 Task: Find a place to stay in Enugu, Nigeria from 10th to 15th July for 7 guests, with a price range of ₹10,000 to ₹15,000, and amenities including WiFi, Free parking, TV, Gym, Breakfast, and Self check-in.
Action: Mouse moved to (468, 122)
Screenshot: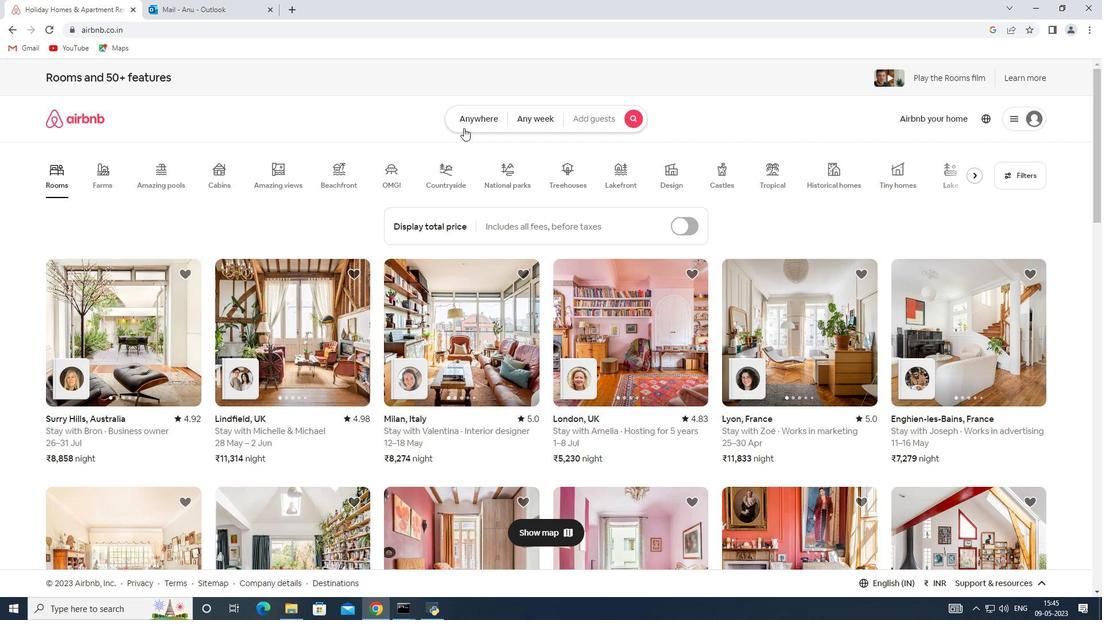 
Action: Mouse pressed left at (468, 122)
Screenshot: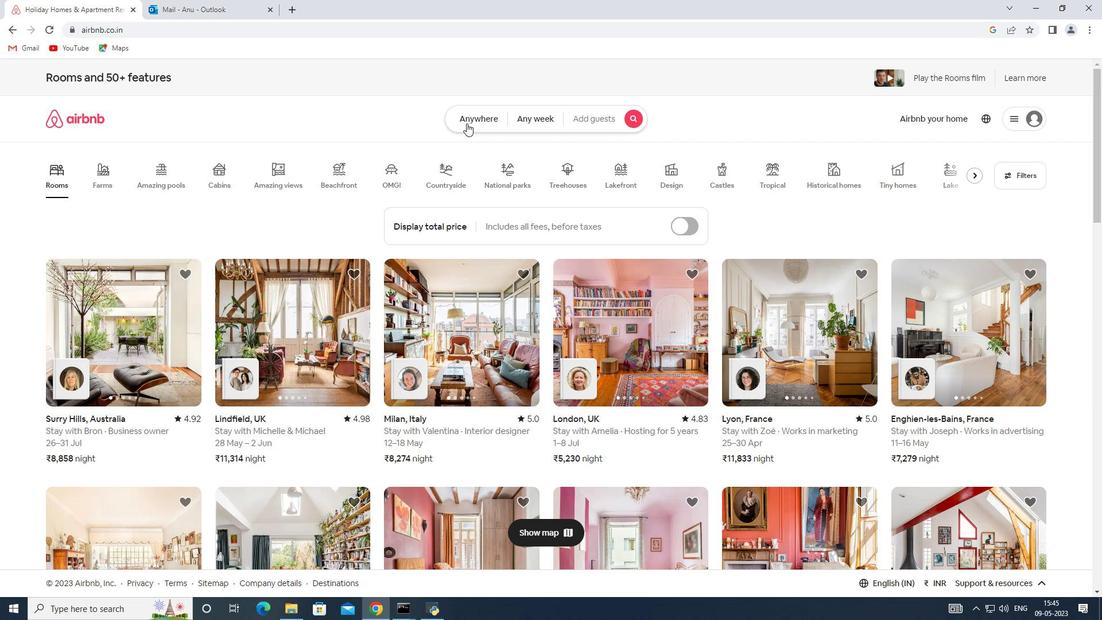 
Action: Mouse moved to (349, 163)
Screenshot: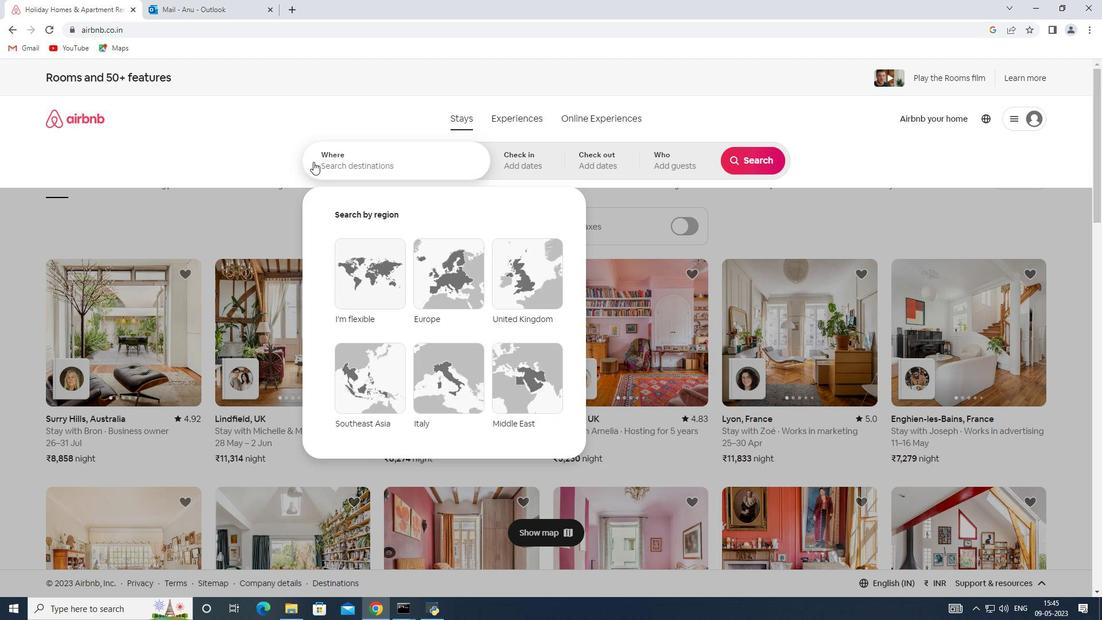 
Action: Mouse pressed left at (349, 163)
Screenshot: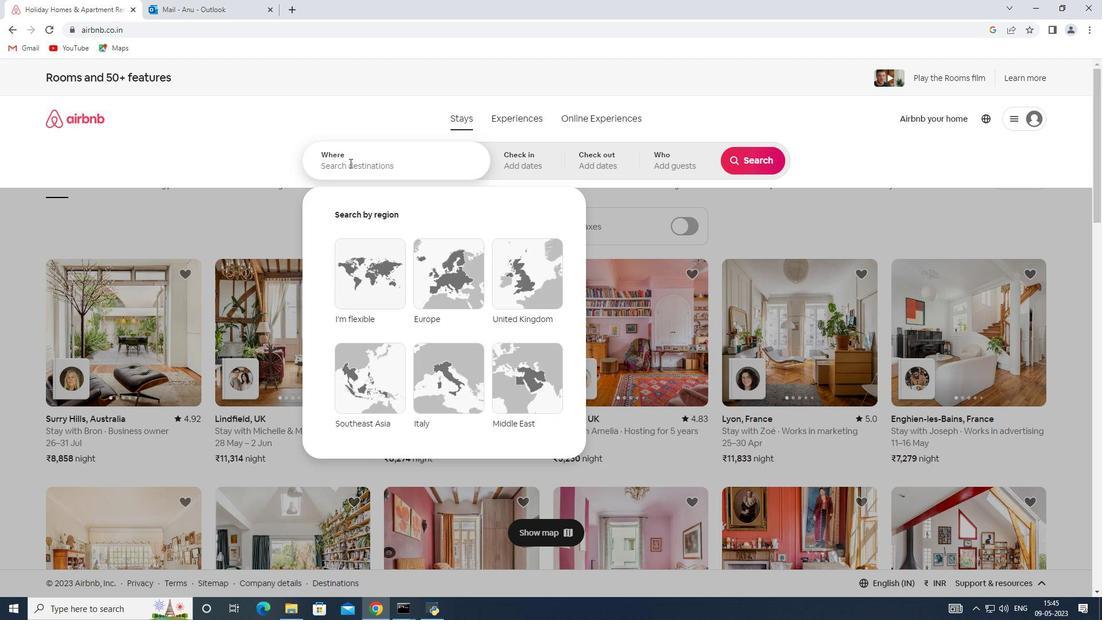 
Action: Mouse moved to (310, 180)
Screenshot: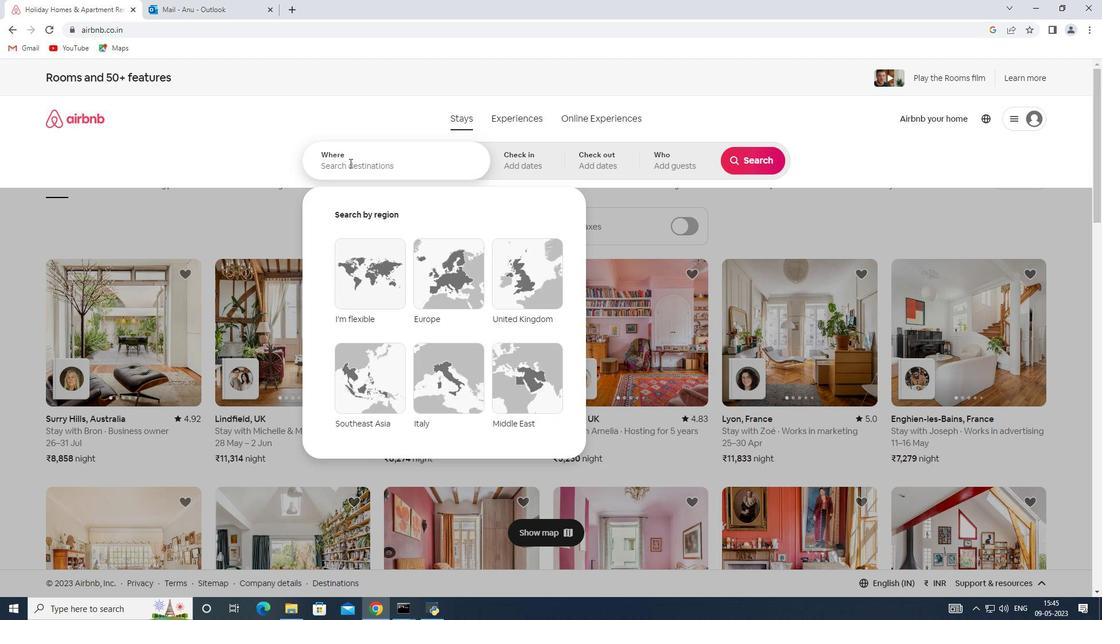 
Action: Key pressed <Key.shift><Key.shift><Key.shift><Key.shift><Key.shift><Key.shift><Key.shift><Key.shift><Key.shift><Key.shift><Key.shift><Key.shift><Key.shift><Key.shift><Key.shift><Key.shift><Key.shift><Key.shift><Key.shift><Key.shift><Key.shift><Key.shift><Key.shift><Key.shift><Key.shift><Key.shift><Key.shift>Enugu,<Key.shift><Key.shift><Key.shift><Key.shift><Key.shift><Key.shift><Key.shift><Key.shift><Key.shift><Key.shift><Key.shift><Key.shift><Key.shift><Key.shift><Key.shift><Key.shift><Key.shift><Key.shift><Key.shift><Key.shift>Nigeria
Screenshot: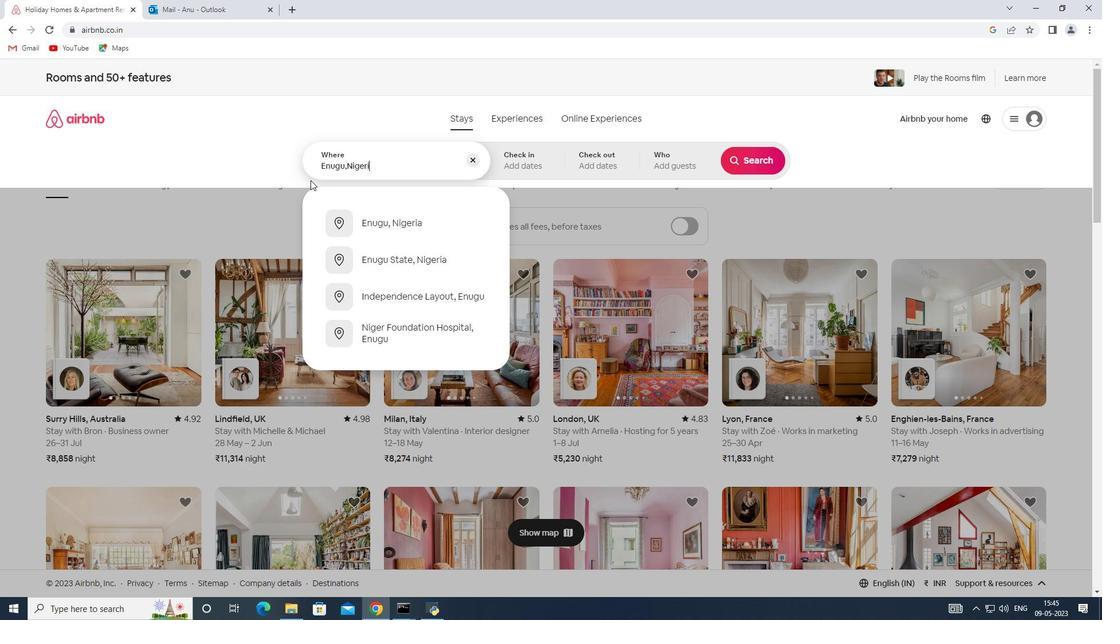 
Action: Mouse moved to (517, 155)
Screenshot: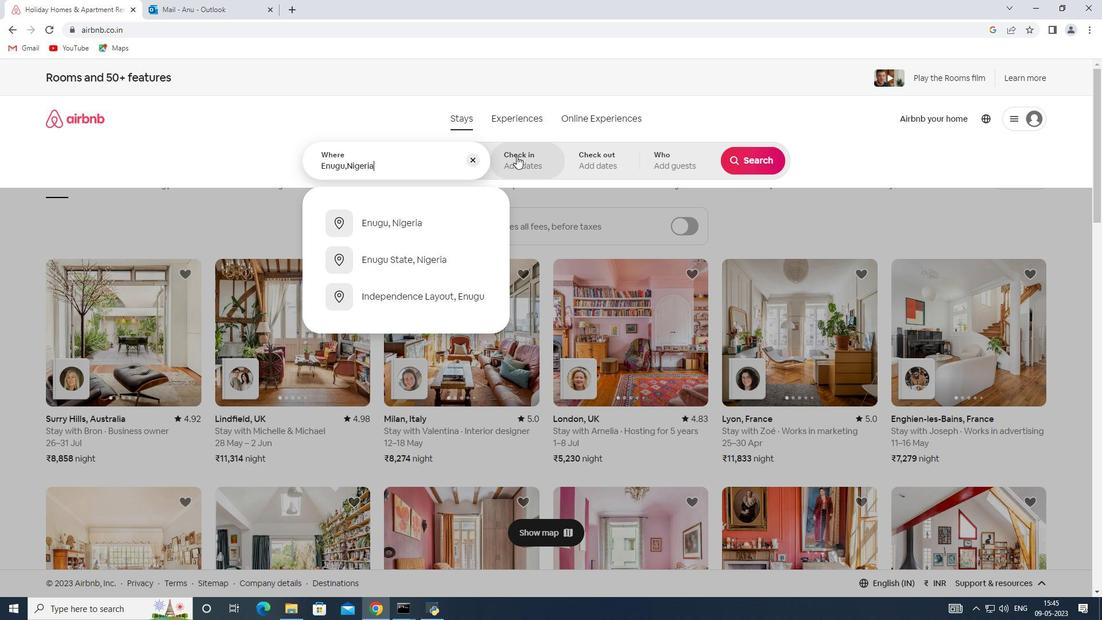 
Action: Mouse pressed left at (517, 155)
Screenshot: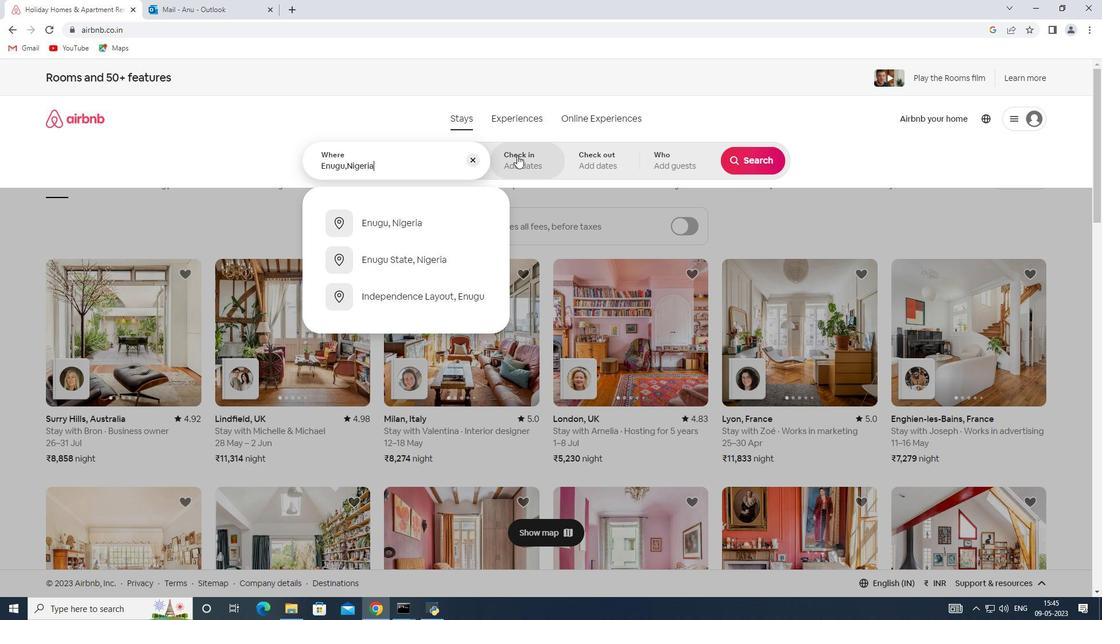 
Action: Mouse moved to (745, 249)
Screenshot: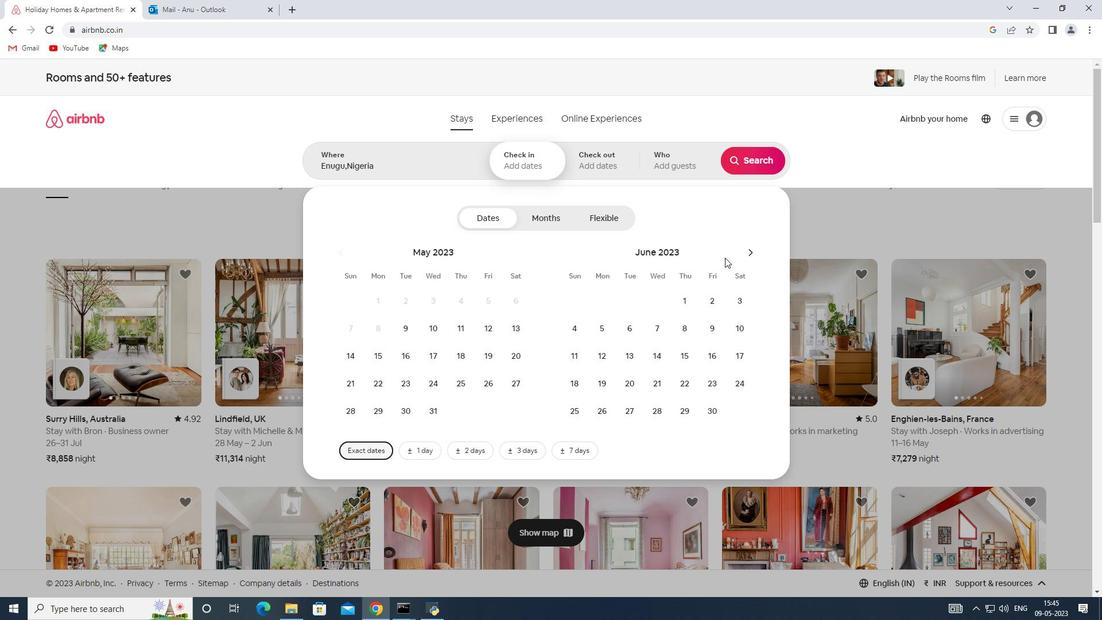
Action: Mouse pressed left at (745, 249)
Screenshot: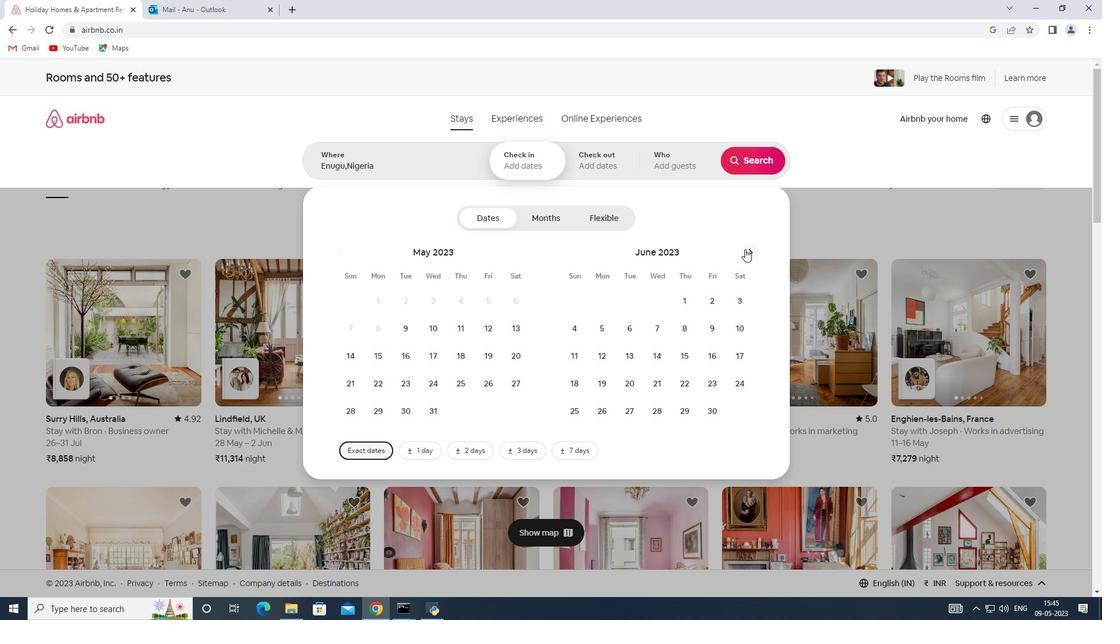 
Action: Mouse moved to (596, 357)
Screenshot: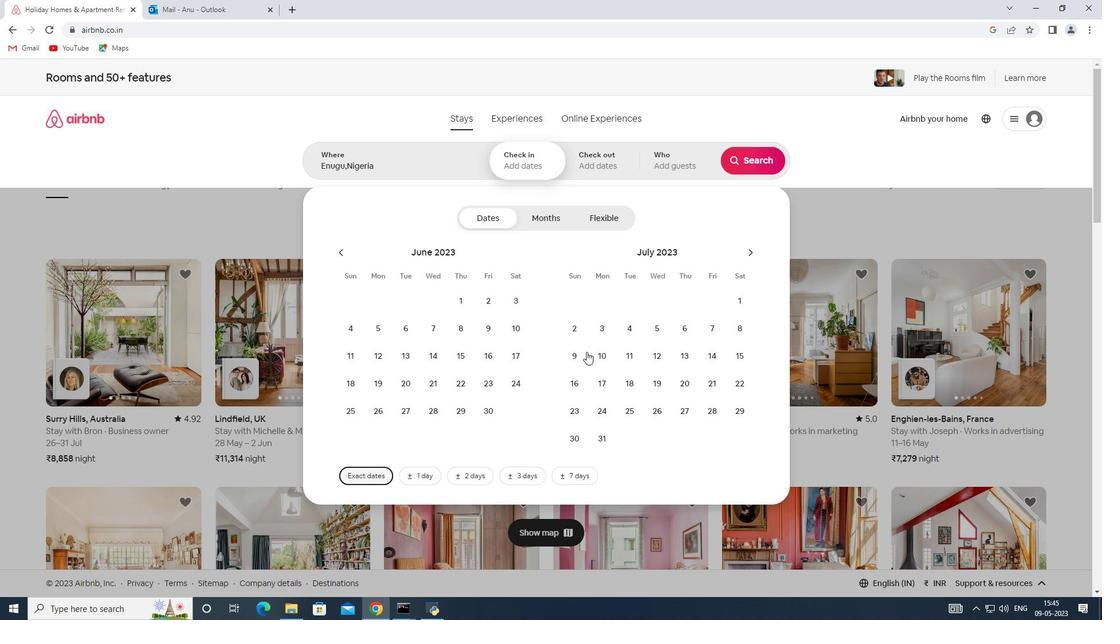 
Action: Mouse pressed left at (596, 357)
Screenshot: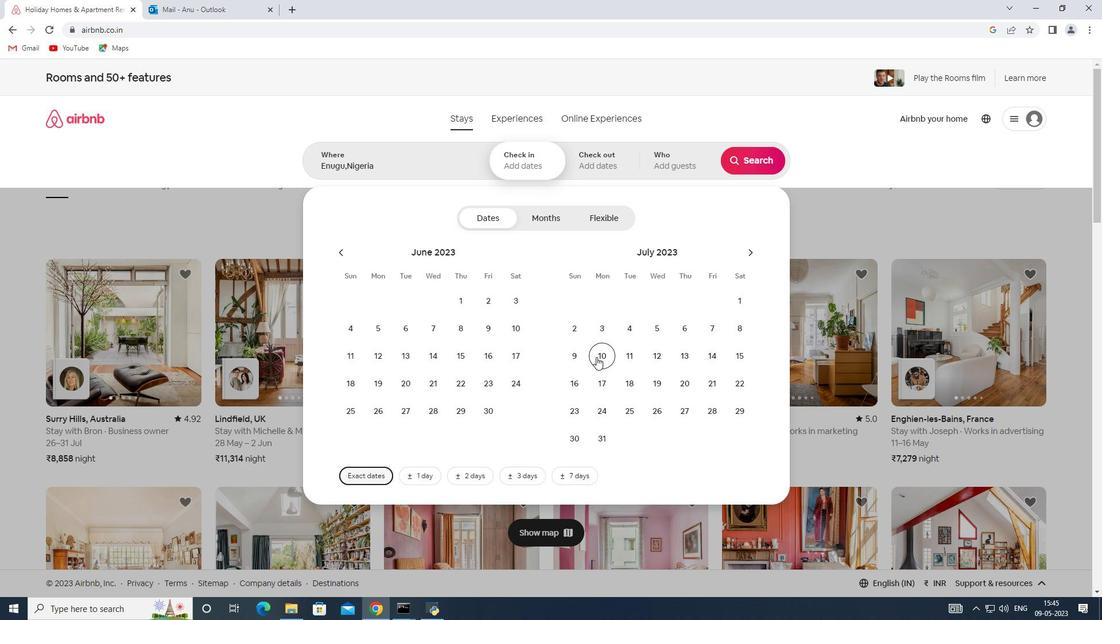 
Action: Mouse moved to (732, 357)
Screenshot: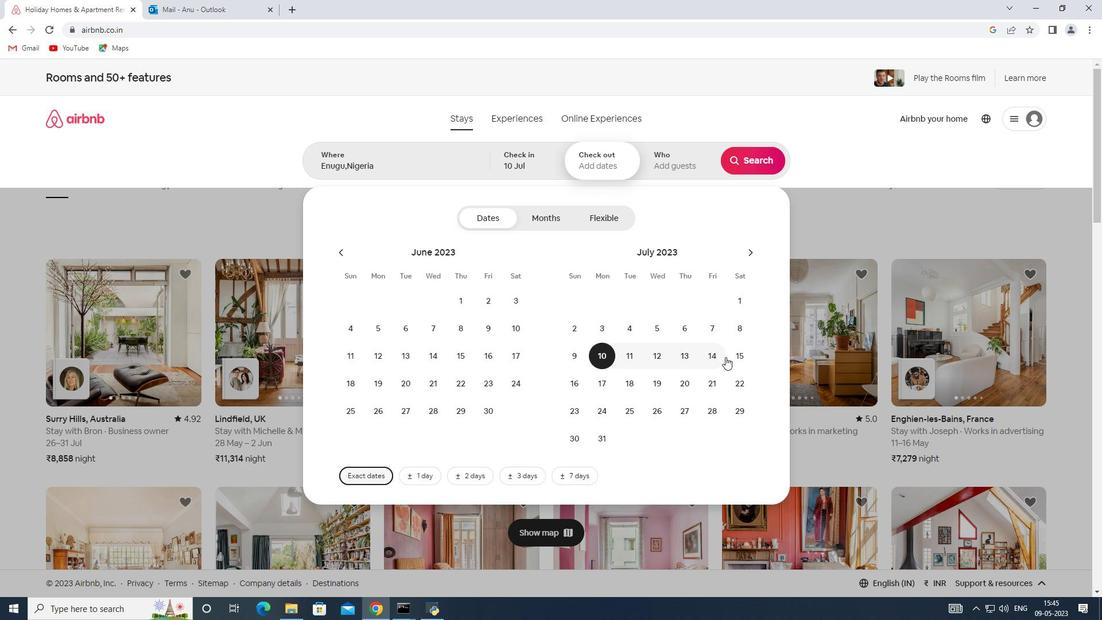 
Action: Mouse pressed left at (732, 357)
Screenshot: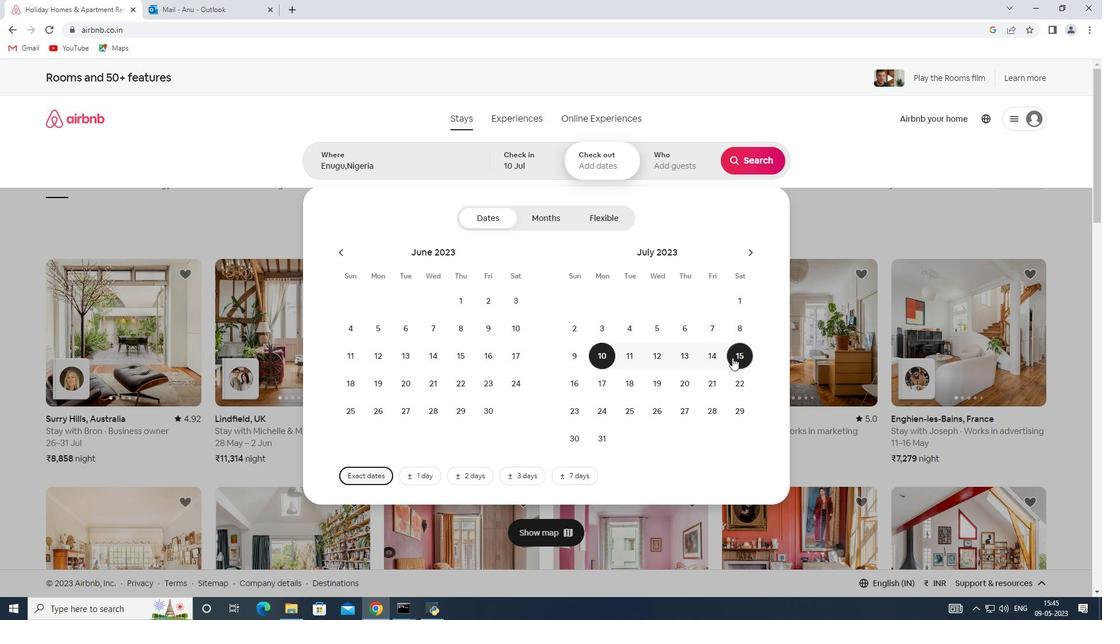 
Action: Mouse moved to (661, 152)
Screenshot: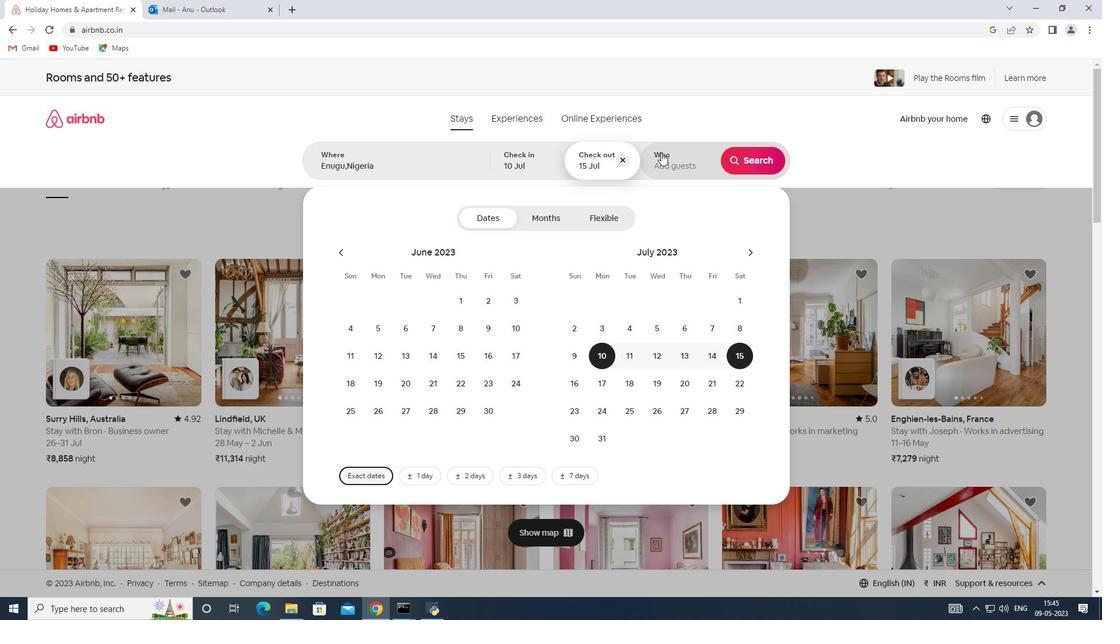 
Action: Mouse pressed left at (661, 152)
Screenshot: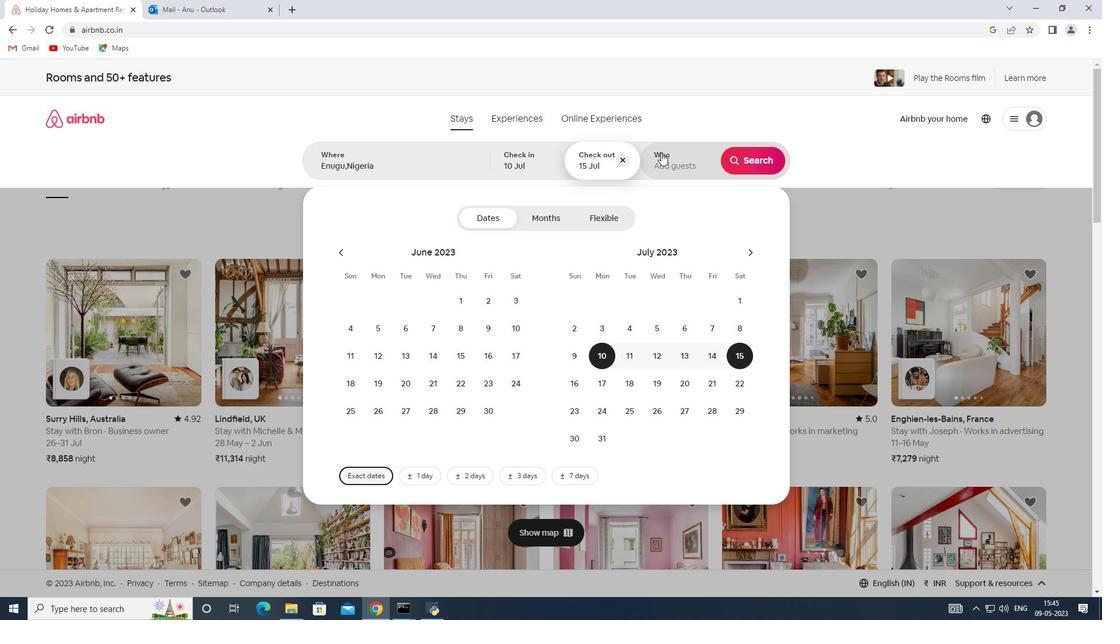 
Action: Mouse moved to (751, 222)
Screenshot: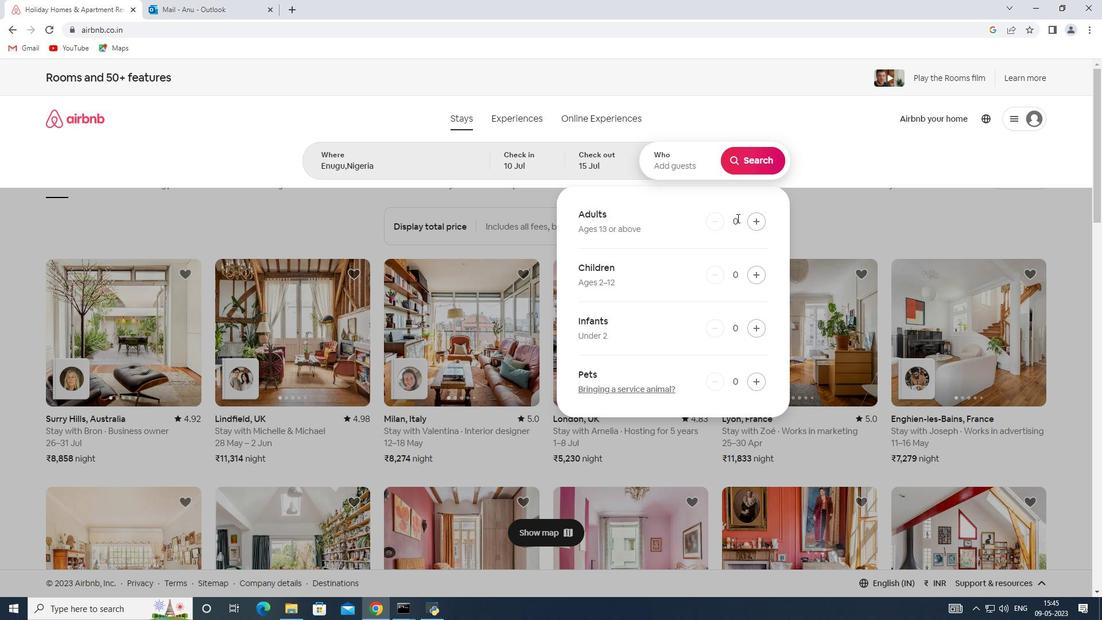 
Action: Mouse pressed left at (751, 222)
Screenshot: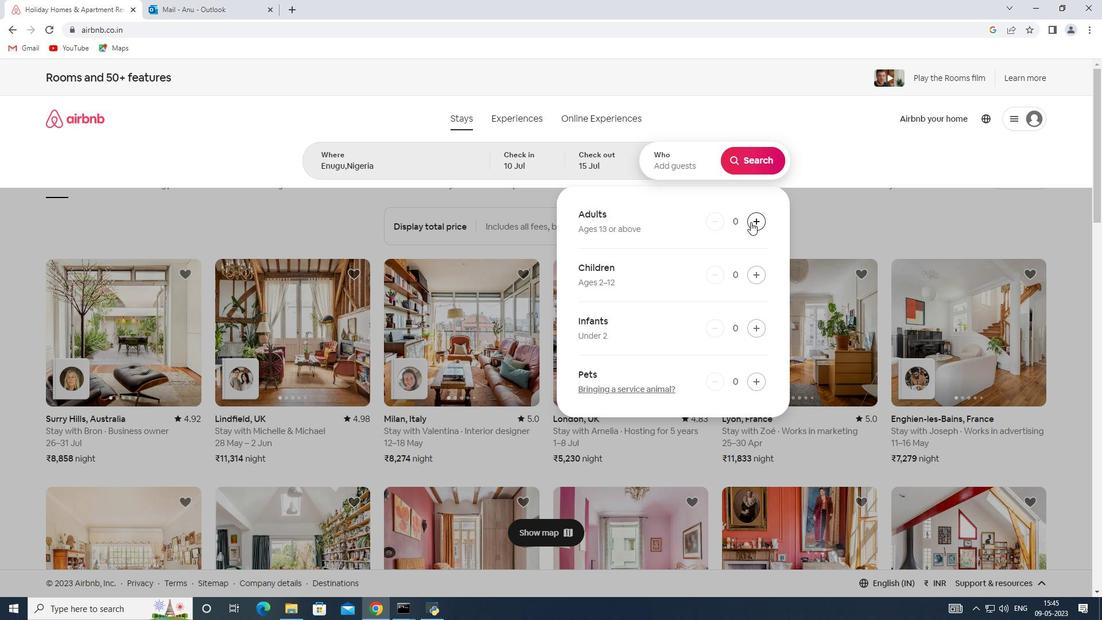 
Action: Mouse moved to (750, 215)
Screenshot: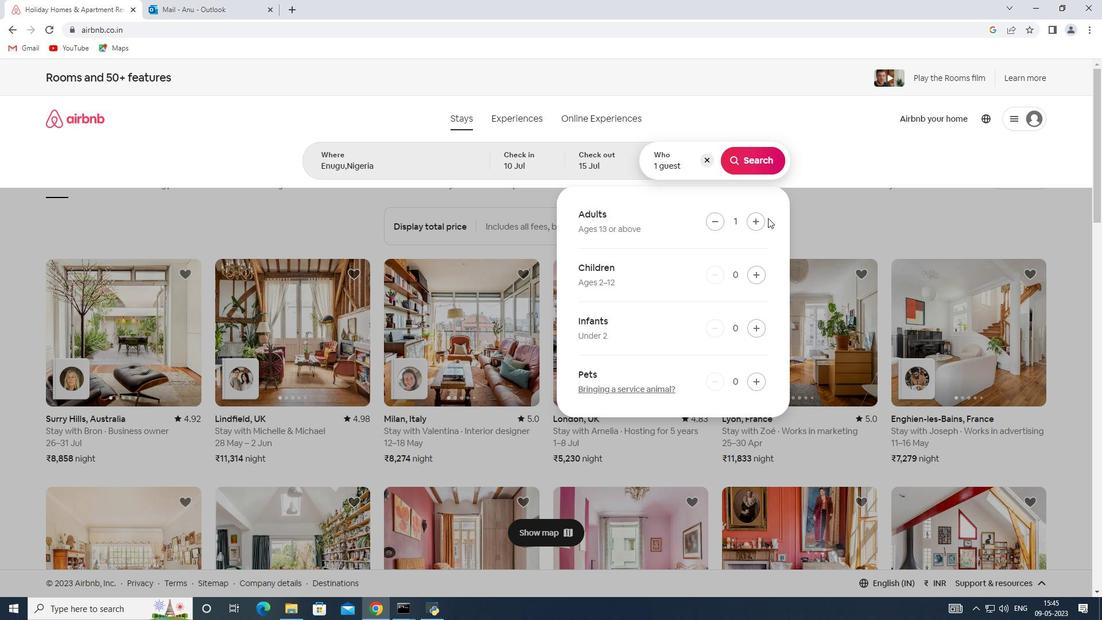 
Action: Mouse pressed left at (750, 215)
Screenshot: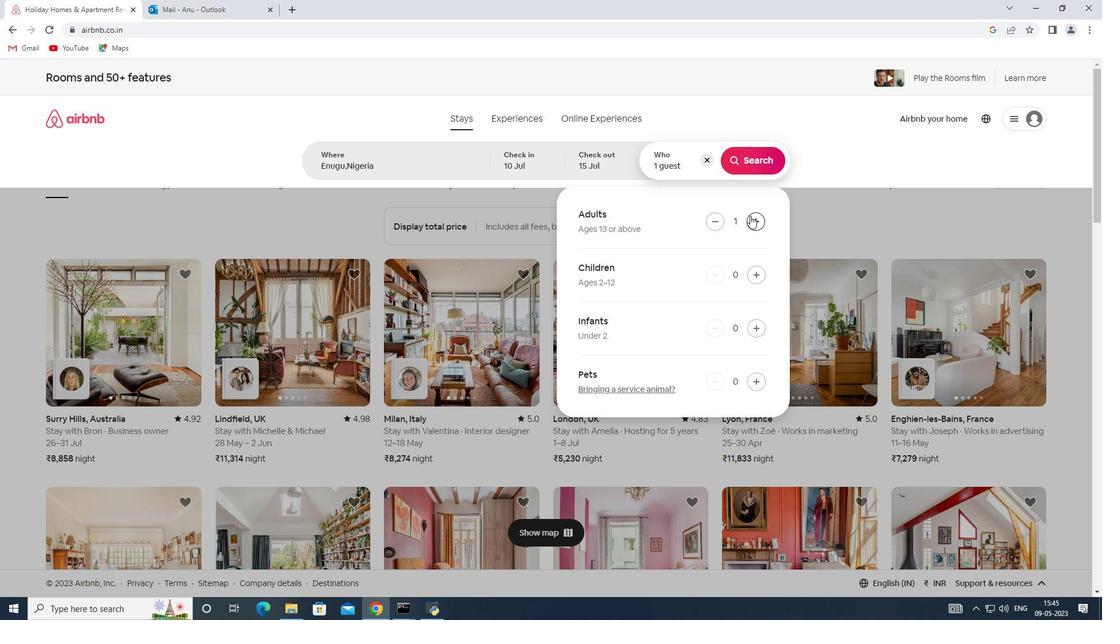
Action: Mouse moved to (750, 215)
Screenshot: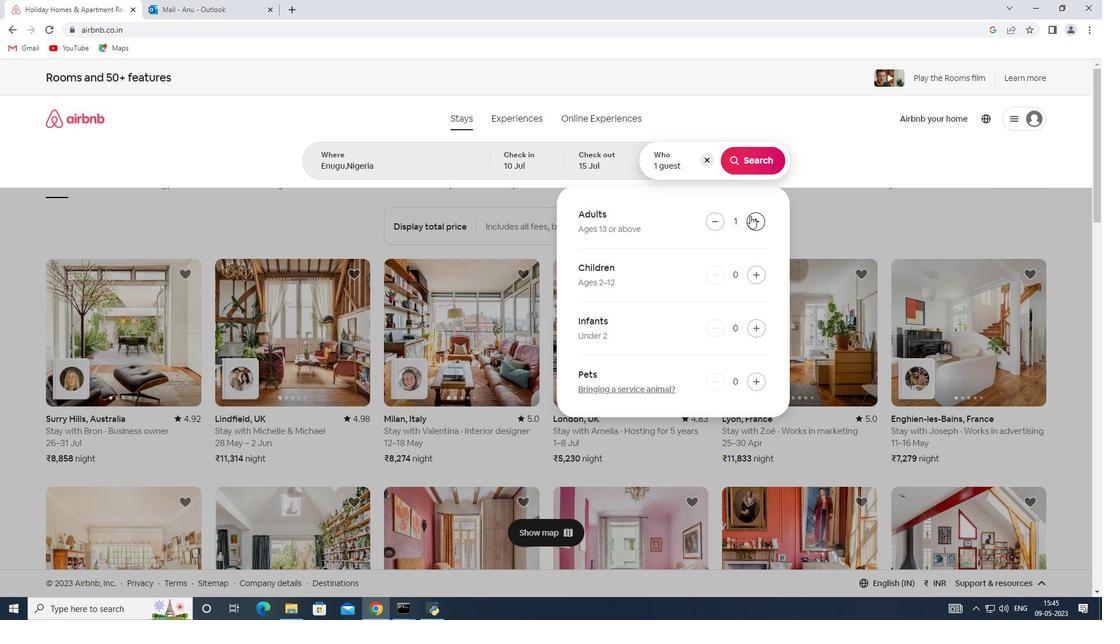 
Action: Mouse pressed left at (750, 215)
Screenshot: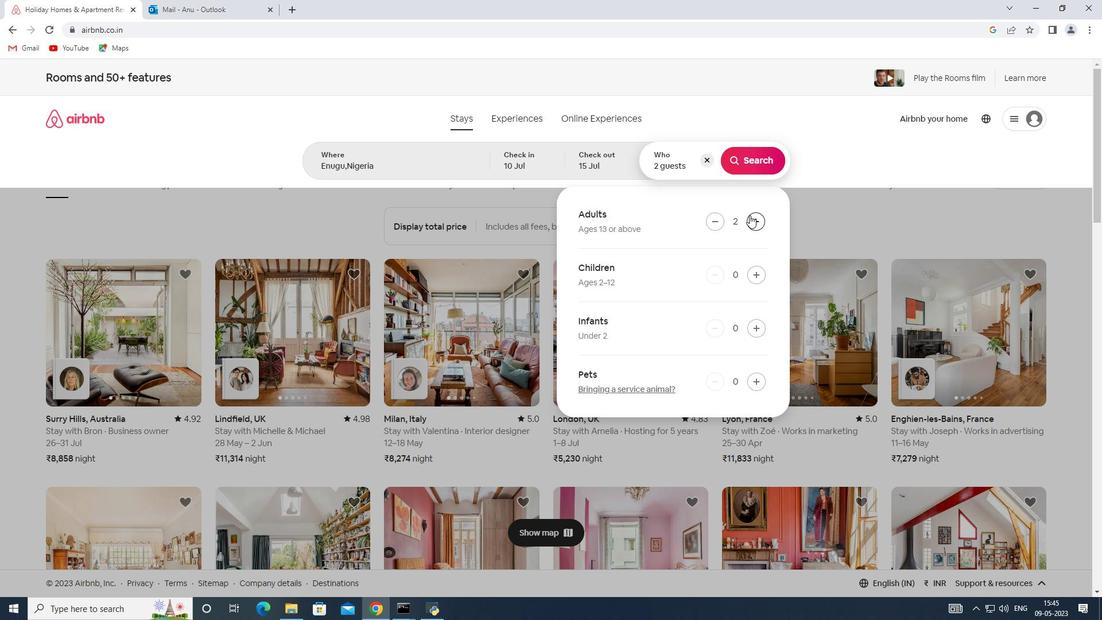 
Action: Mouse moved to (752, 213)
Screenshot: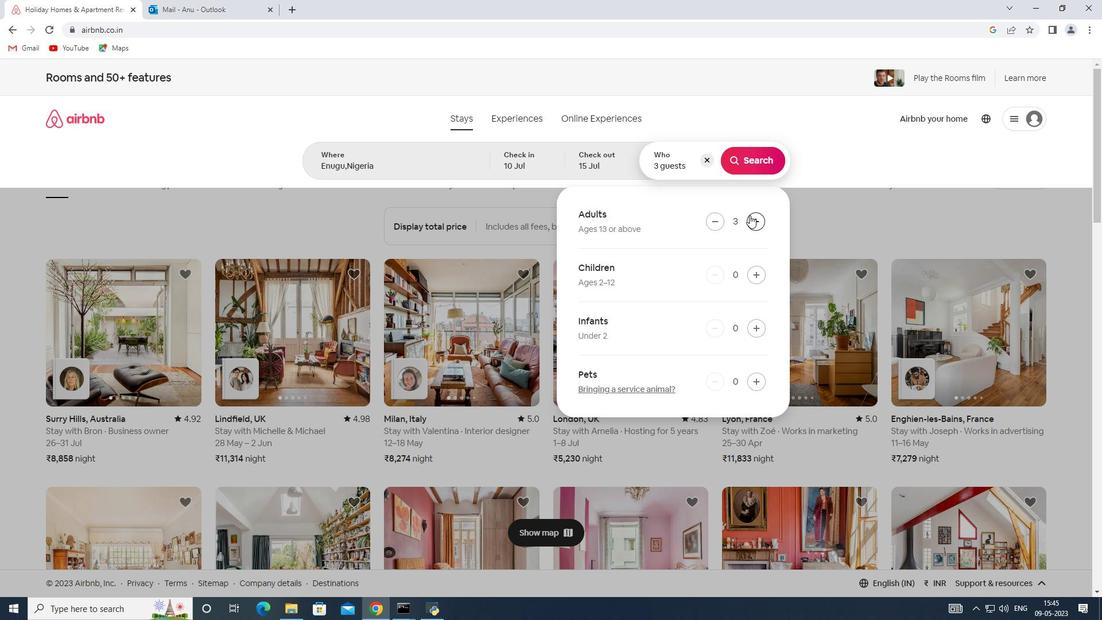 
Action: Mouse pressed left at (752, 213)
Screenshot: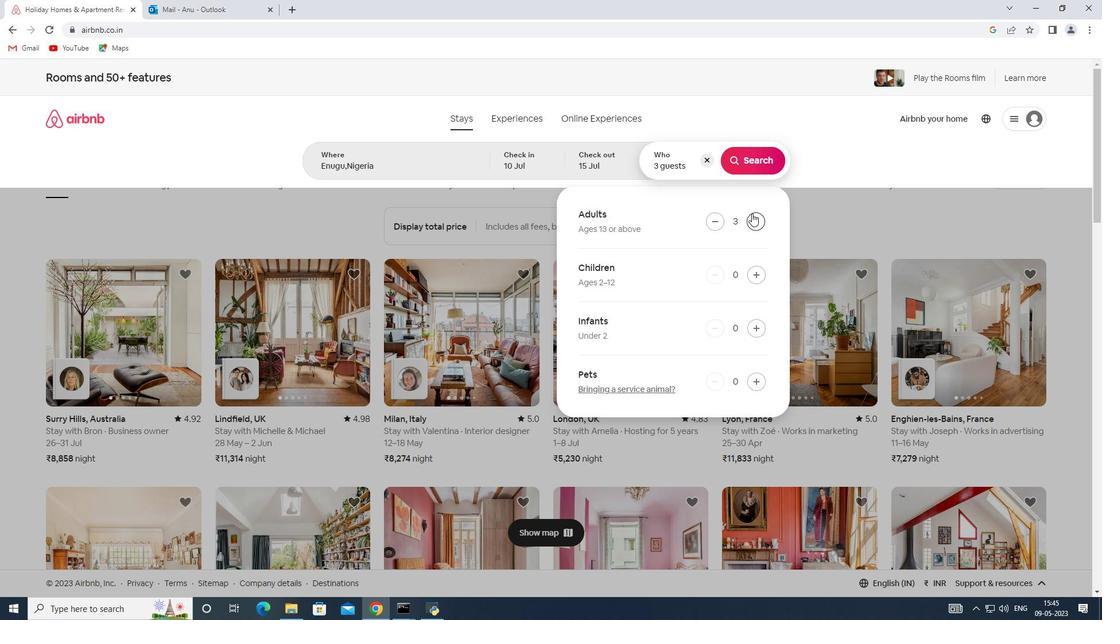 
Action: Mouse pressed left at (752, 213)
Screenshot: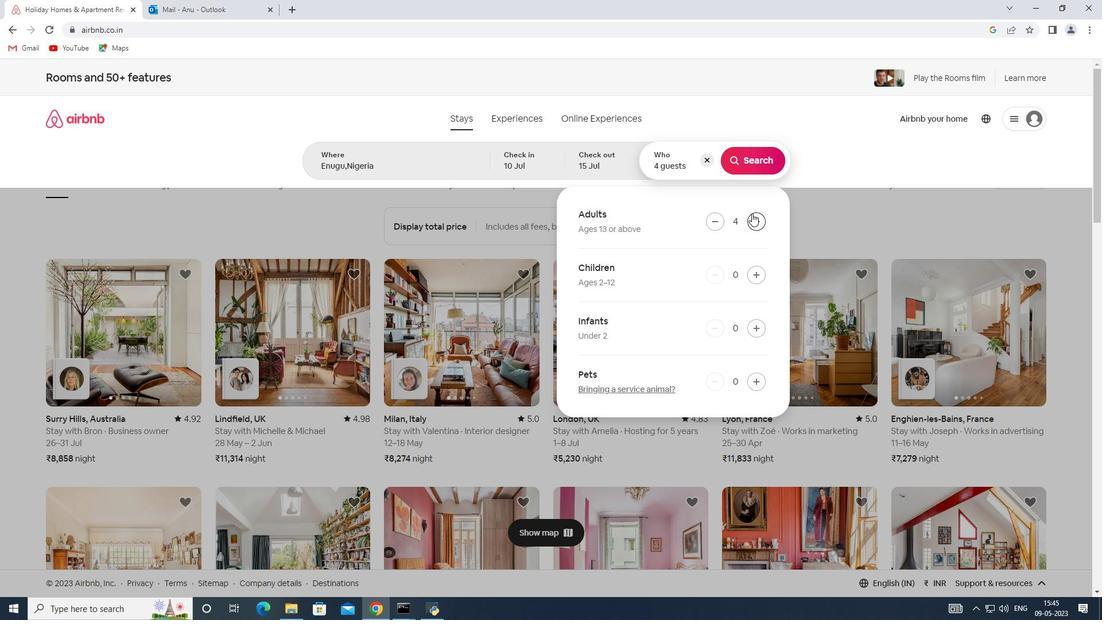 
Action: Mouse pressed left at (752, 213)
Screenshot: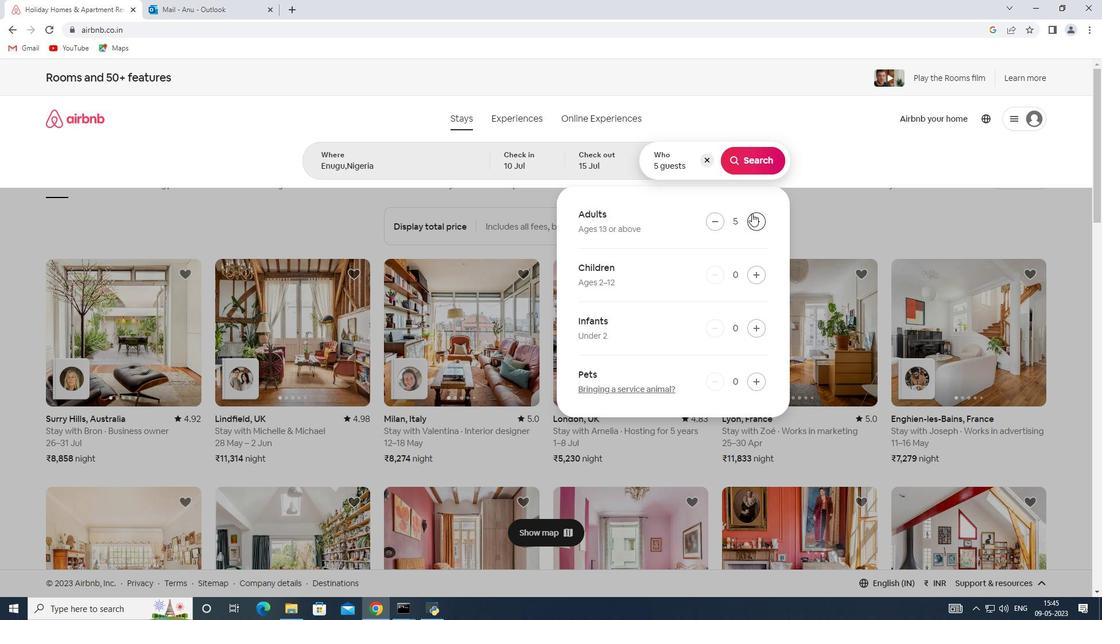 
Action: Mouse pressed left at (752, 213)
Screenshot: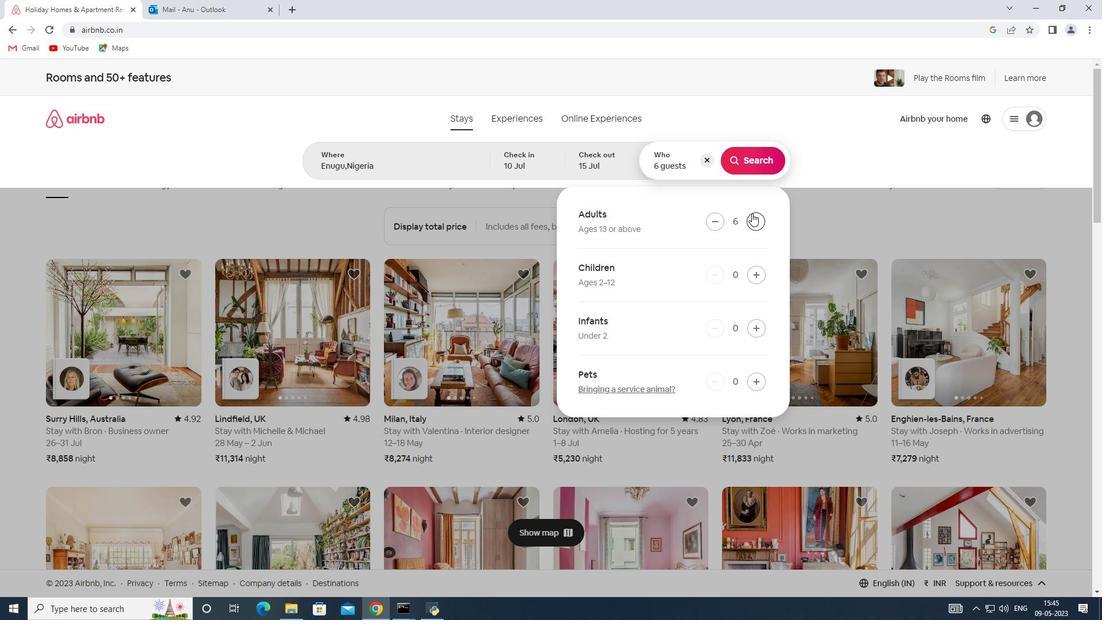
Action: Mouse moved to (766, 163)
Screenshot: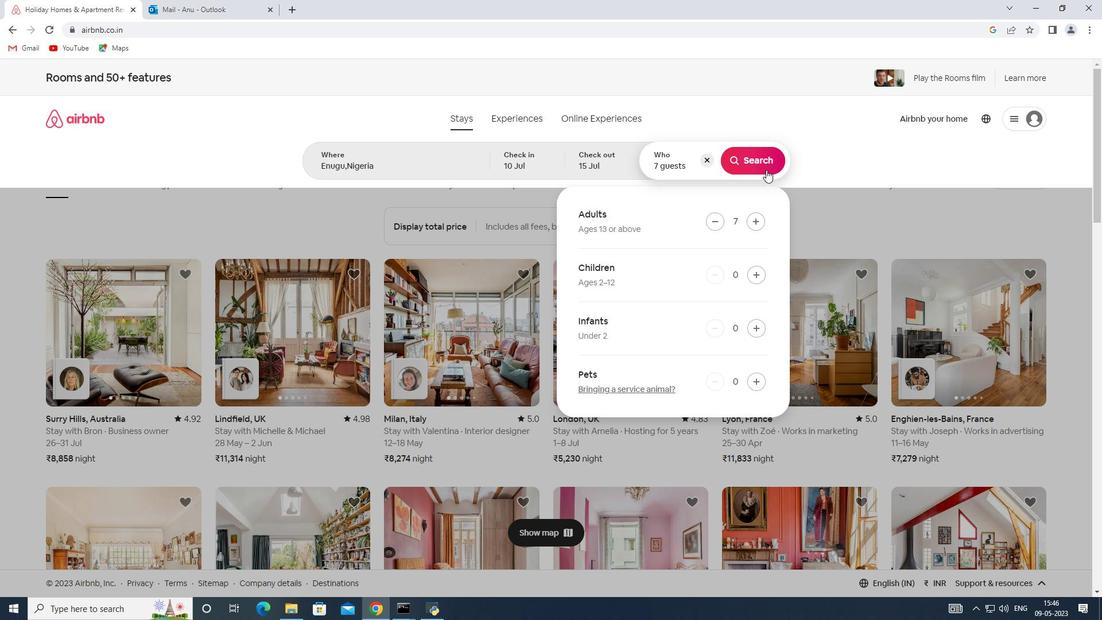 
Action: Mouse pressed left at (766, 163)
Screenshot: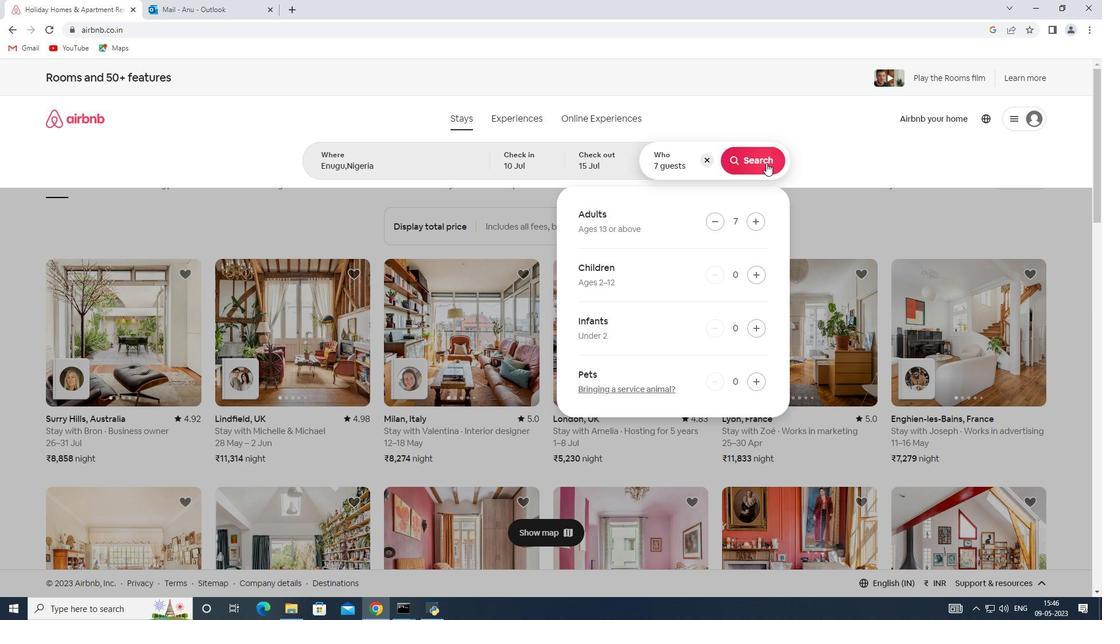
Action: Mouse moved to (1037, 120)
Screenshot: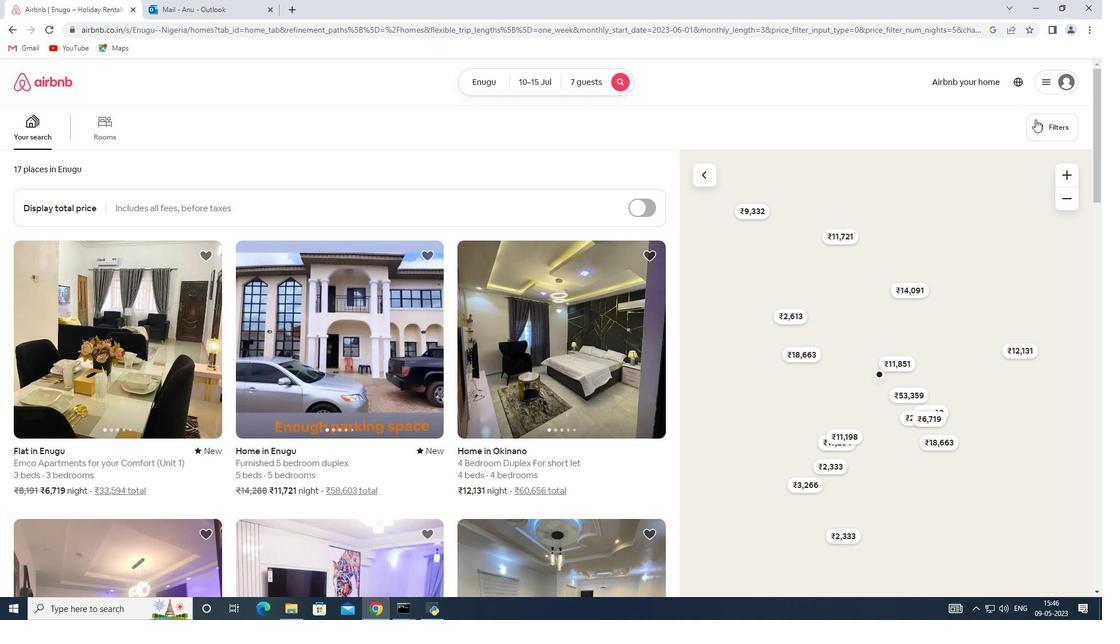 
Action: Mouse pressed left at (1037, 120)
Screenshot: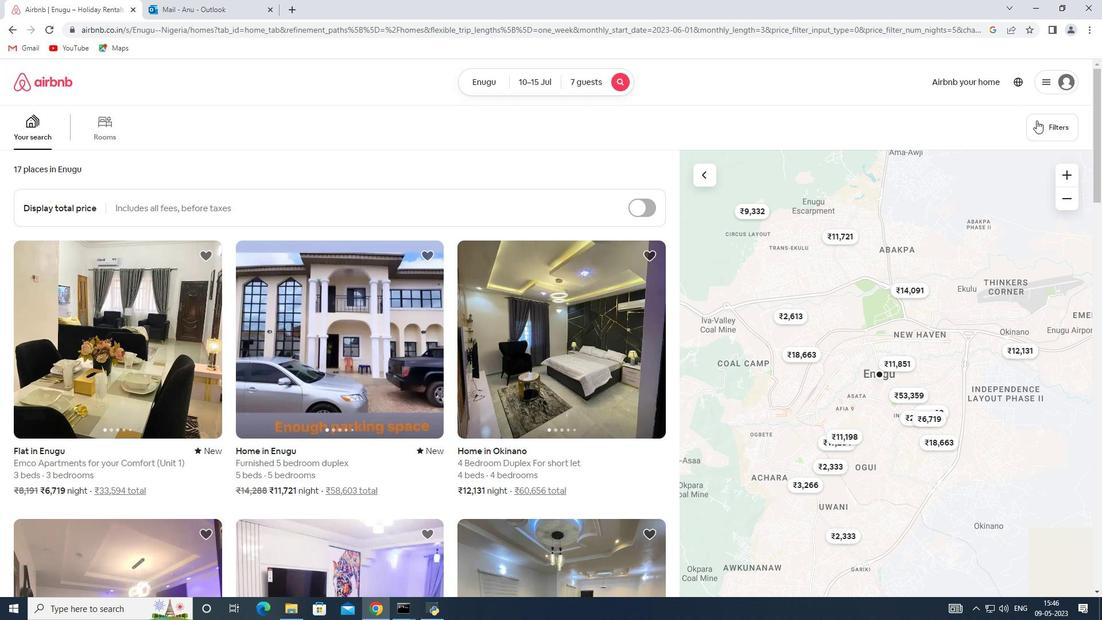 
Action: Mouse moved to (389, 411)
Screenshot: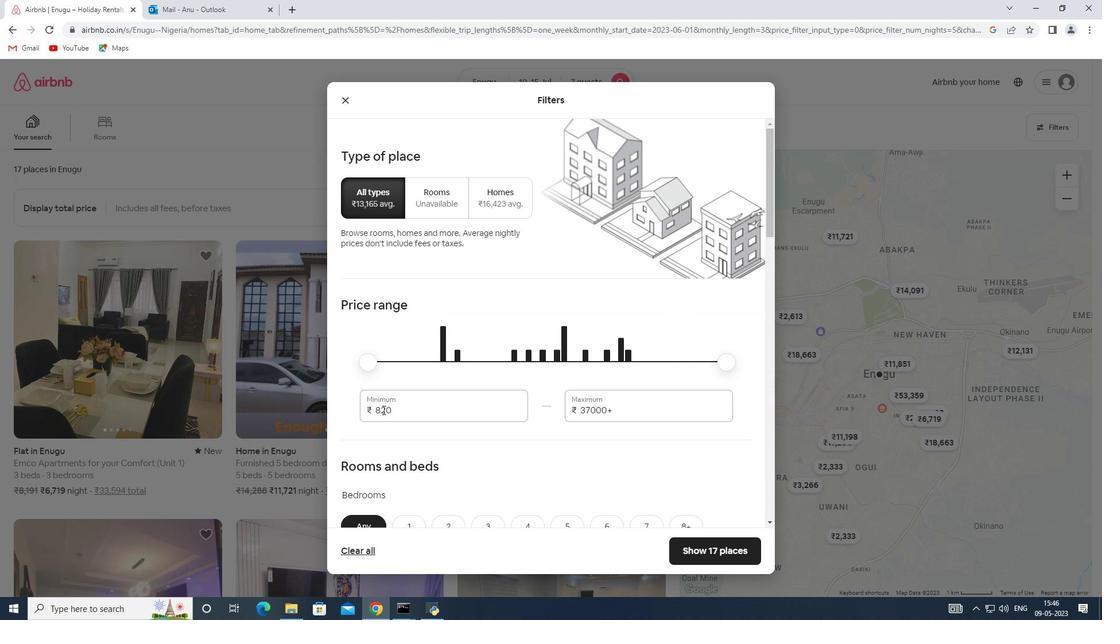 
Action: Mouse pressed left at (389, 411)
Screenshot: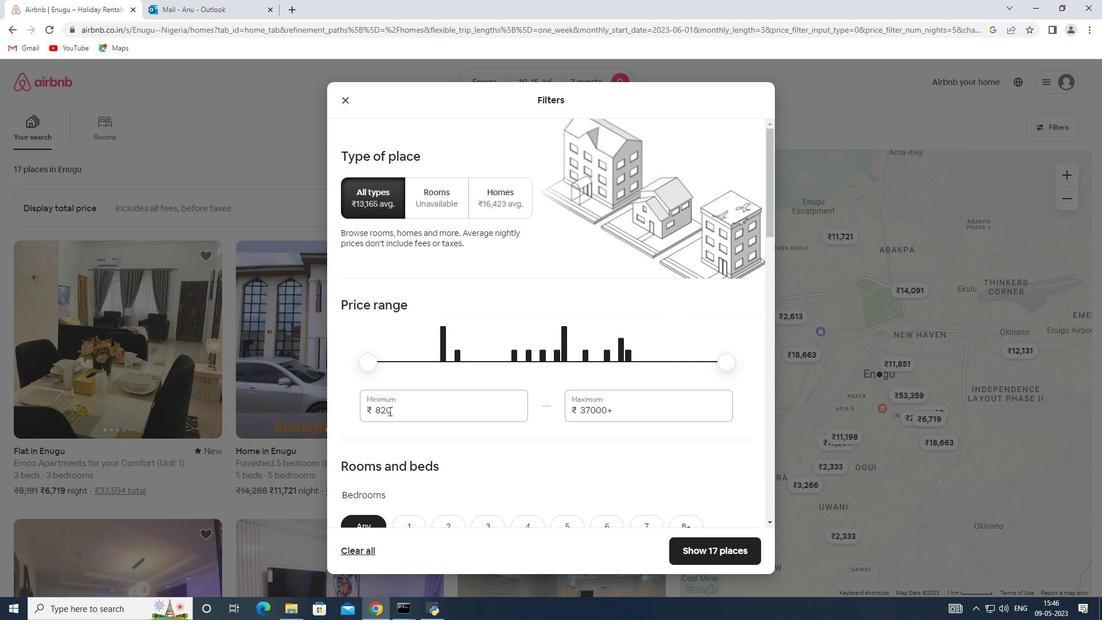 
Action: Mouse moved to (368, 411)
Screenshot: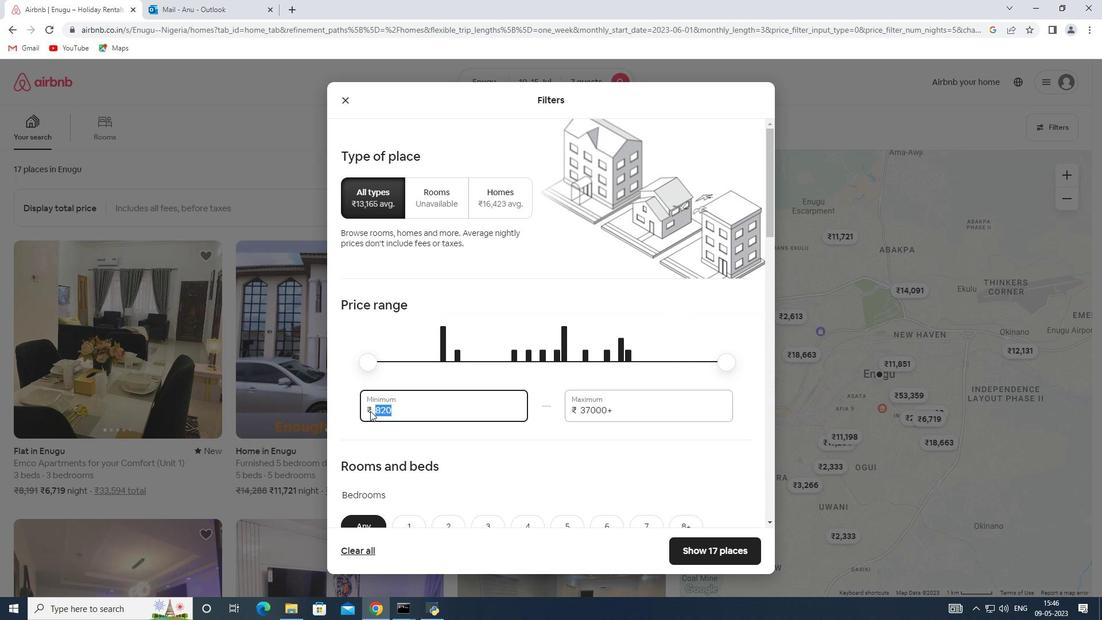 
Action: Key pressed 10000
Screenshot: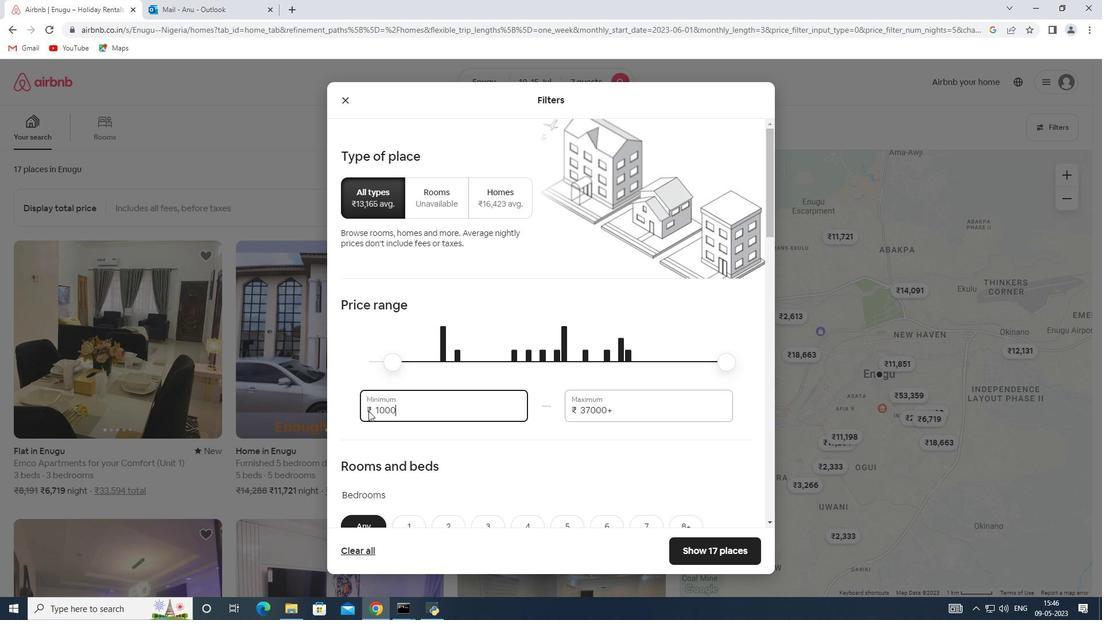 
Action: Mouse moved to (627, 410)
Screenshot: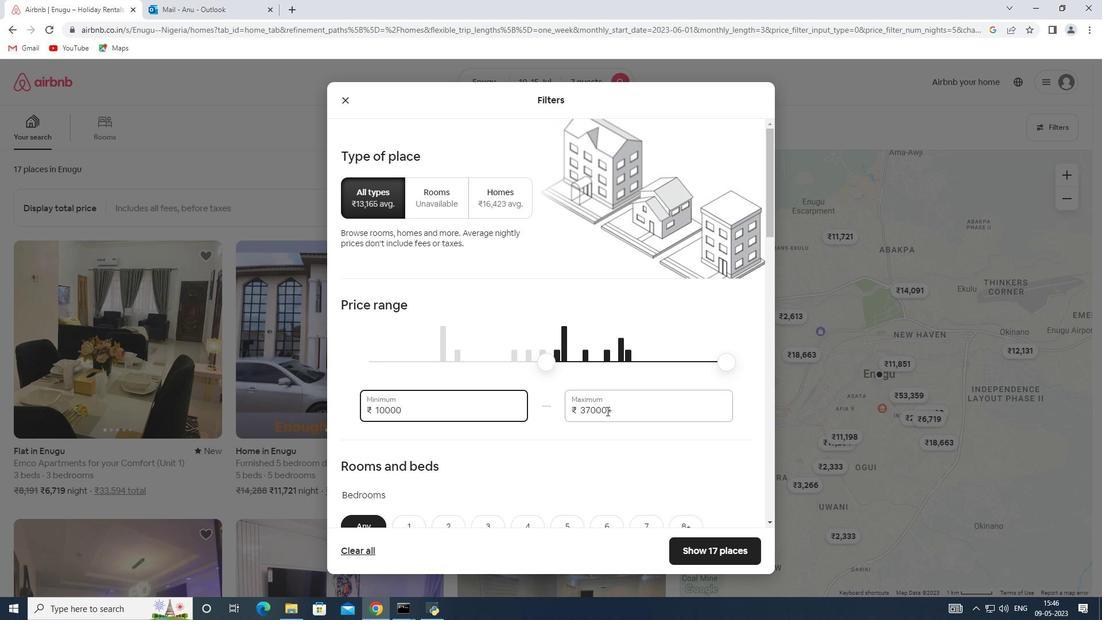 
Action: Mouse pressed left at (627, 410)
Screenshot: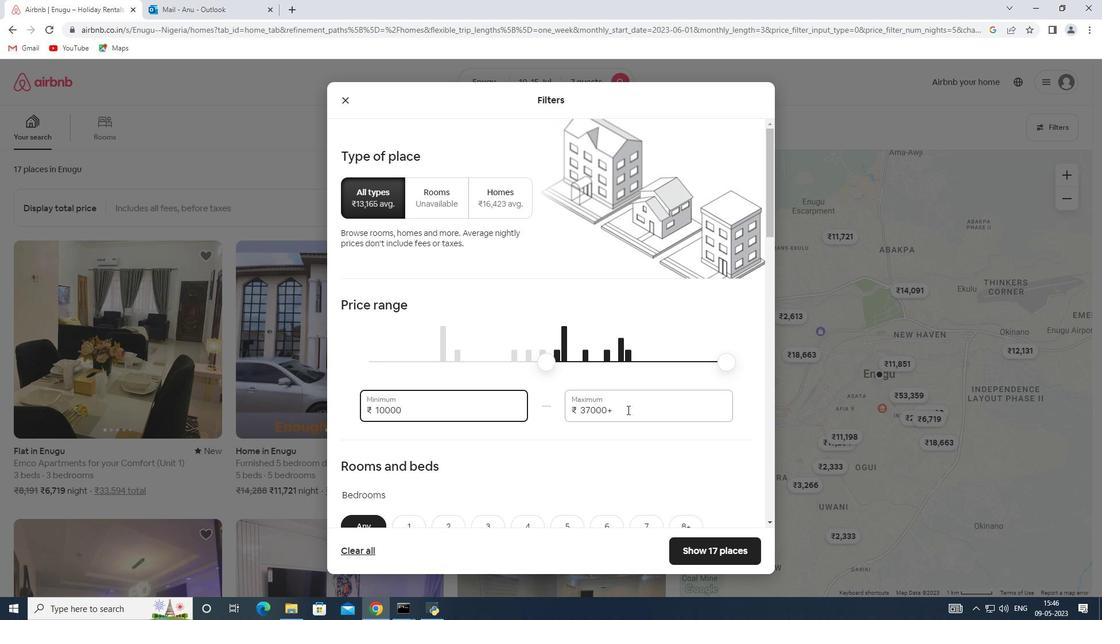 
Action: Mouse moved to (562, 408)
Screenshot: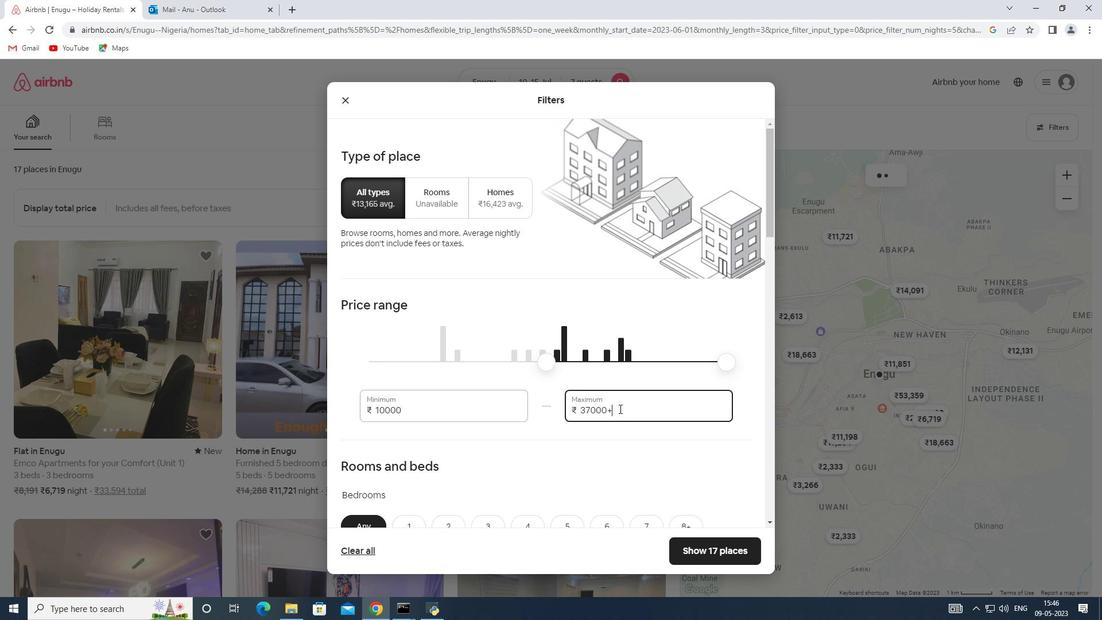 
Action: Key pressed 15000
Screenshot: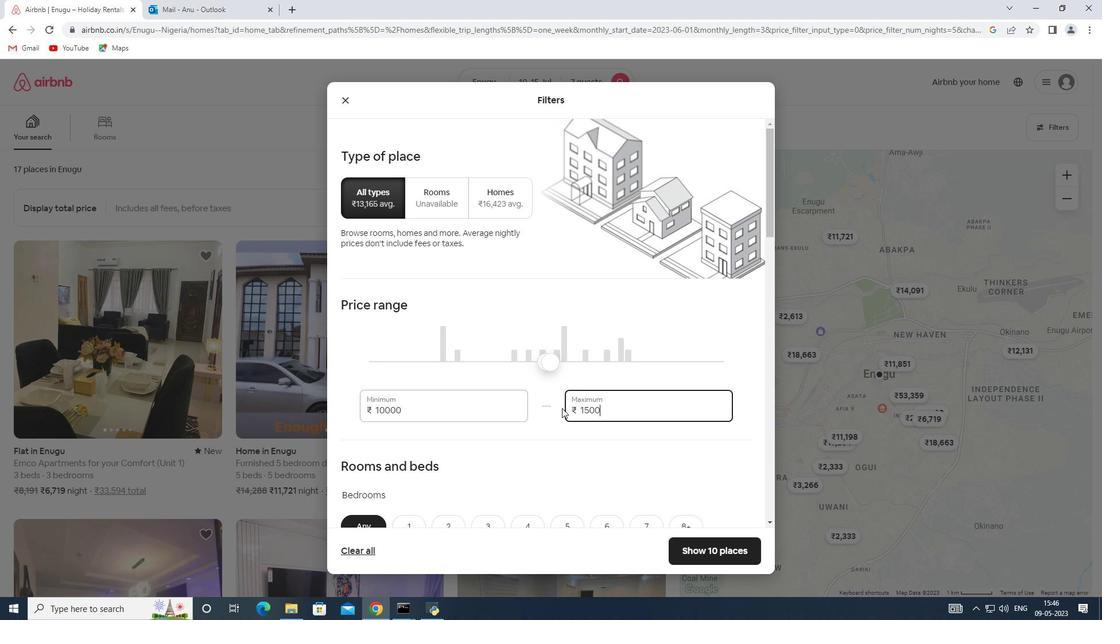 
Action: Mouse scrolled (562, 407) with delta (0, 0)
Screenshot: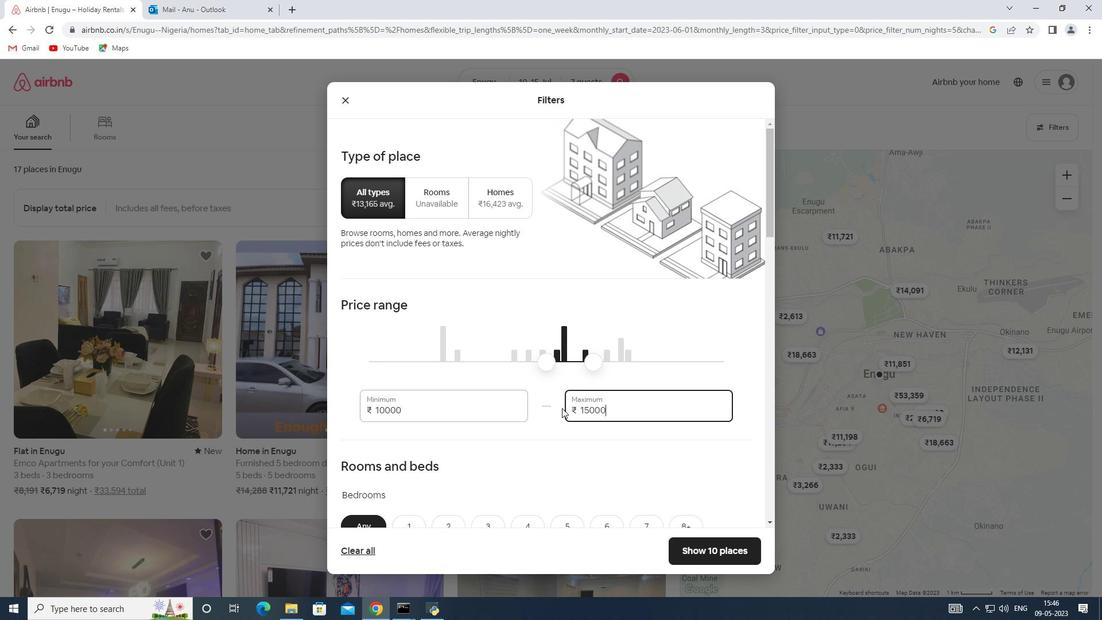 
Action: Mouse scrolled (562, 407) with delta (0, 0)
Screenshot: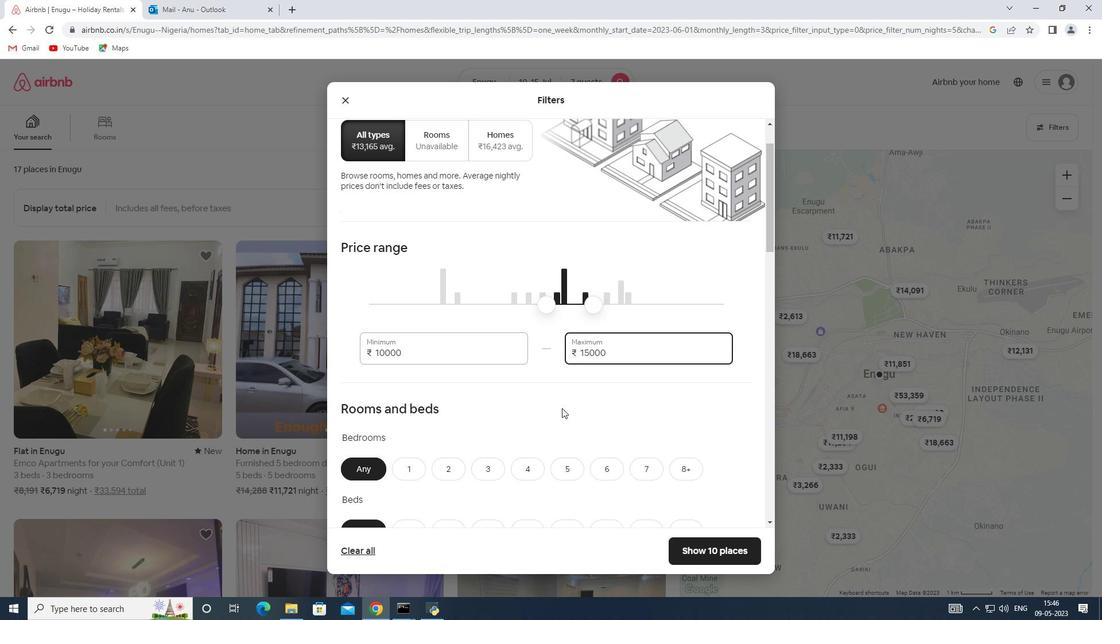
Action: Mouse scrolled (562, 407) with delta (0, 0)
Screenshot: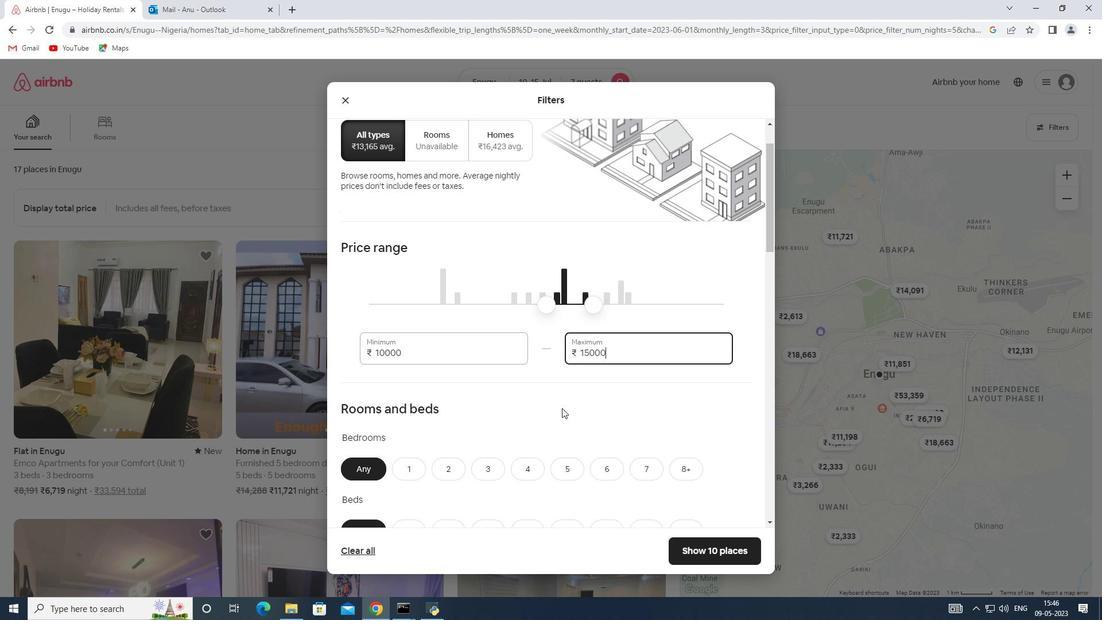 
Action: Mouse moved to (530, 361)
Screenshot: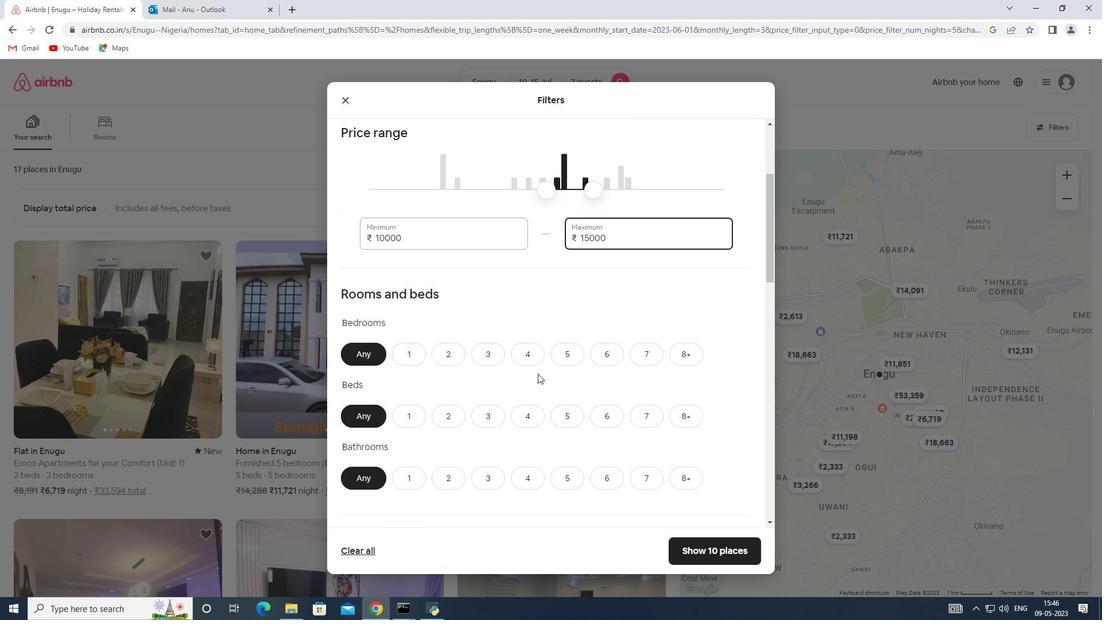 
Action: Mouse pressed left at (530, 361)
Screenshot: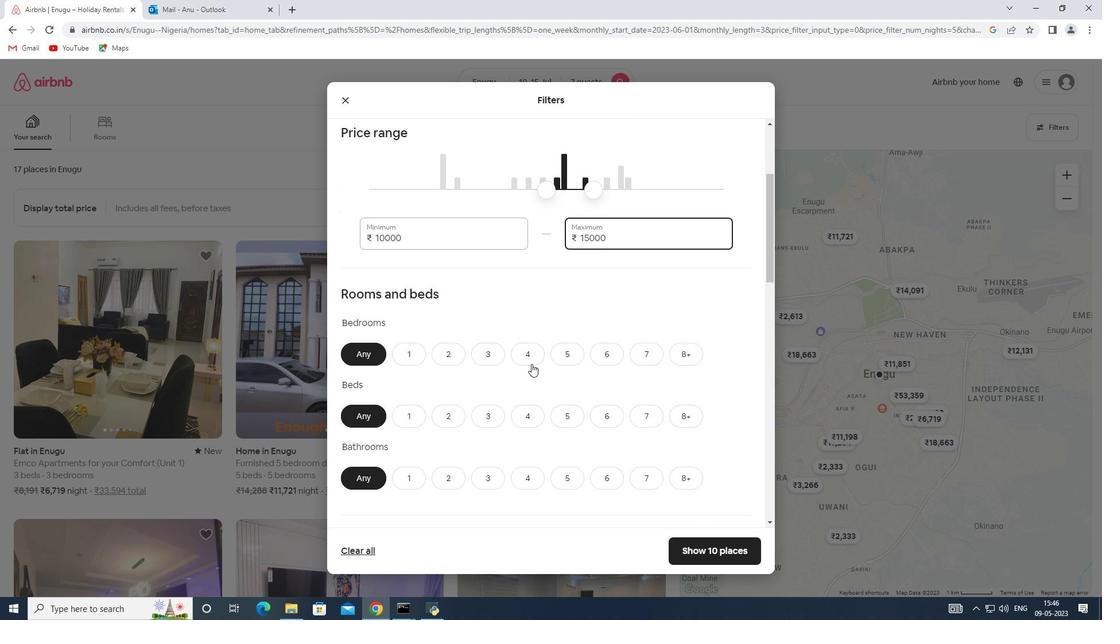 
Action: Mouse moved to (647, 411)
Screenshot: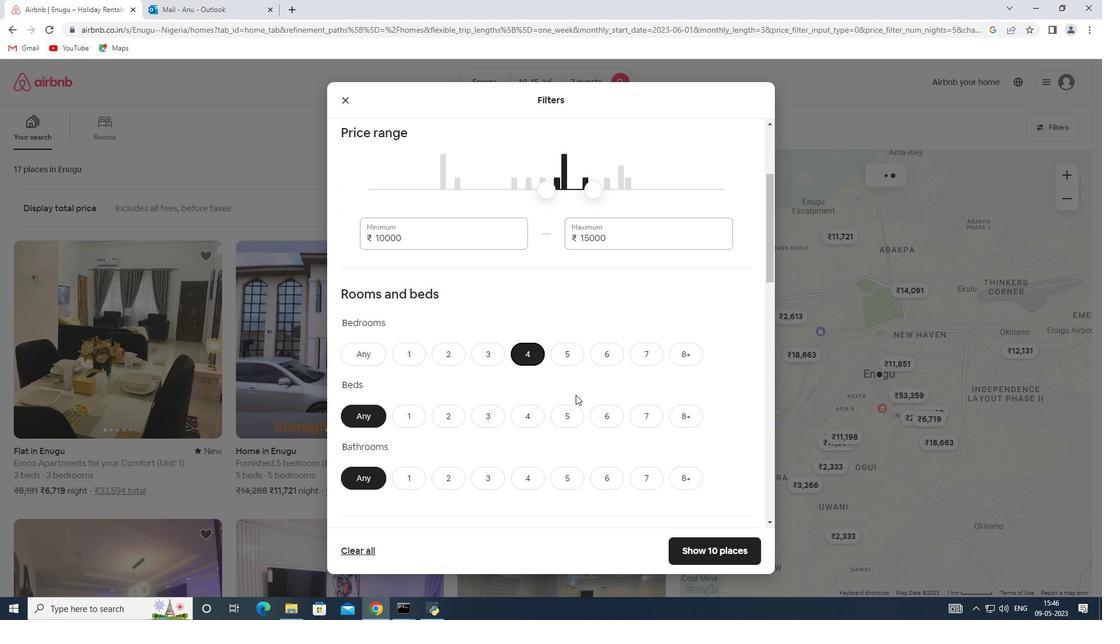 
Action: Mouse pressed left at (647, 411)
Screenshot: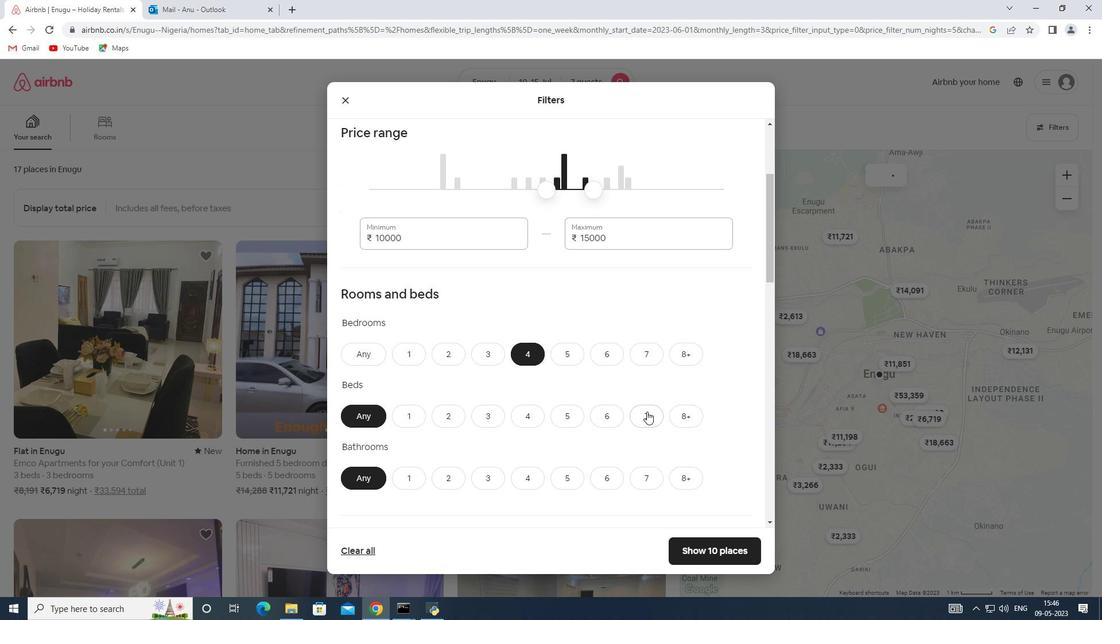 
Action: Mouse moved to (526, 471)
Screenshot: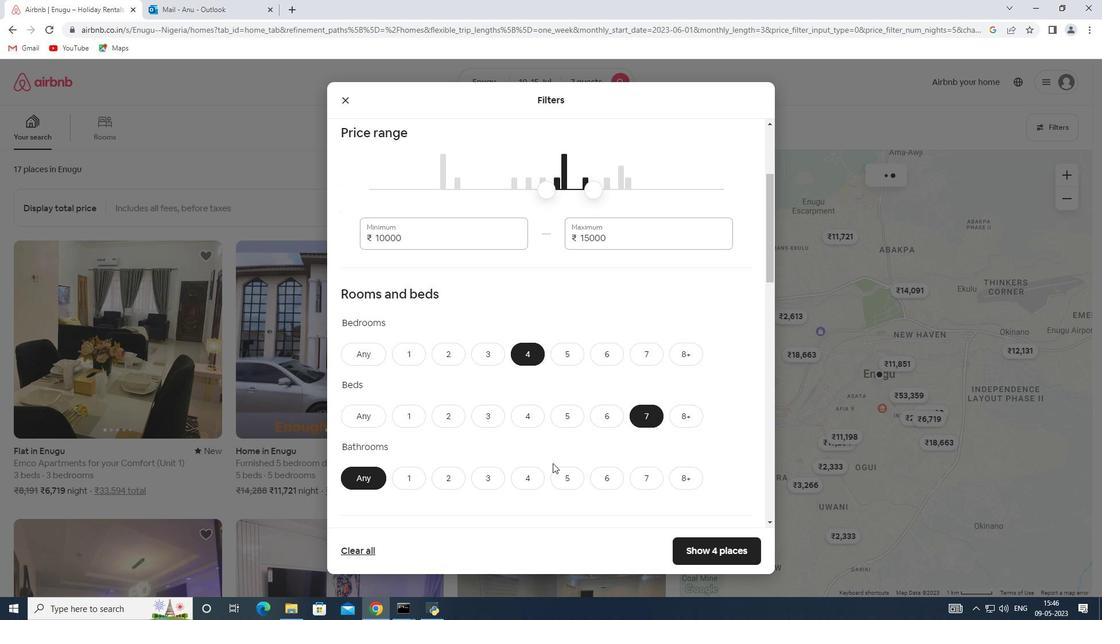 
Action: Mouse pressed left at (526, 471)
Screenshot: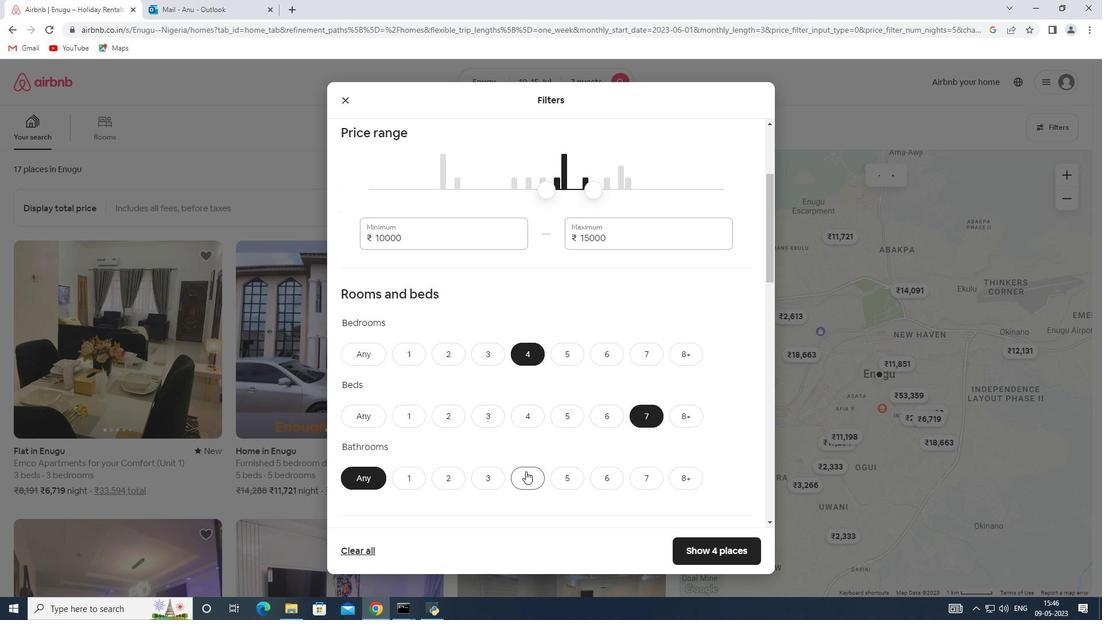 
Action: Mouse moved to (511, 411)
Screenshot: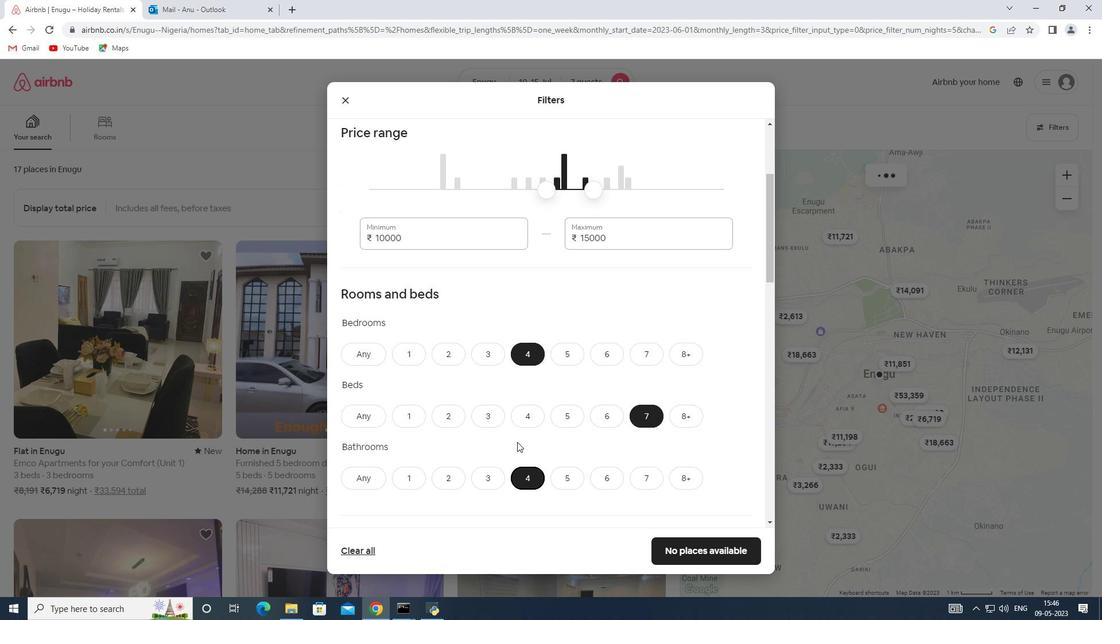 
Action: Mouse scrolled (511, 410) with delta (0, 0)
Screenshot: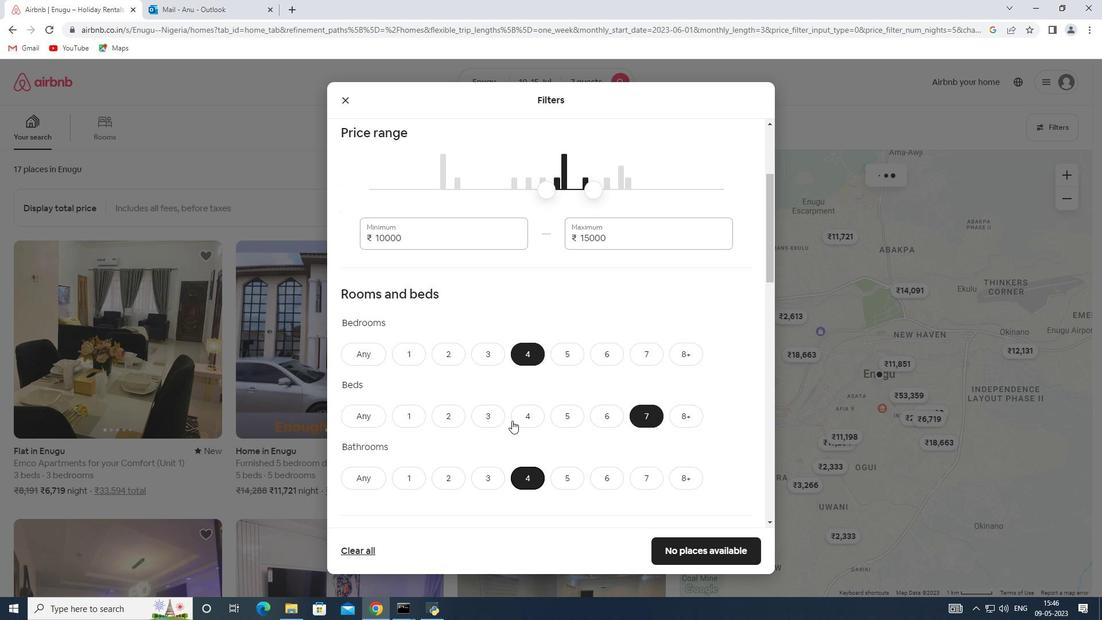 
Action: Mouse scrolled (511, 410) with delta (0, 0)
Screenshot: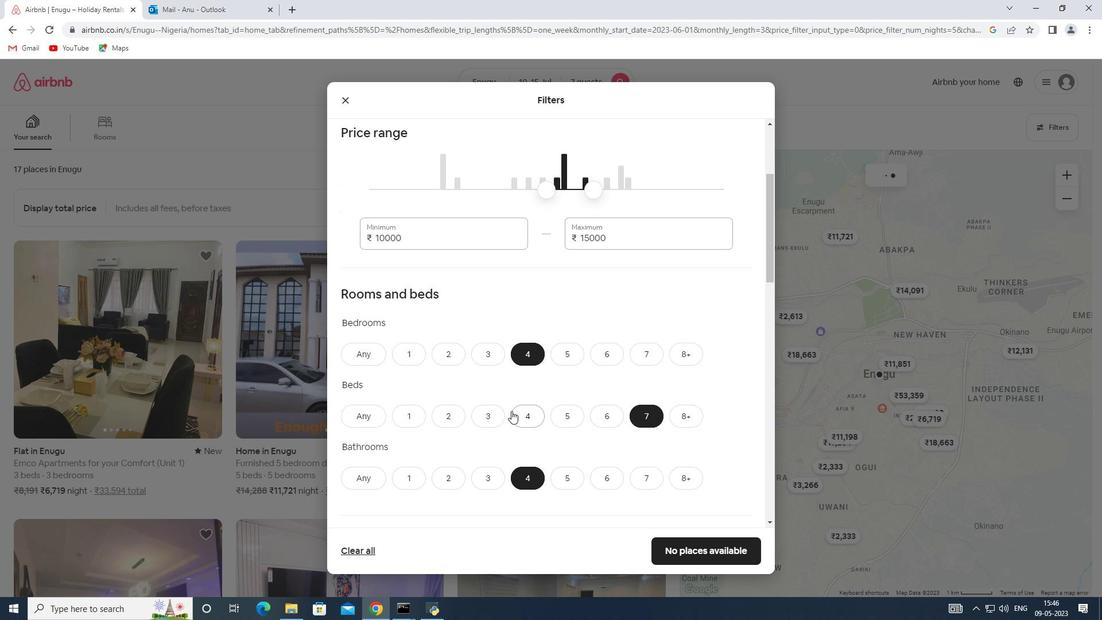 
Action: Mouse scrolled (511, 410) with delta (0, 0)
Screenshot: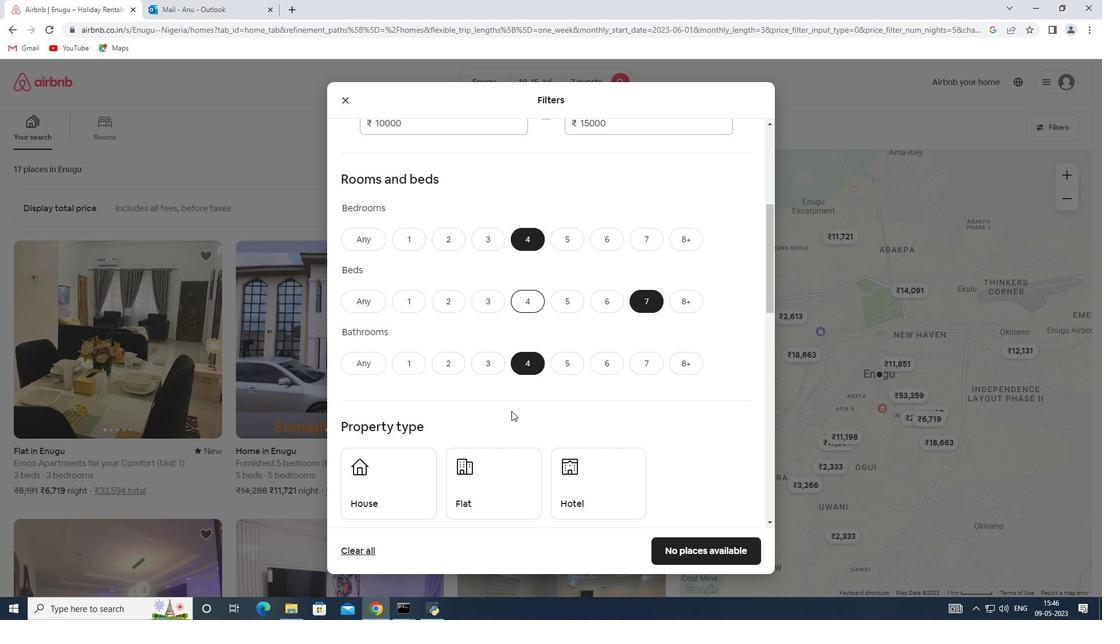 
Action: Mouse scrolled (511, 410) with delta (0, 0)
Screenshot: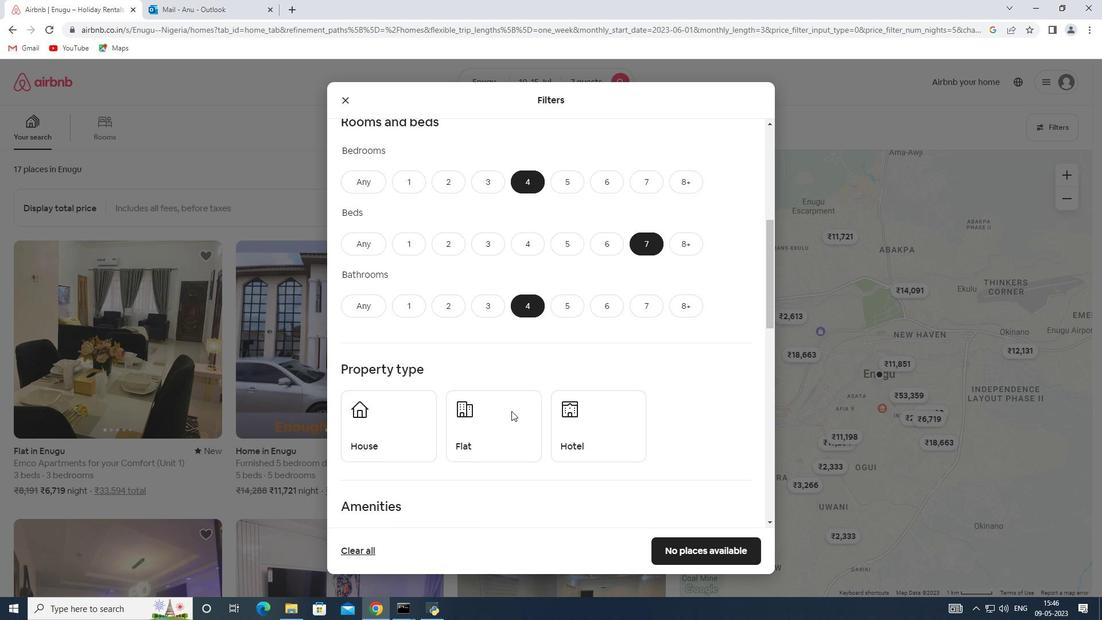 
Action: Mouse moved to (373, 373)
Screenshot: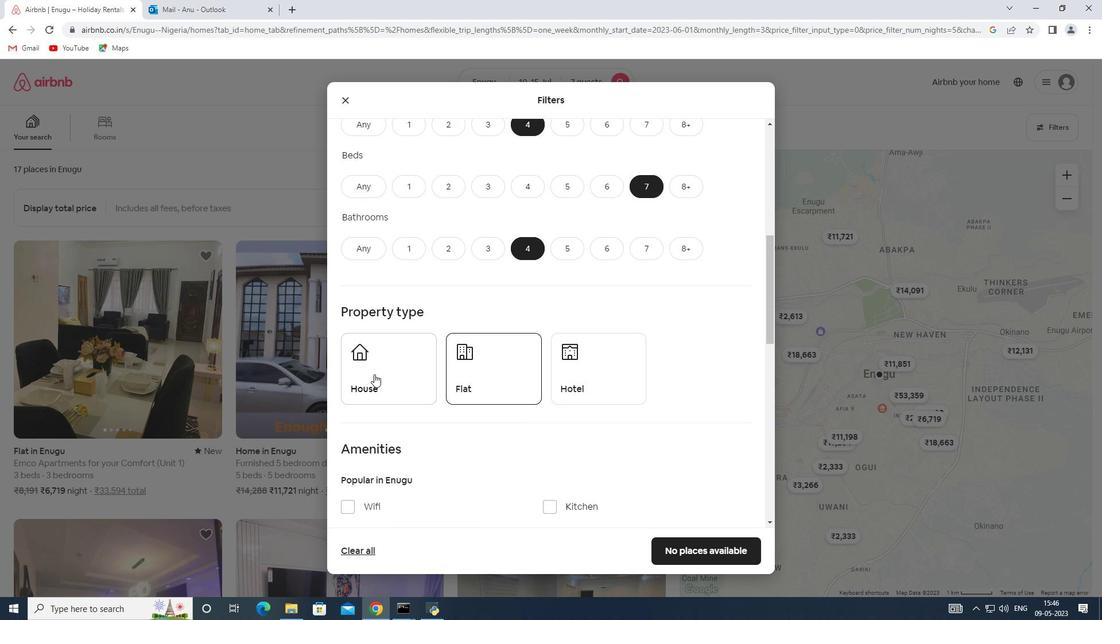 
Action: Mouse pressed left at (373, 373)
Screenshot: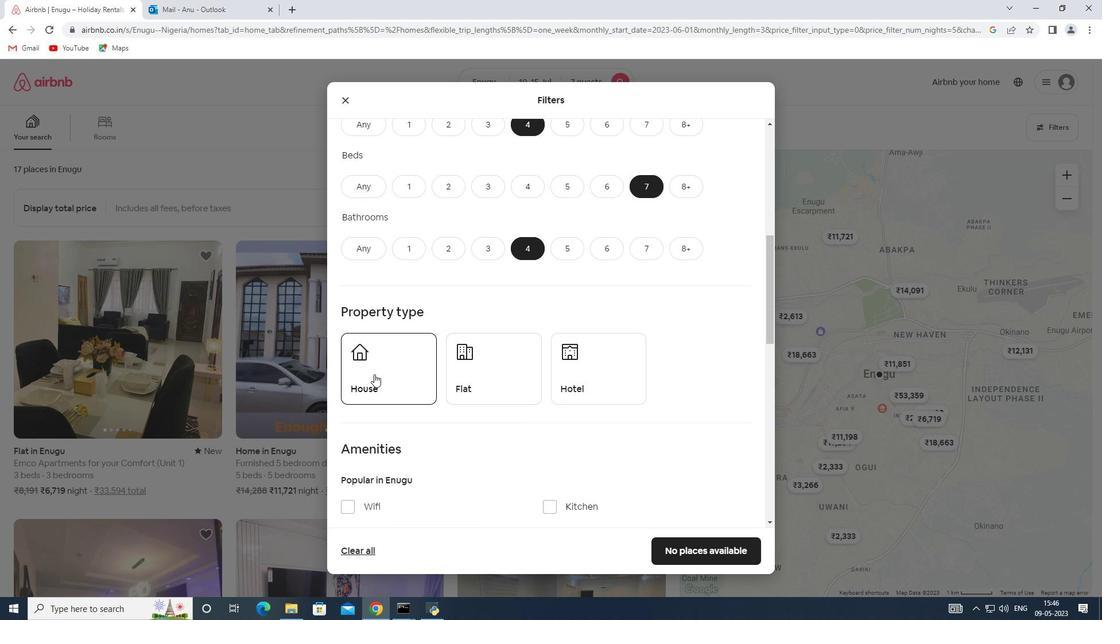 
Action: Mouse moved to (498, 375)
Screenshot: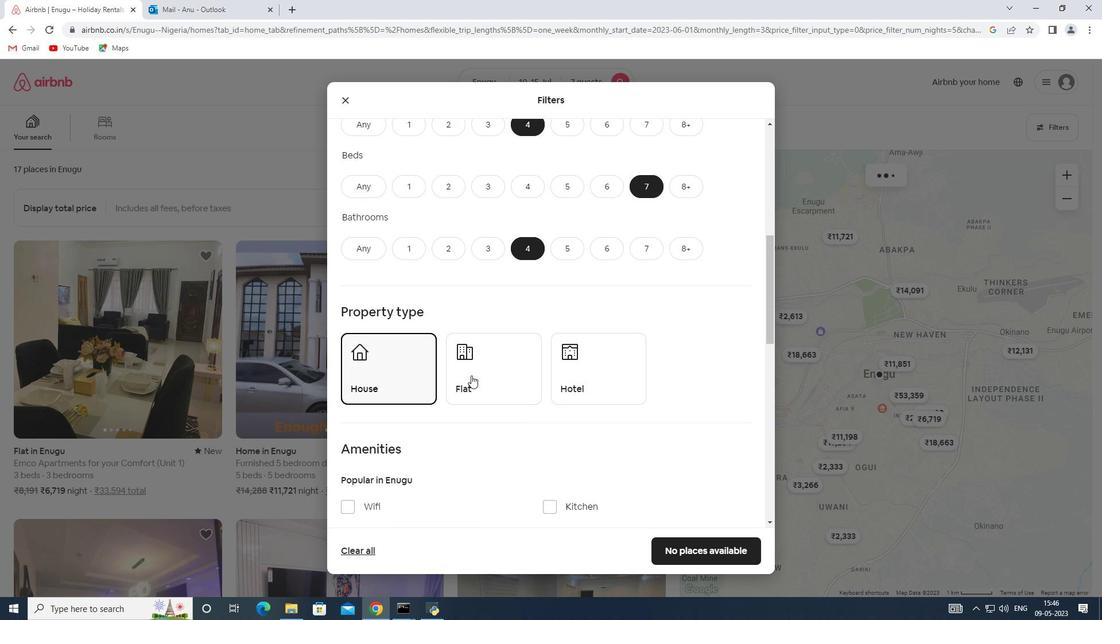 
Action: Mouse pressed left at (498, 375)
Screenshot: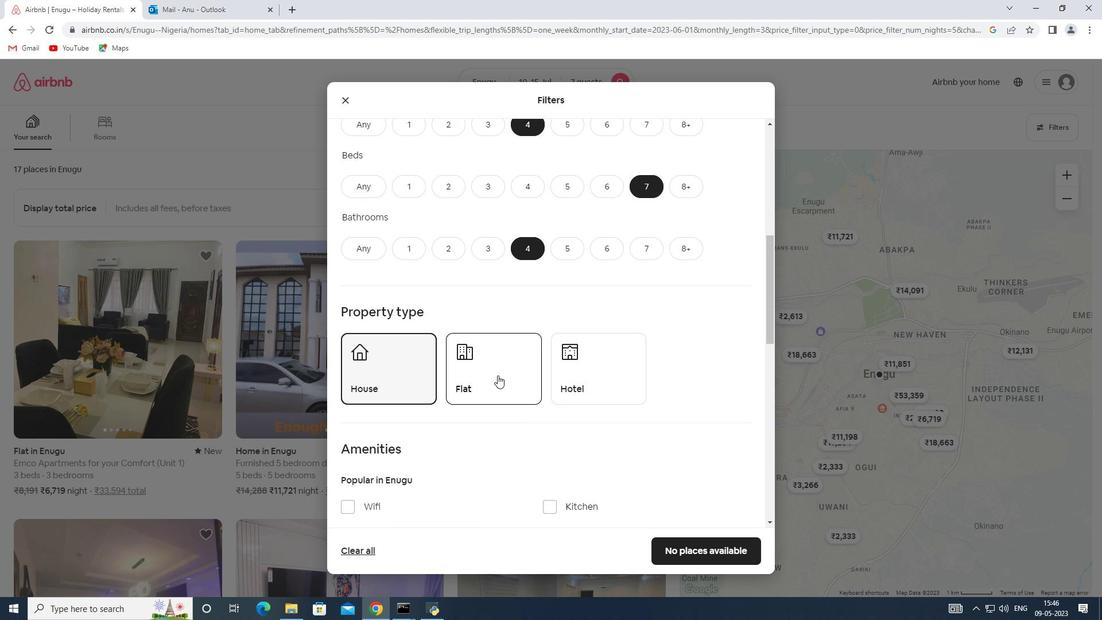 
Action: Mouse scrolled (498, 375) with delta (0, 0)
Screenshot: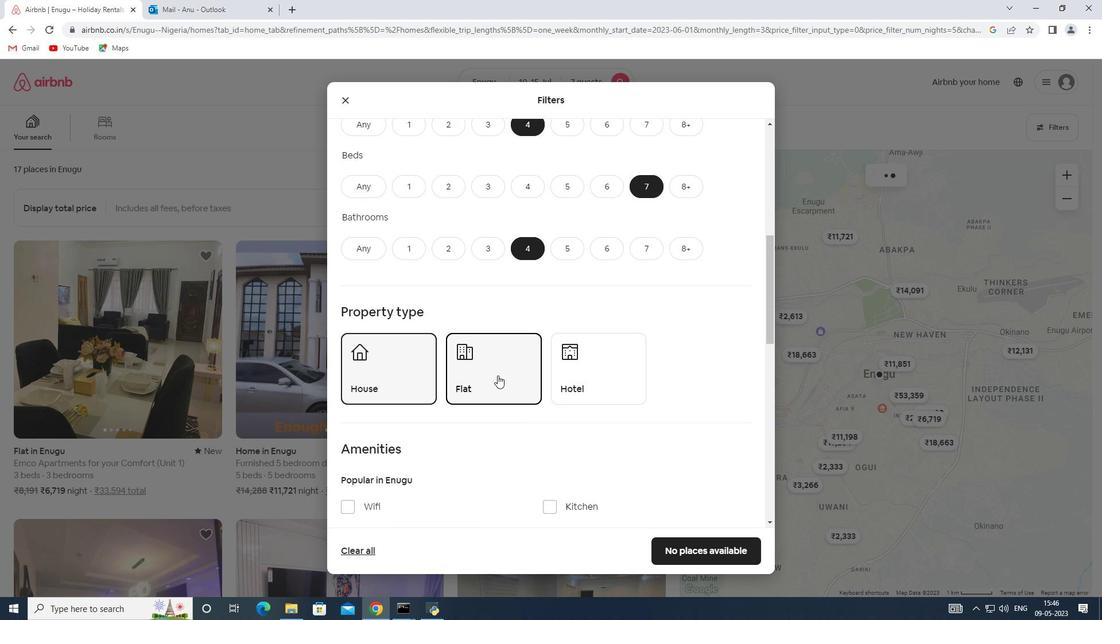 
Action: Mouse scrolled (498, 375) with delta (0, 0)
Screenshot: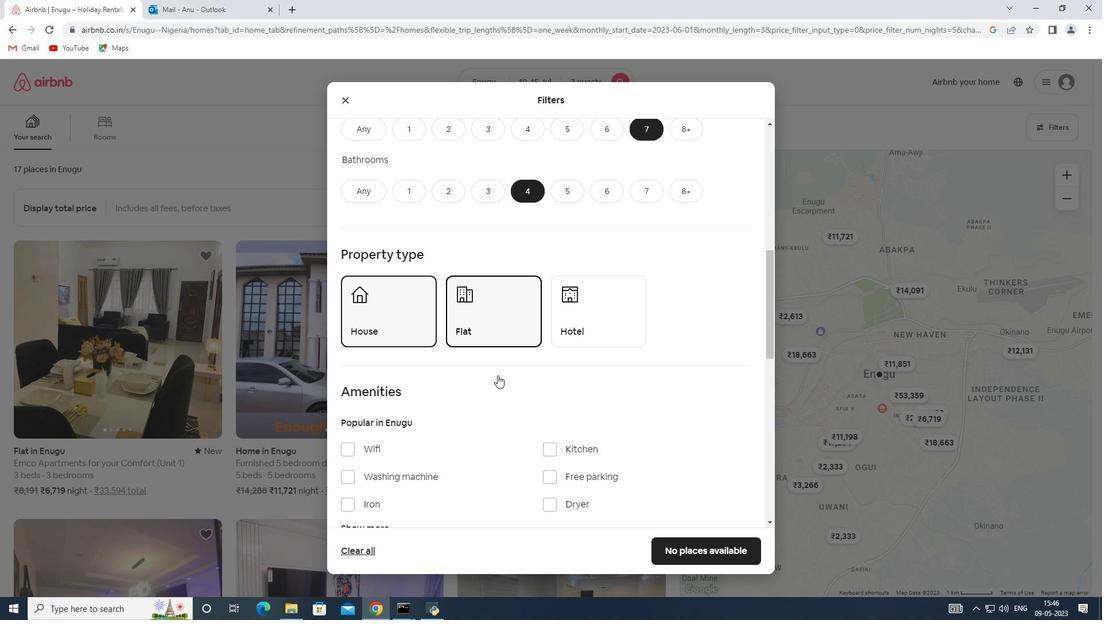 
Action: Mouse moved to (497, 375)
Screenshot: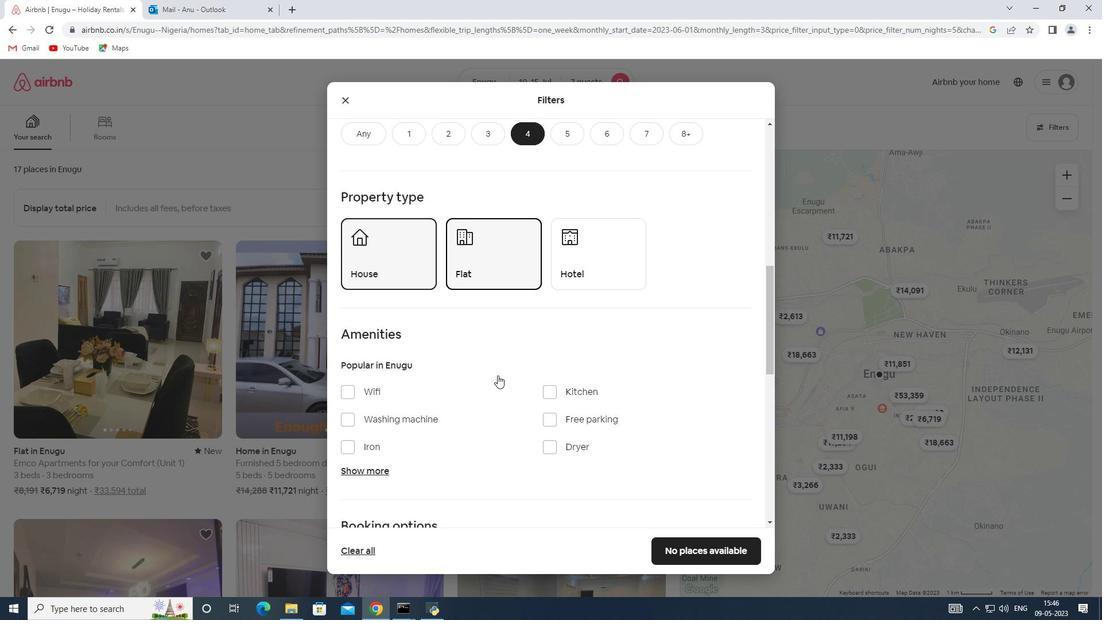 
Action: Mouse scrolled (497, 375) with delta (0, 0)
Screenshot: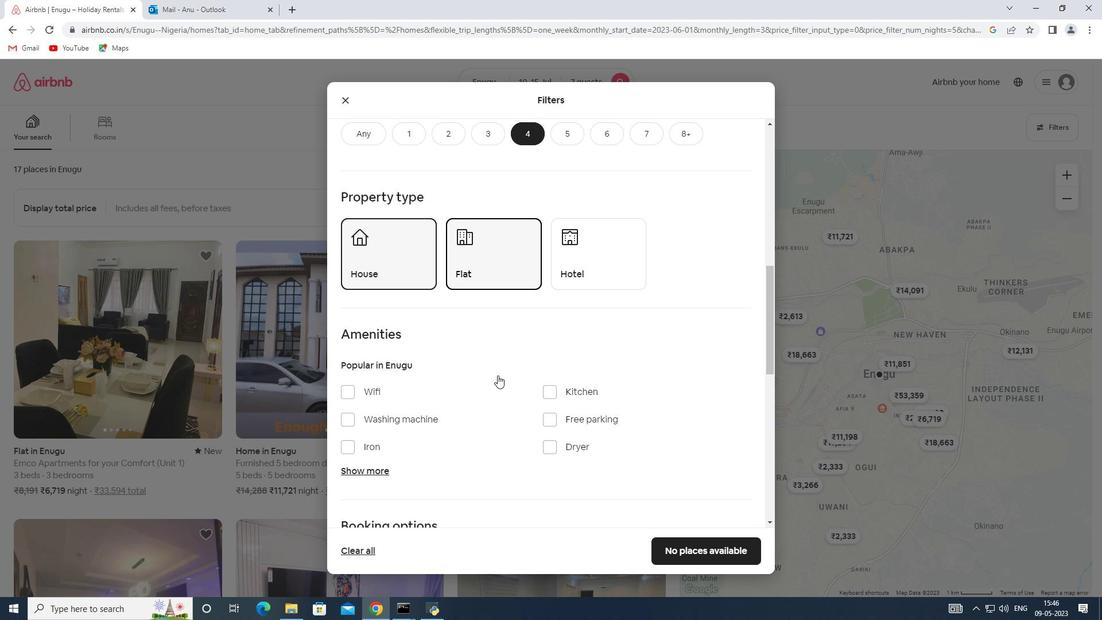
Action: Mouse moved to (496, 375)
Screenshot: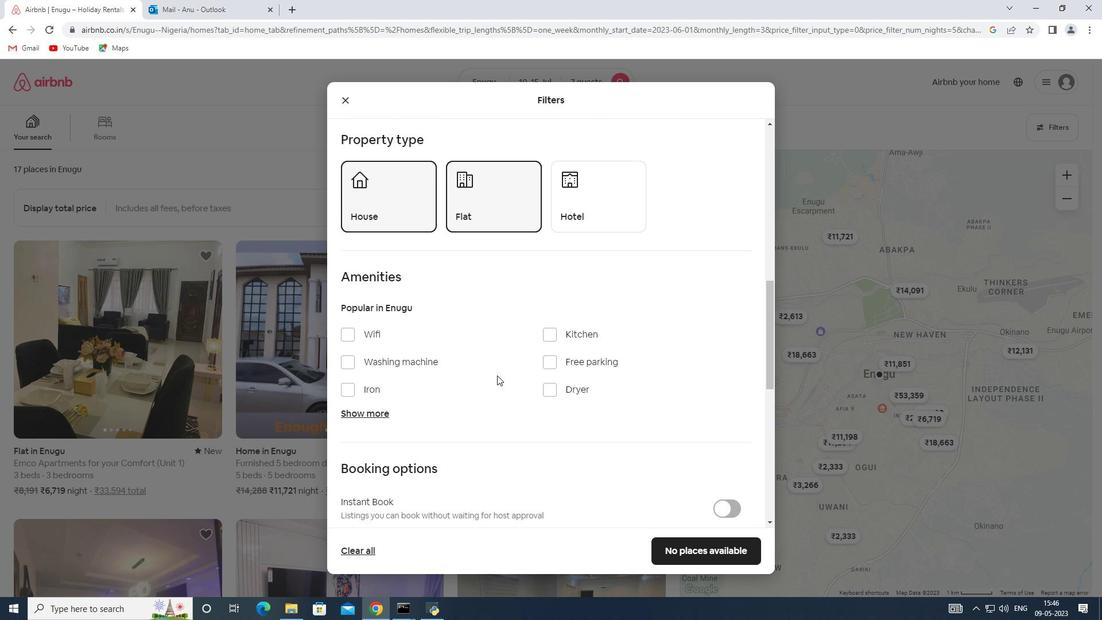 
Action: Mouse scrolled (496, 374) with delta (0, 0)
Screenshot: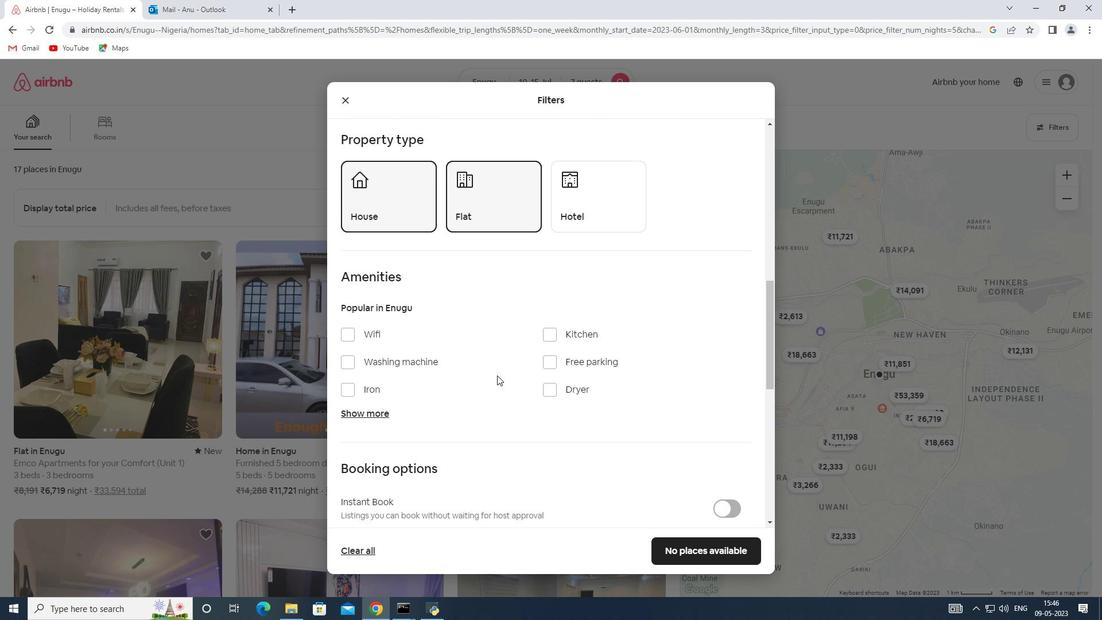 
Action: Mouse moved to (370, 353)
Screenshot: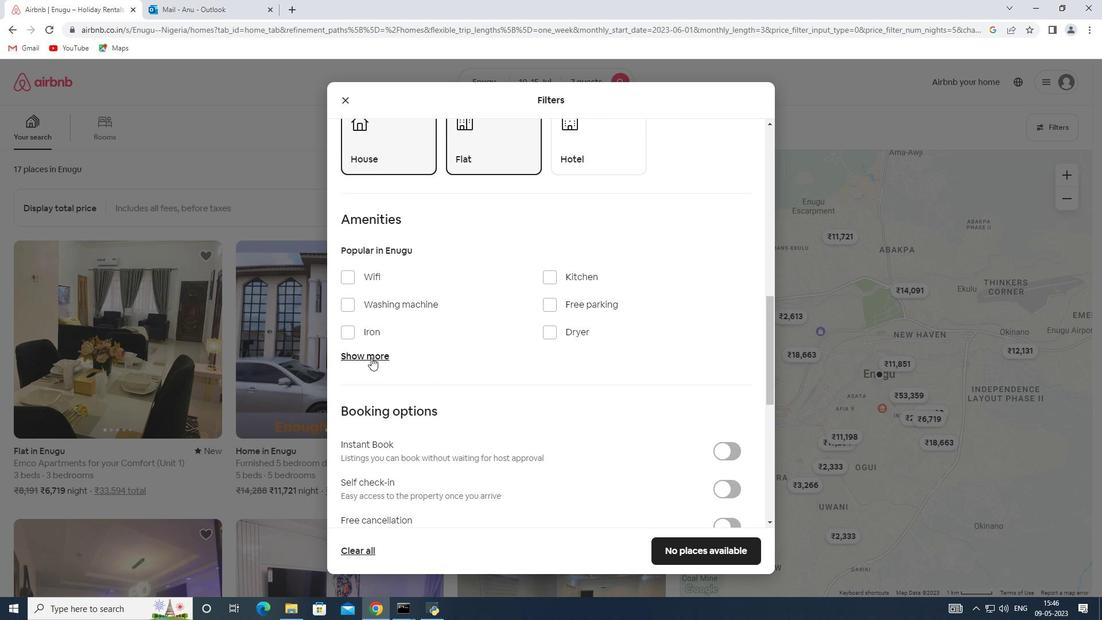 
Action: Mouse pressed left at (370, 353)
Screenshot: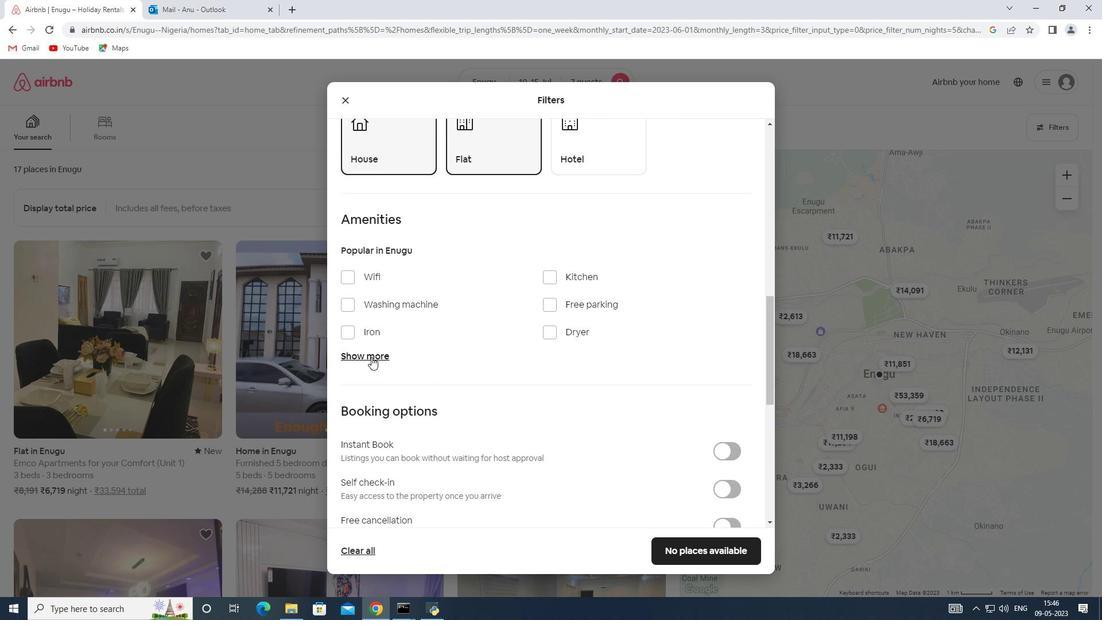 
Action: Mouse moved to (363, 274)
Screenshot: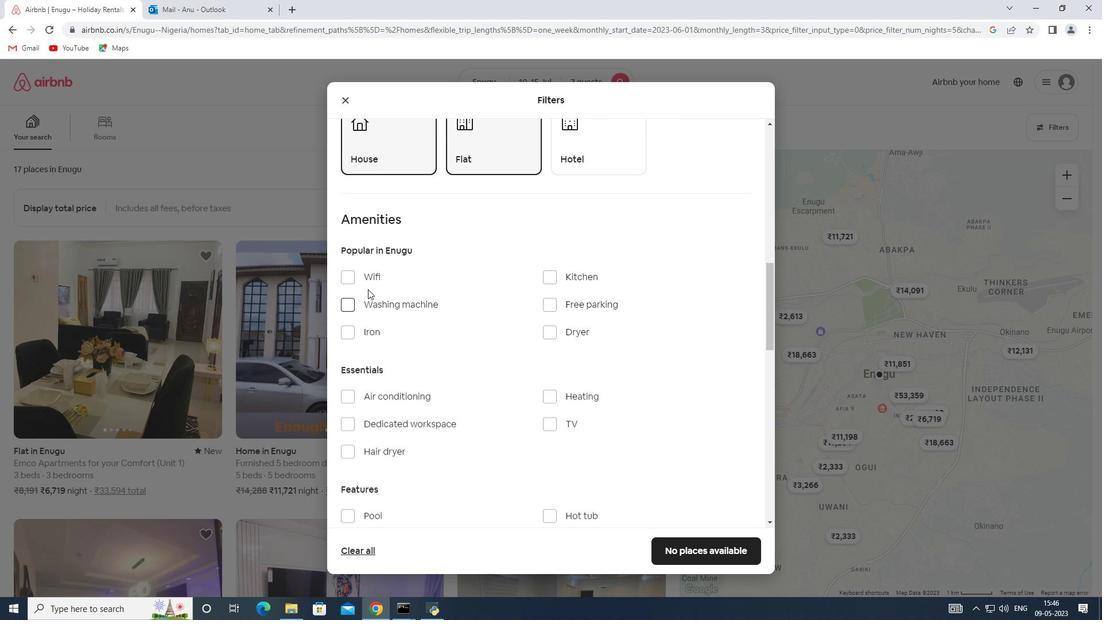 
Action: Mouse pressed left at (363, 274)
Screenshot: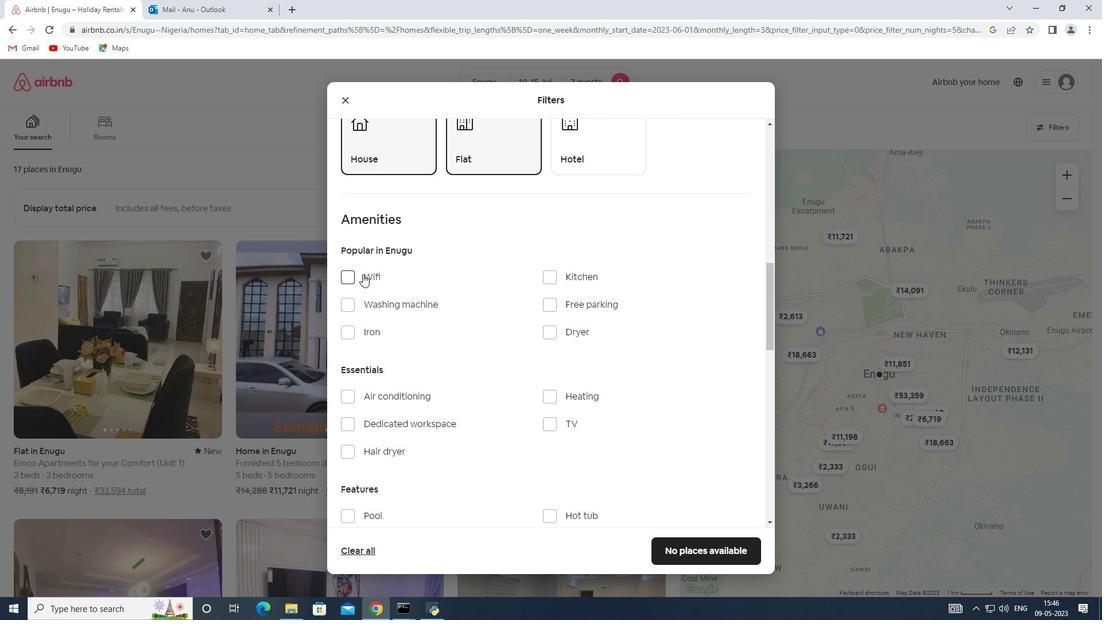 
Action: Mouse moved to (550, 424)
Screenshot: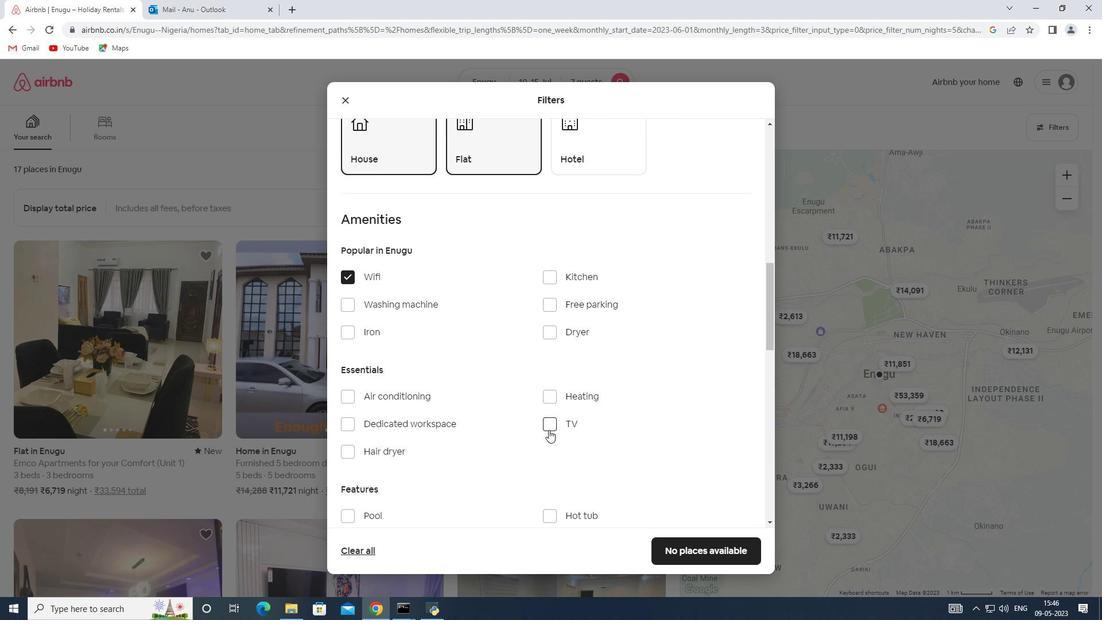 
Action: Mouse pressed left at (550, 424)
Screenshot: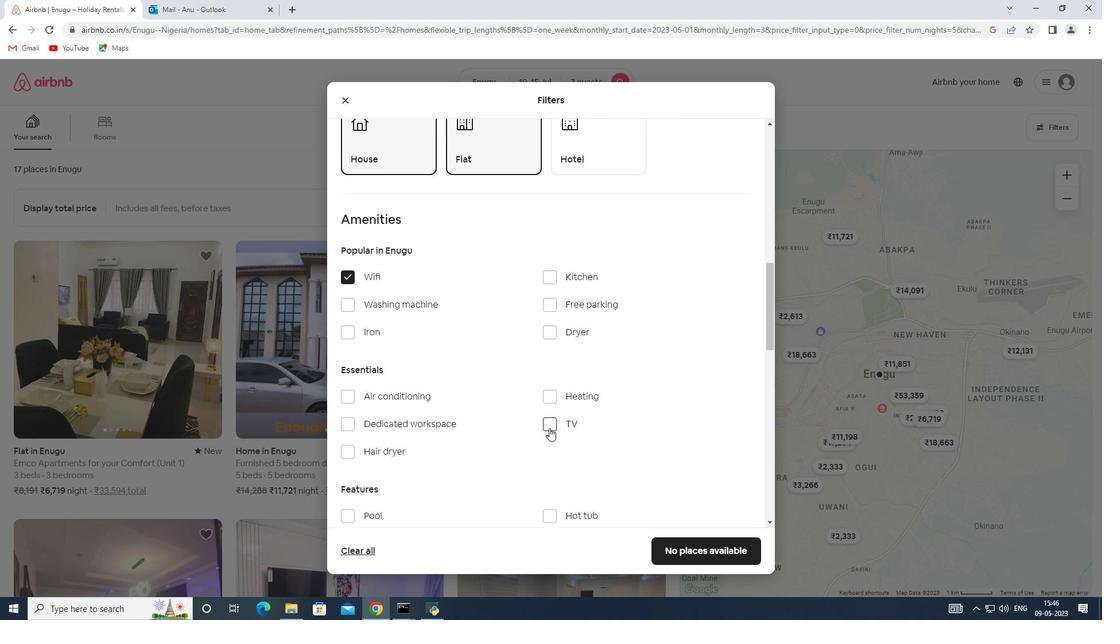 
Action: Mouse moved to (551, 307)
Screenshot: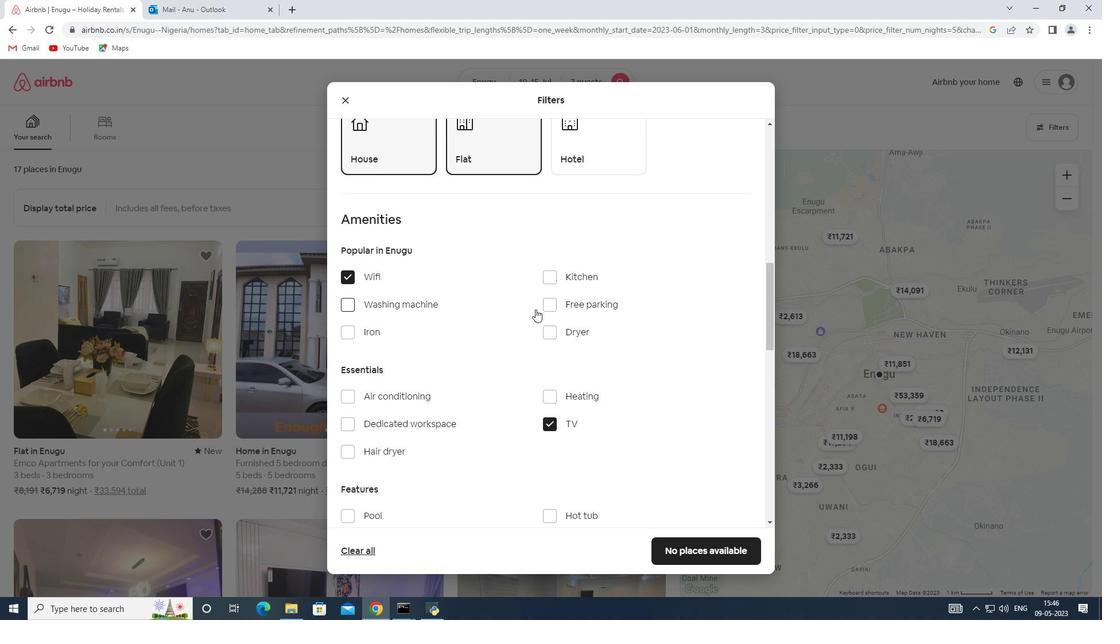 
Action: Mouse pressed left at (551, 307)
Screenshot: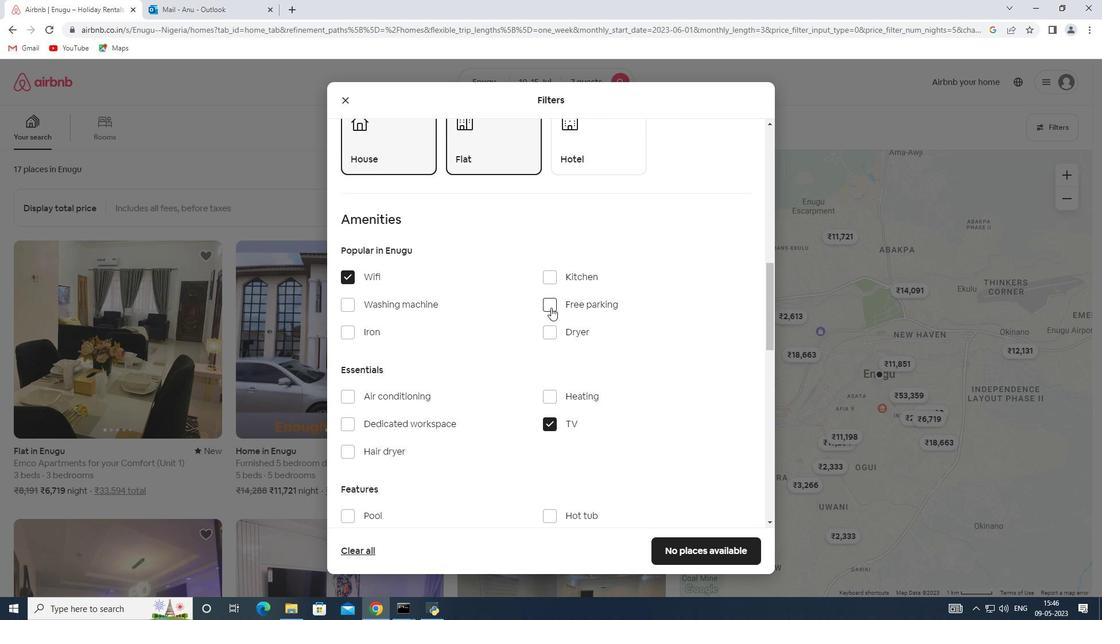 
Action: Mouse moved to (406, 386)
Screenshot: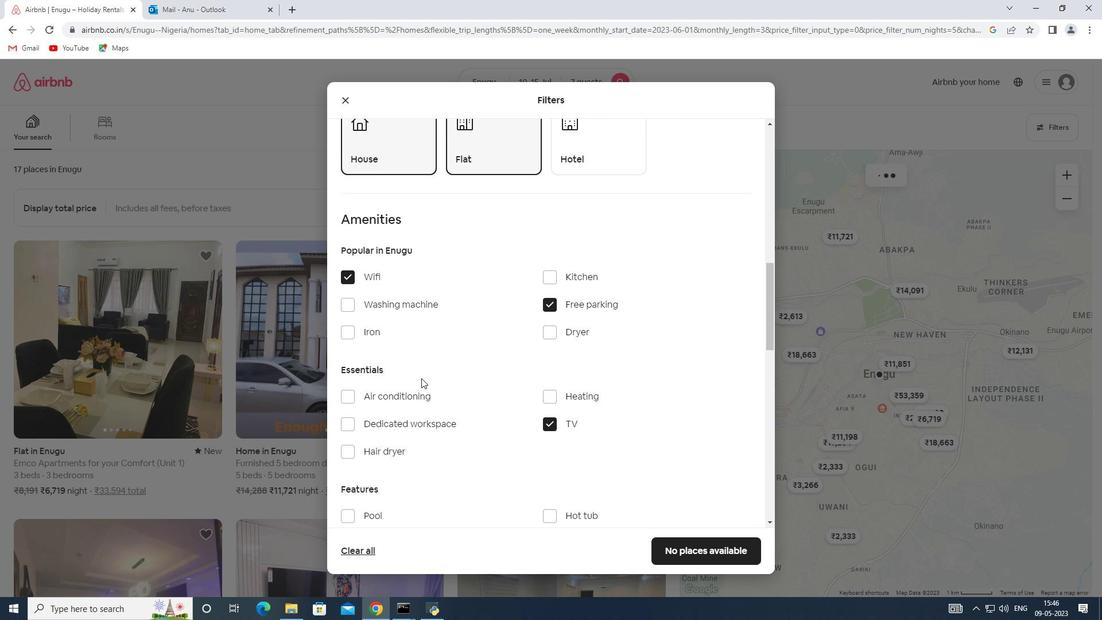 
Action: Mouse scrolled (406, 385) with delta (0, 0)
Screenshot: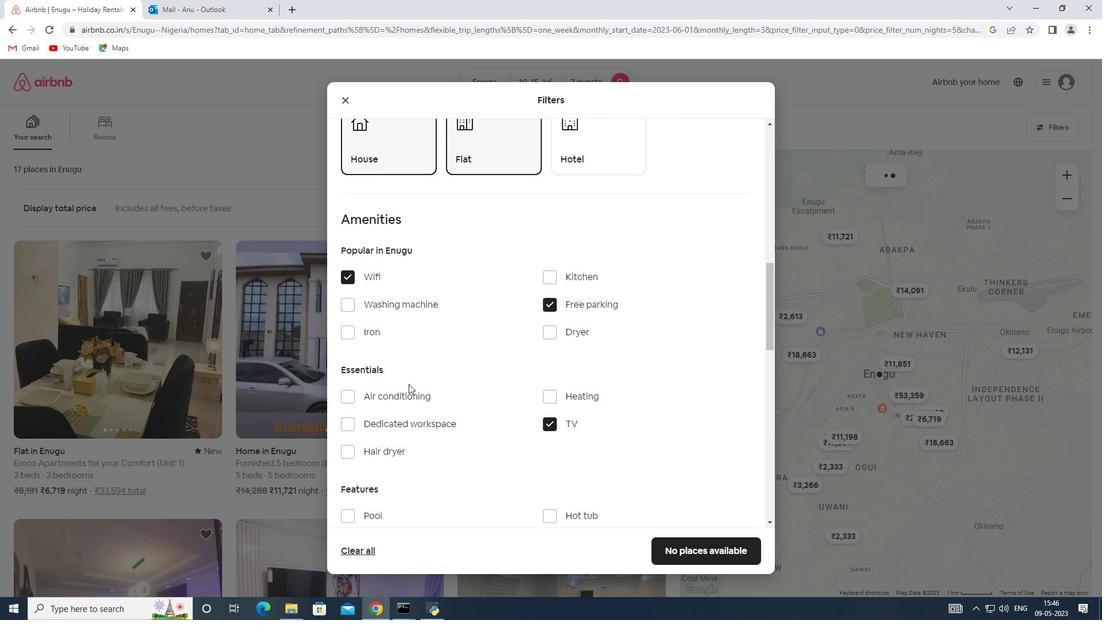 
Action: Mouse scrolled (406, 385) with delta (0, 0)
Screenshot: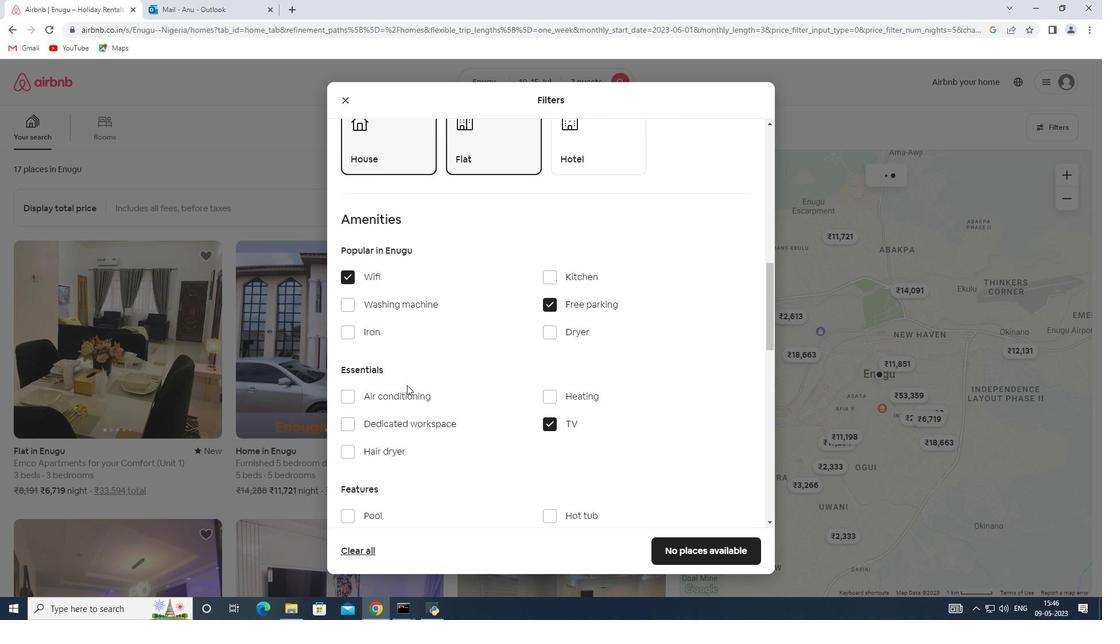 
Action: Mouse scrolled (406, 385) with delta (0, 0)
Screenshot: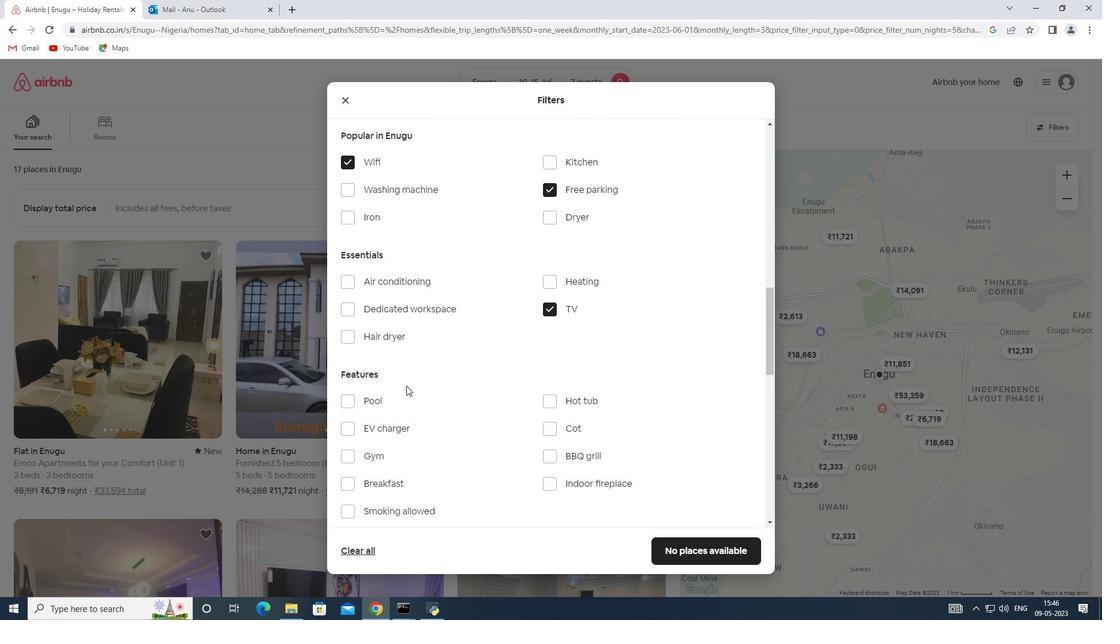 
Action: Mouse moved to (375, 398)
Screenshot: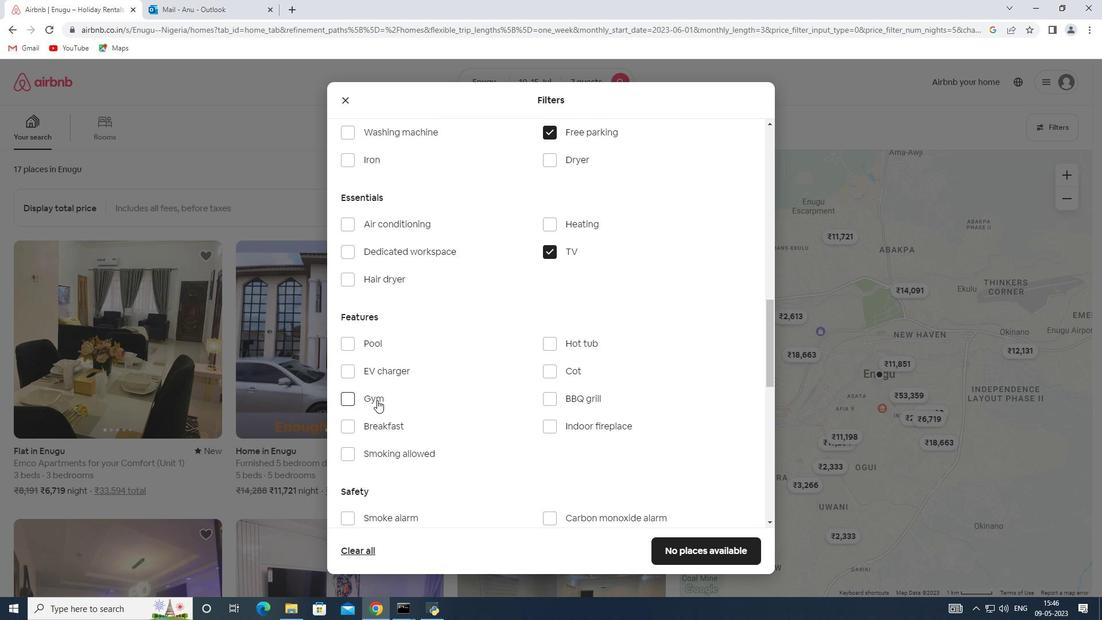 
Action: Mouse pressed left at (375, 398)
Screenshot: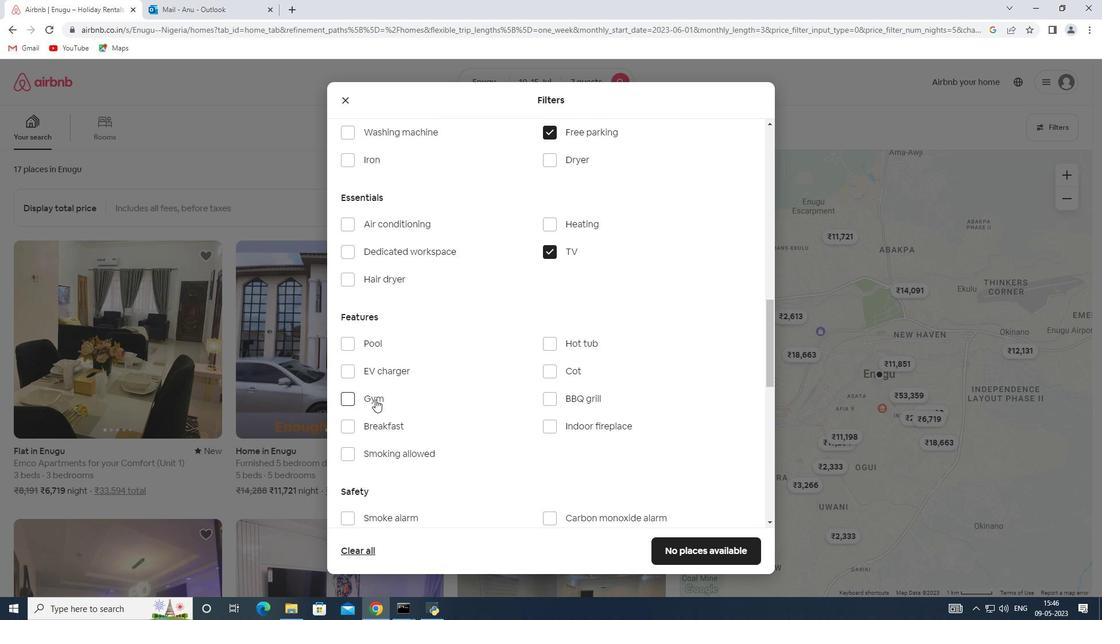 
Action: Mouse moved to (387, 428)
Screenshot: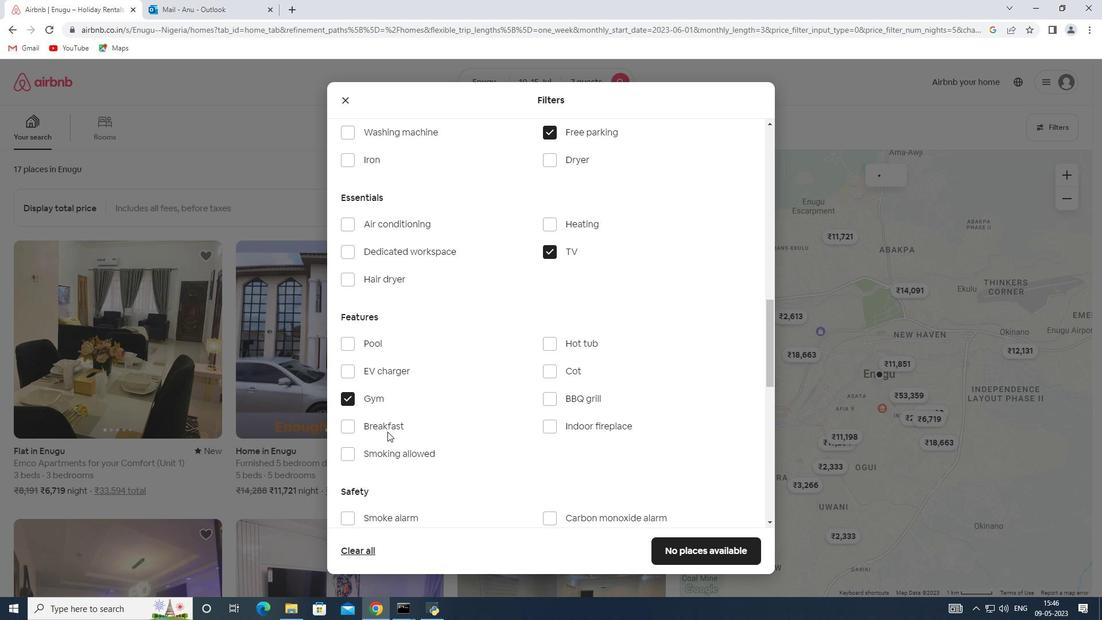 
Action: Mouse pressed left at (387, 428)
Screenshot: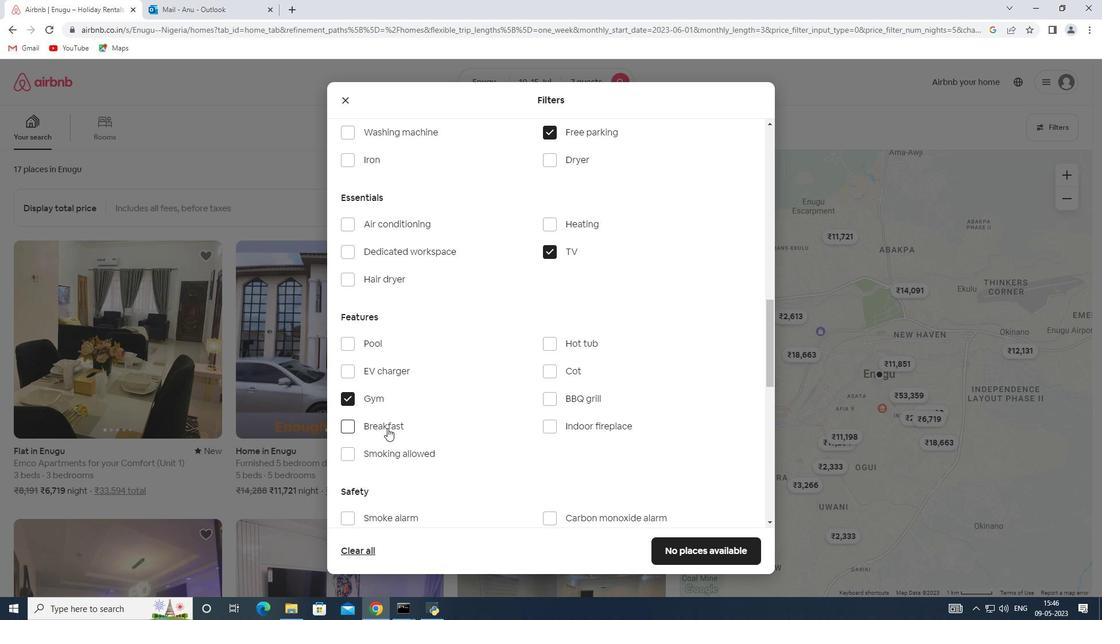 
Action: Mouse moved to (487, 421)
Screenshot: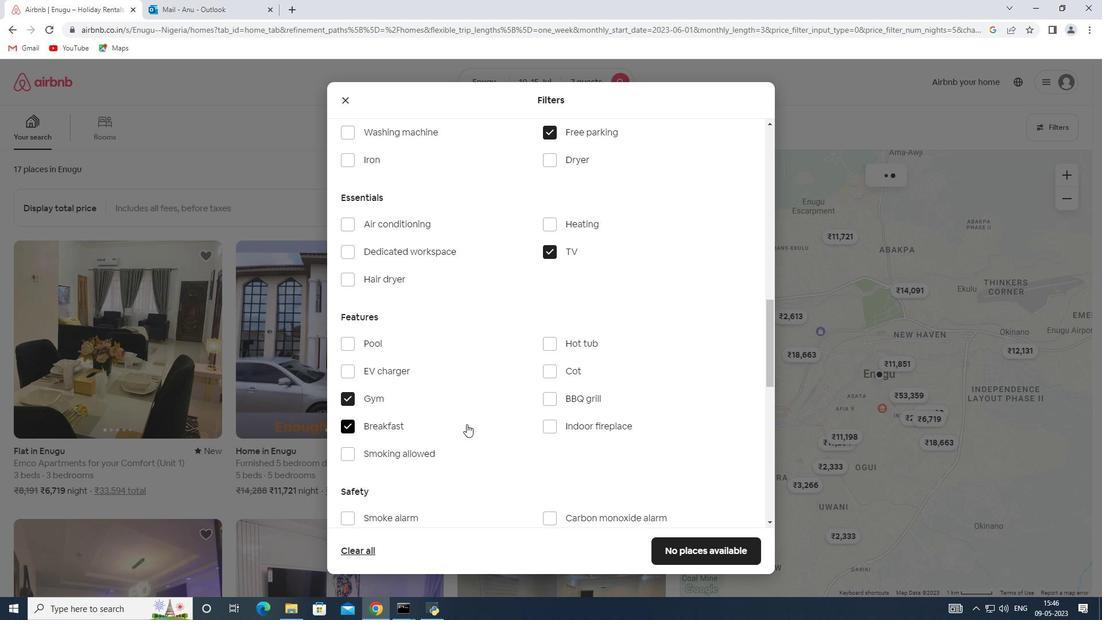 
Action: Mouse scrolled (487, 420) with delta (0, 0)
Screenshot: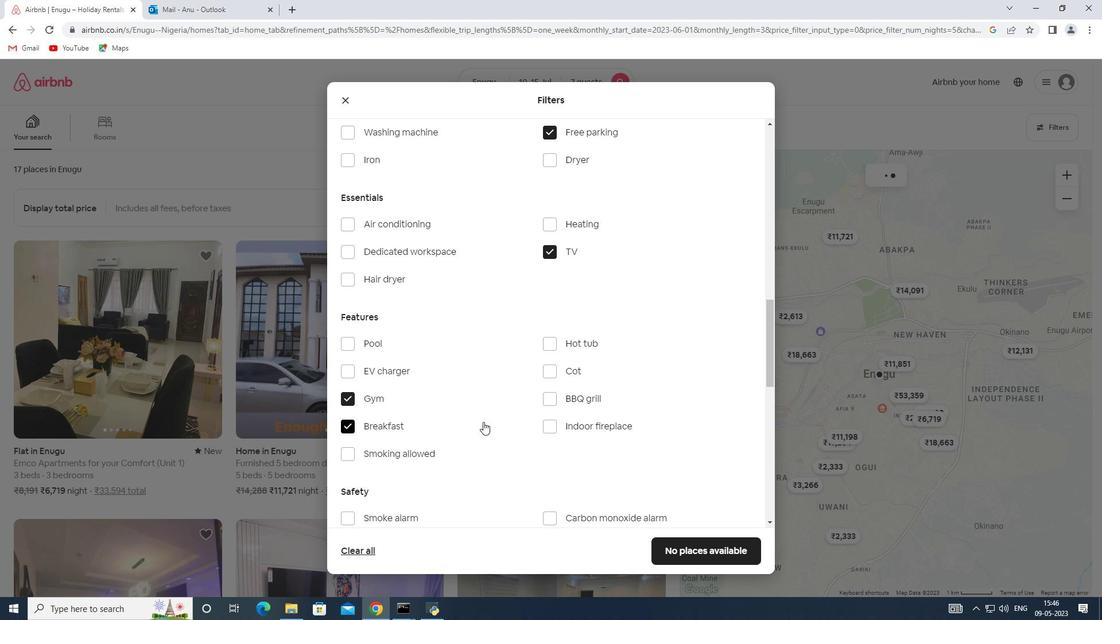 
Action: Mouse scrolled (487, 420) with delta (0, 0)
Screenshot: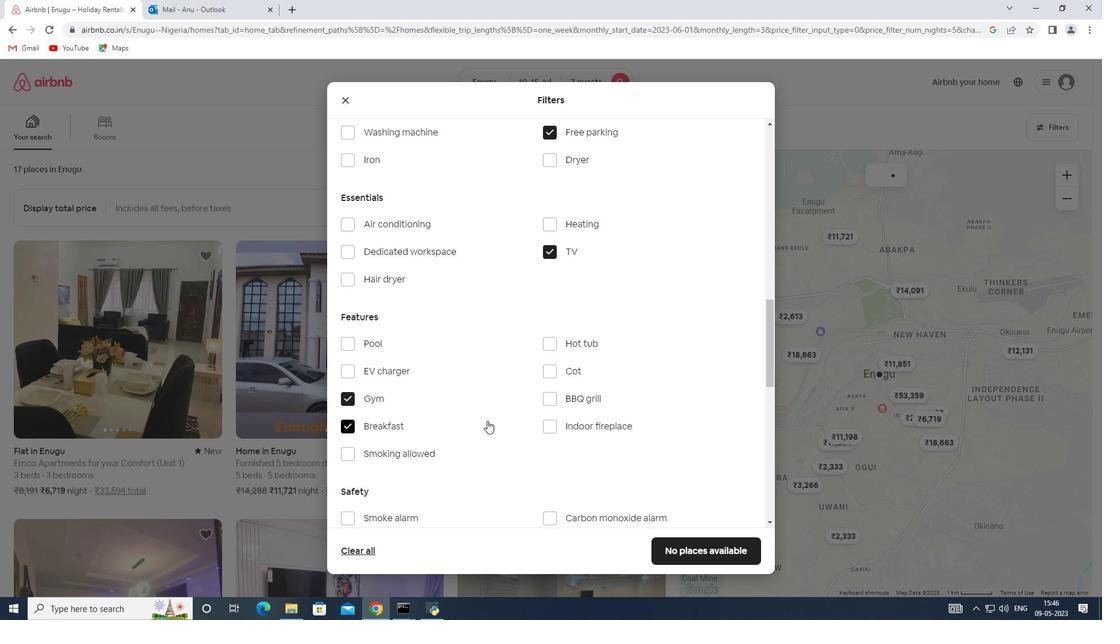 
Action: Mouse scrolled (487, 420) with delta (0, 0)
Screenshot: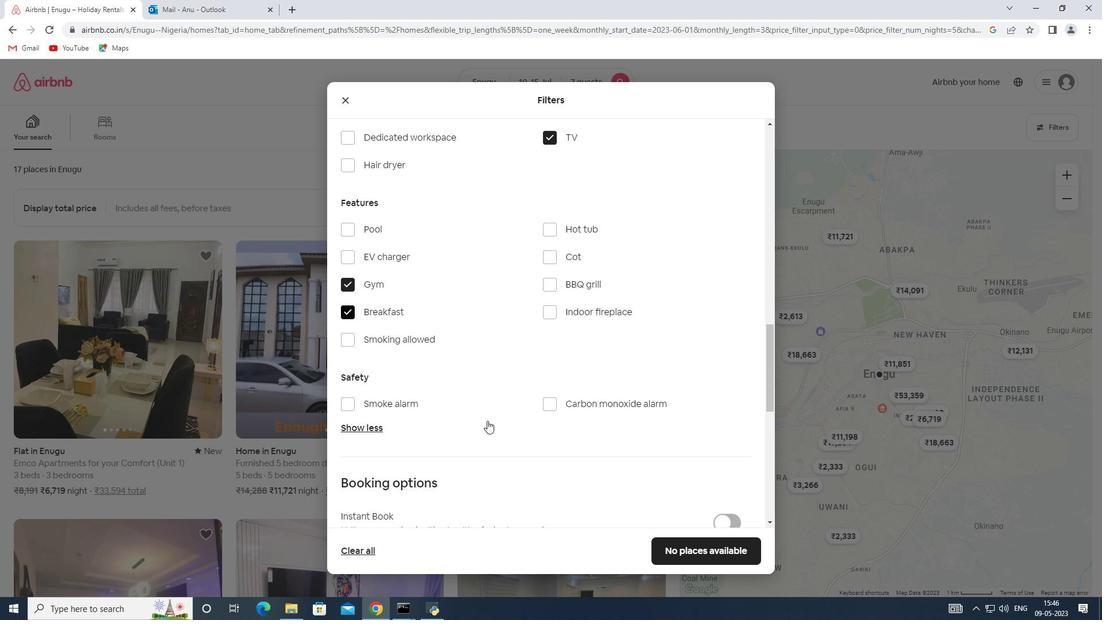 
Action: Mouse scrolled (487, 420) with delta (0, 0)
Screenshot: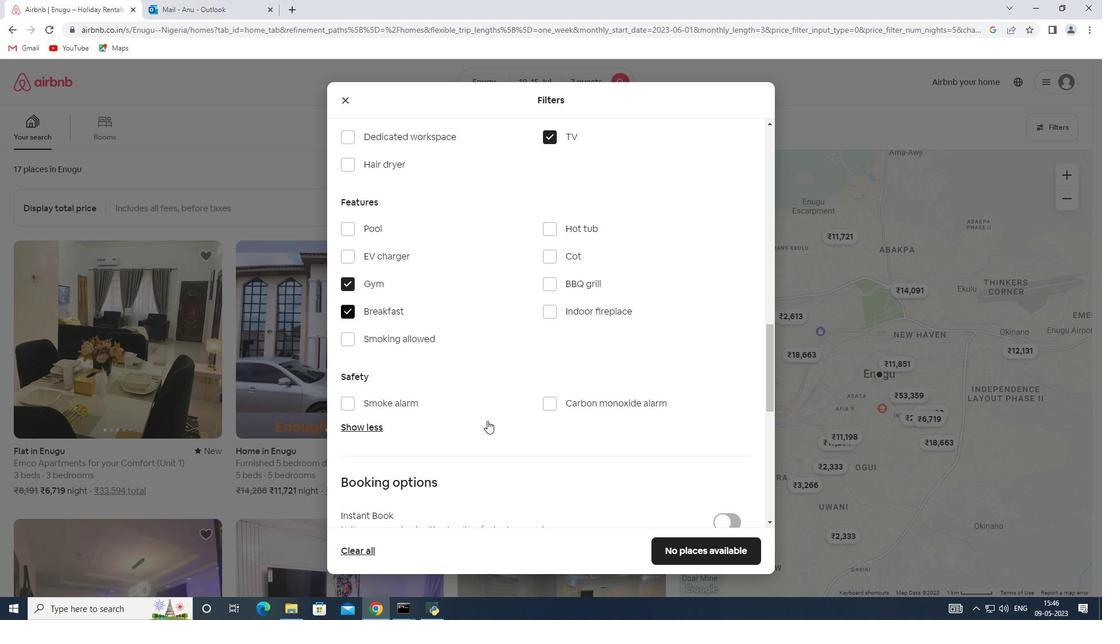 
Action: Mouse scrolled (487, 420) with delta (0, 0)
Screenshot: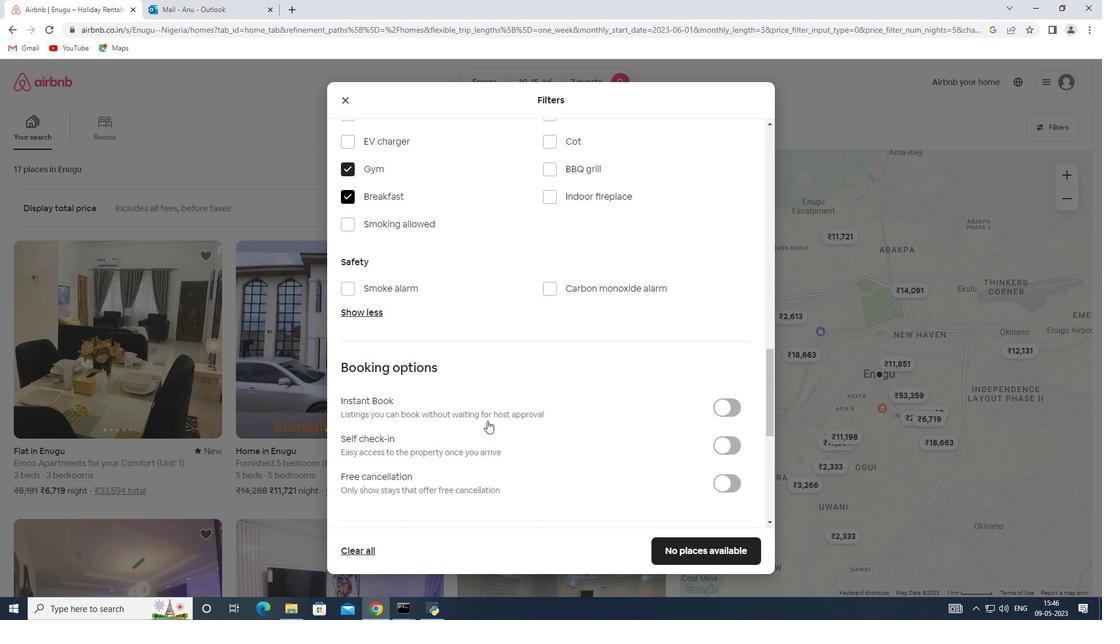 
Action: Mouse moved to (728, 387)
Screenshot: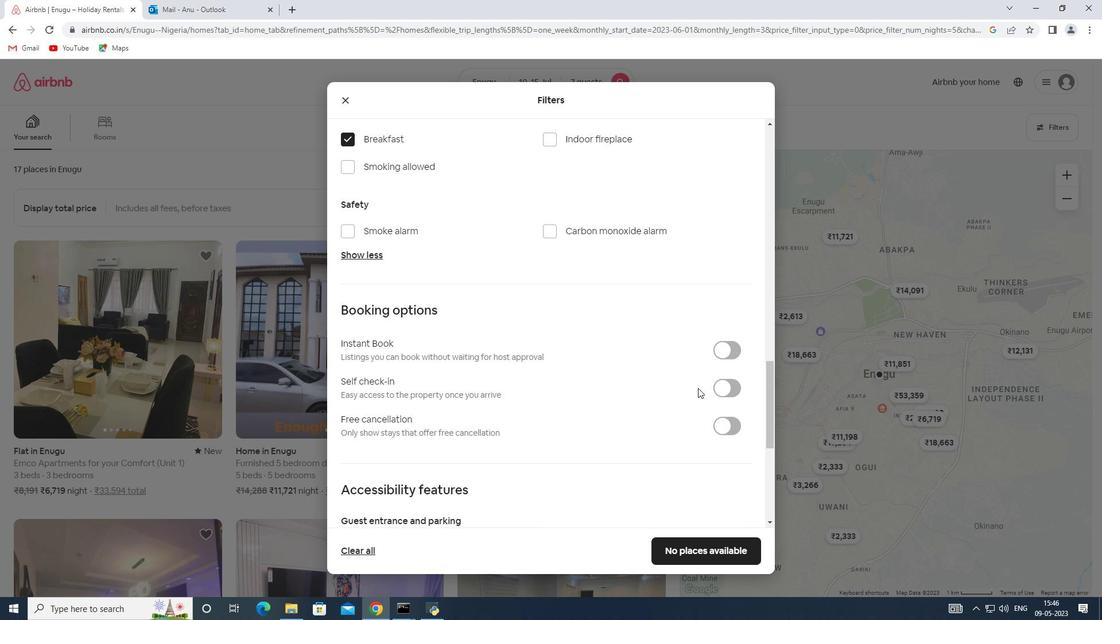 
Action: Mouse pressed left at (728, 387)
Screenshot: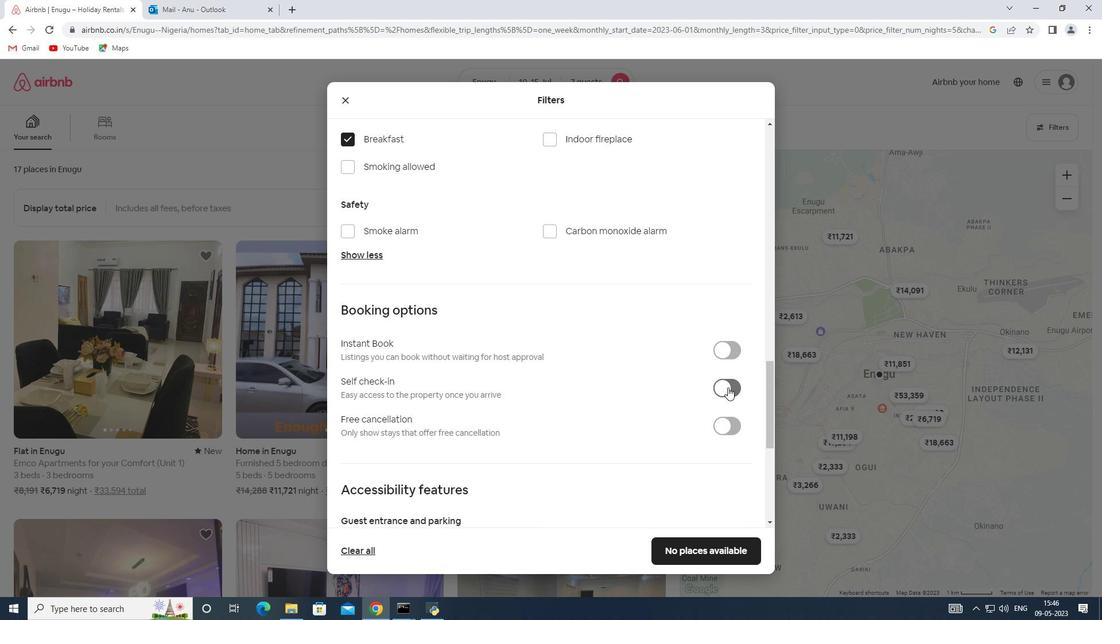 
Action: Mouse moved to (456, 398)
Screenshot: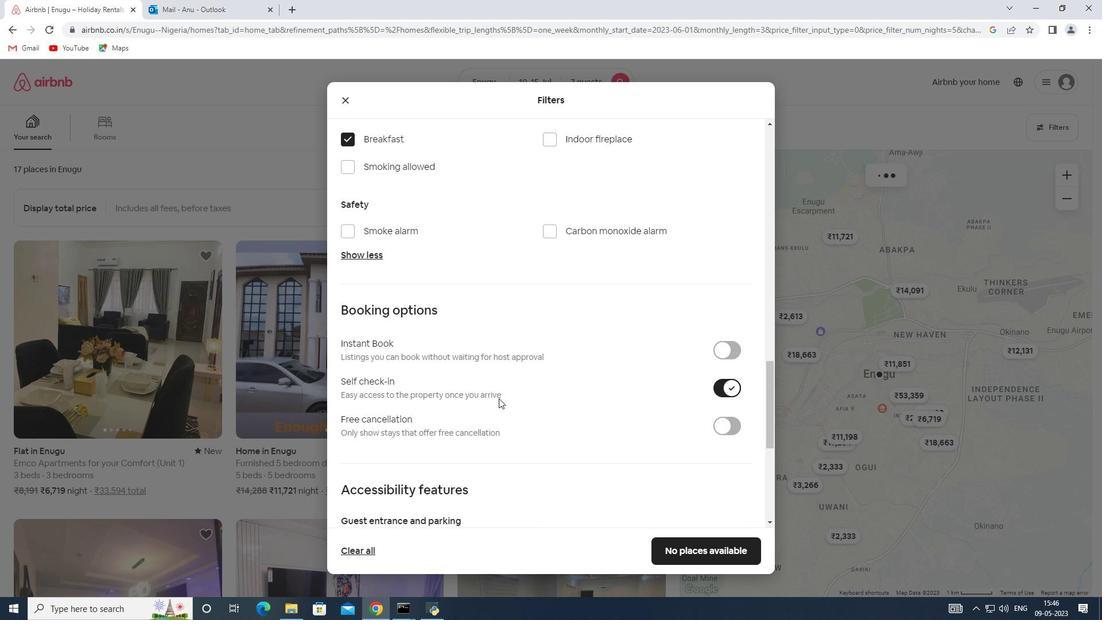 
Action: Mouse scrolled (456, 397) with delta (0, 0)
Screenshot: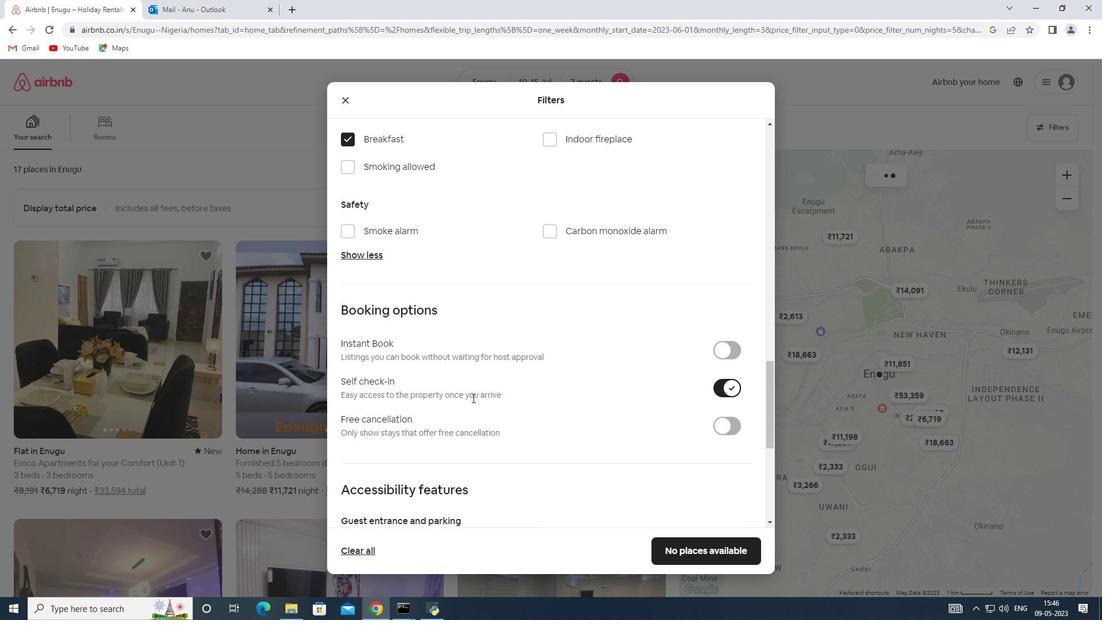 
Action: Mouse scrolled (456, 397) with delta (0, 0)
Screenshot: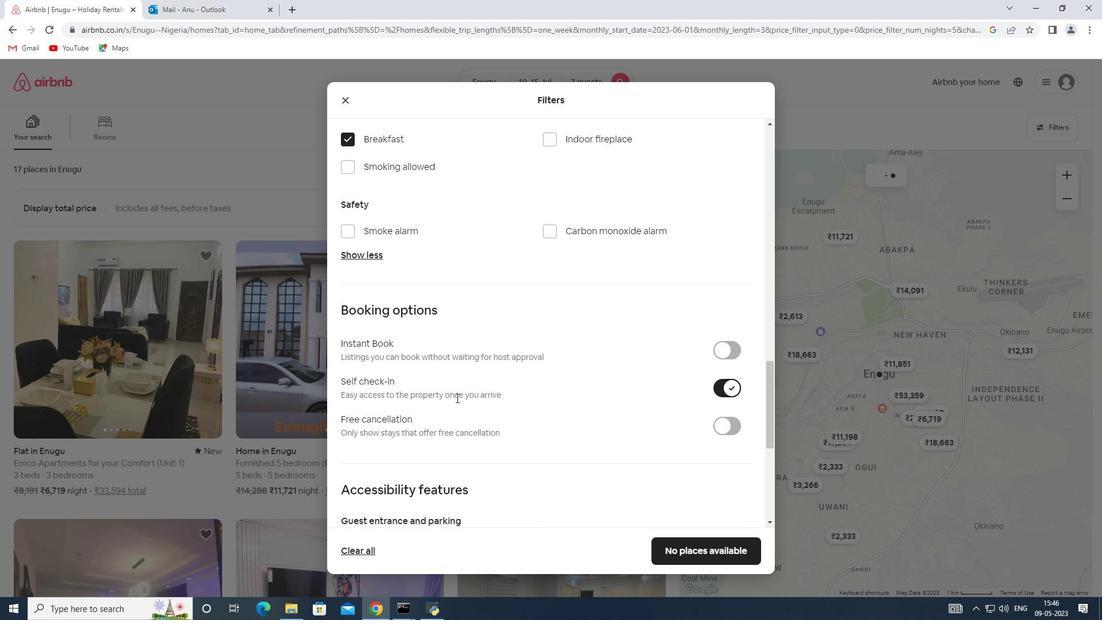
Action: Mouse moved to (454, 395)
Screenshot: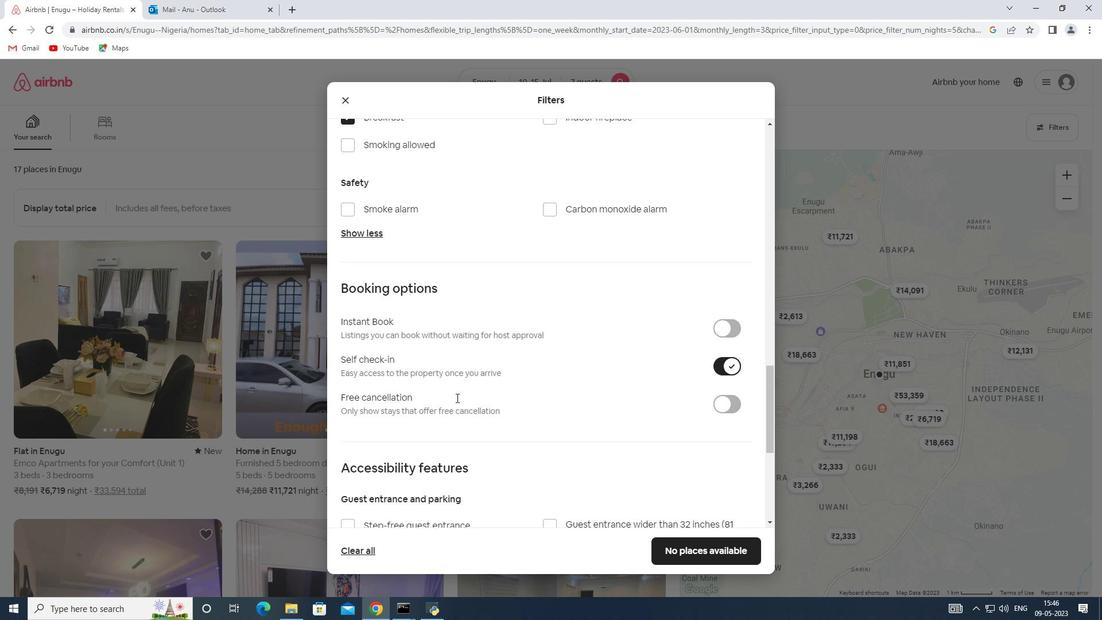 
Action: Mouse scrolled (454, 395) with delta (0, 0)
Screenshot: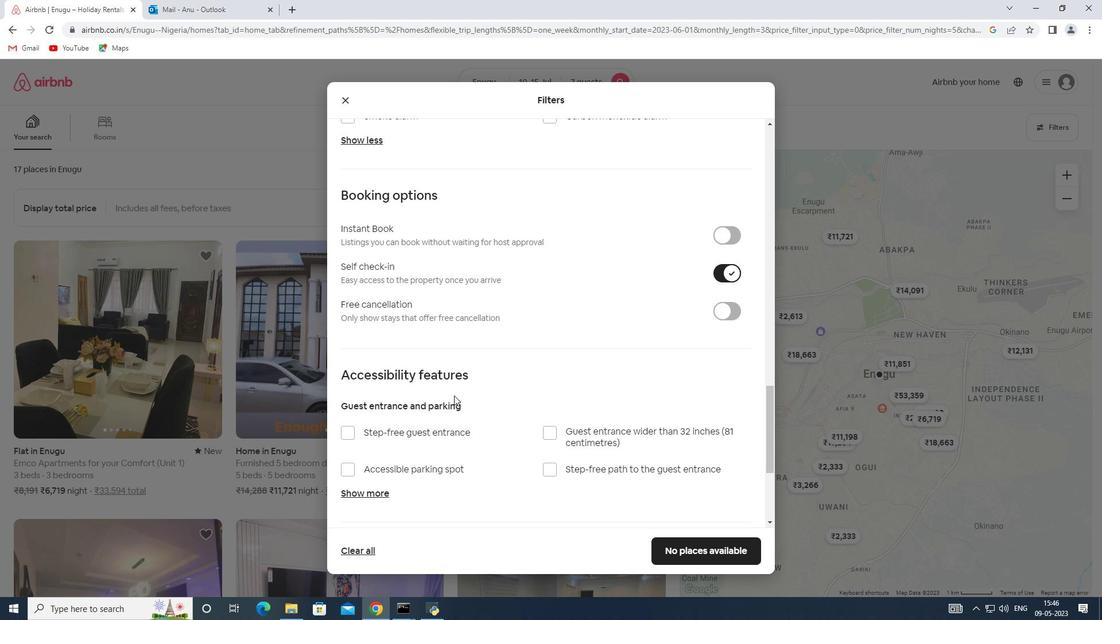
Action: Mouse scrolled (454, 395) with delta (0, 0)
Screenshot: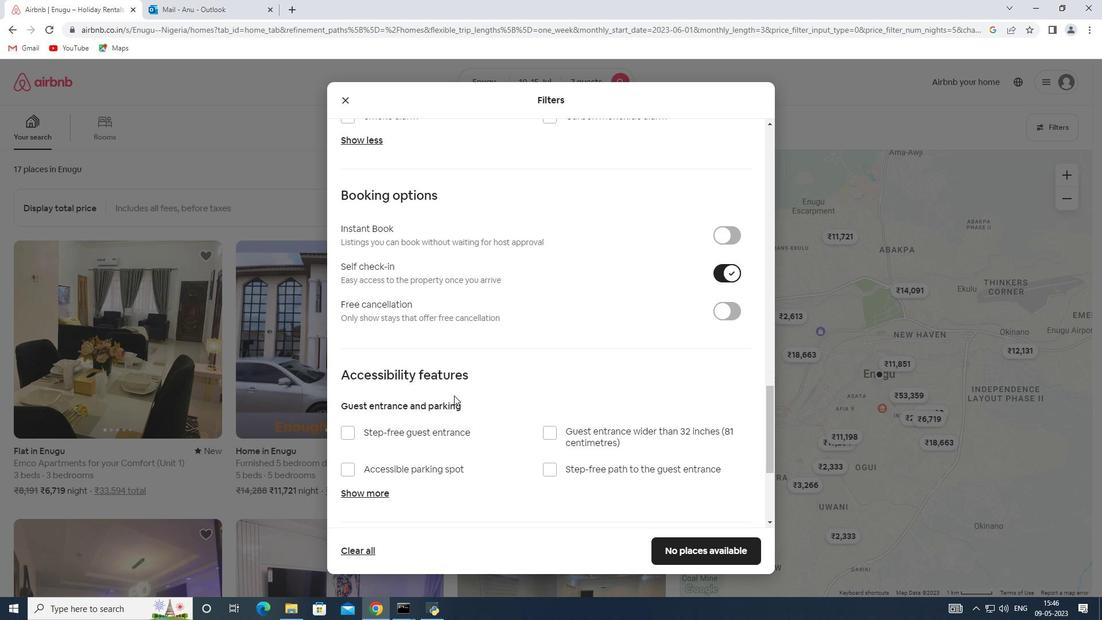 
Action: Mouse scrolled (454, 395) with delta (0, 0)
Screenshot: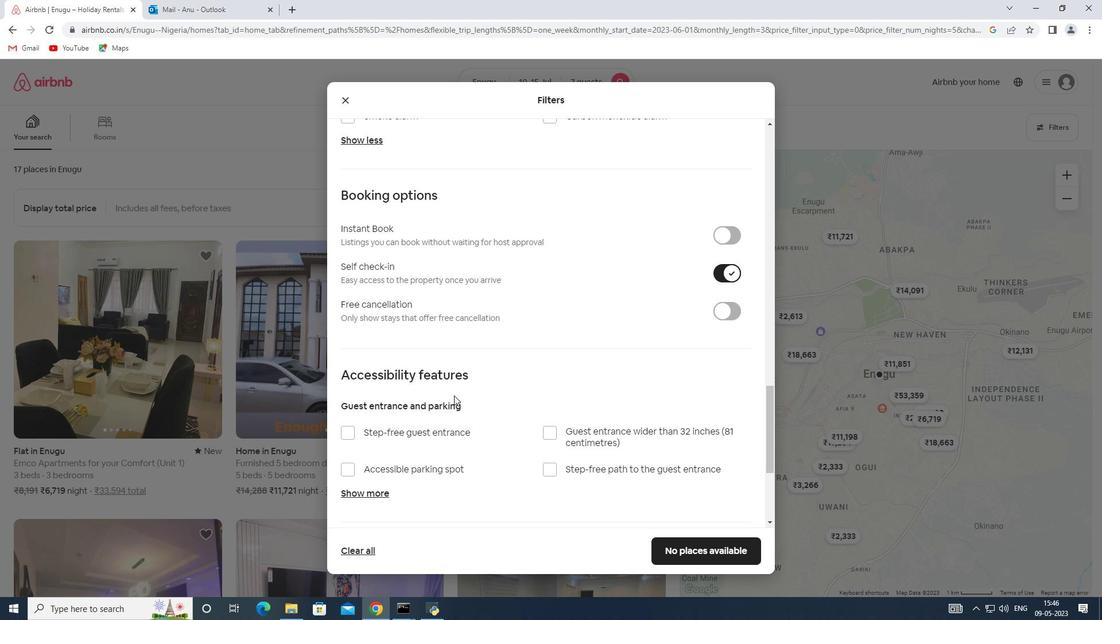 
Action: Mouse moved to (399, 417)
Screenshot: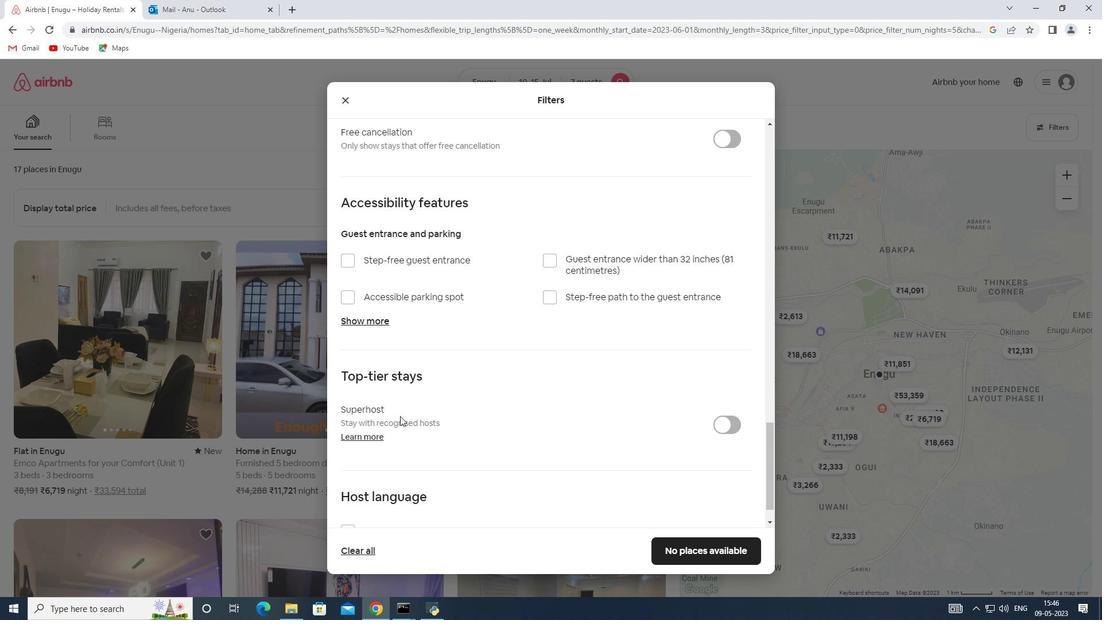 
Action: Mouse scrolled (399, 417) with delta (0, 0)
Screenshot: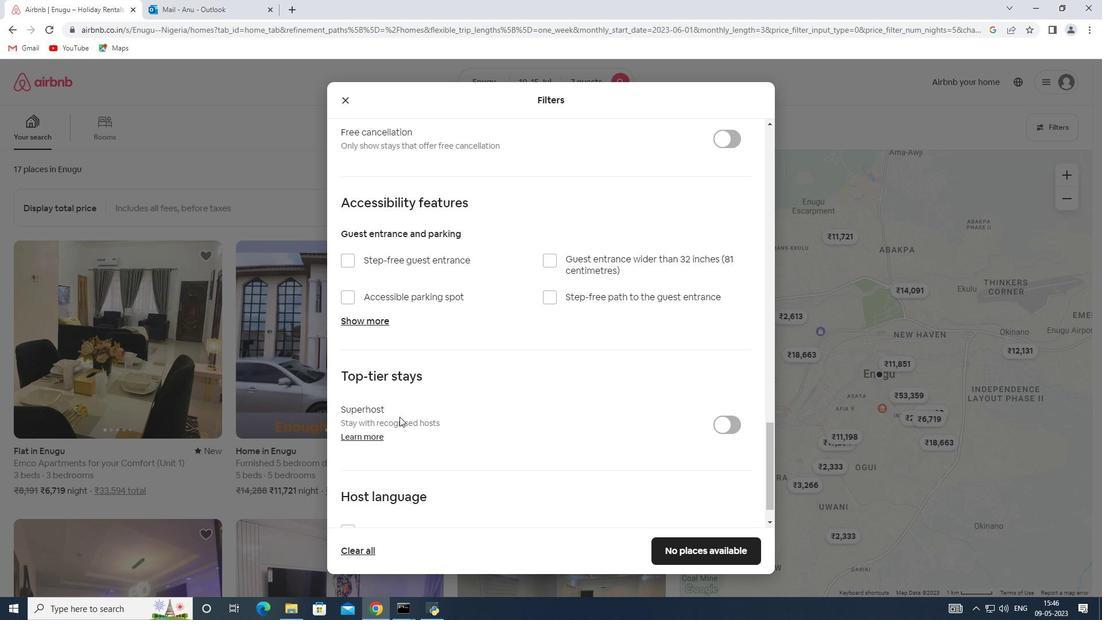 
Action: Mouse scrolled (399, 417) with delta (0, 0)
Screenshot: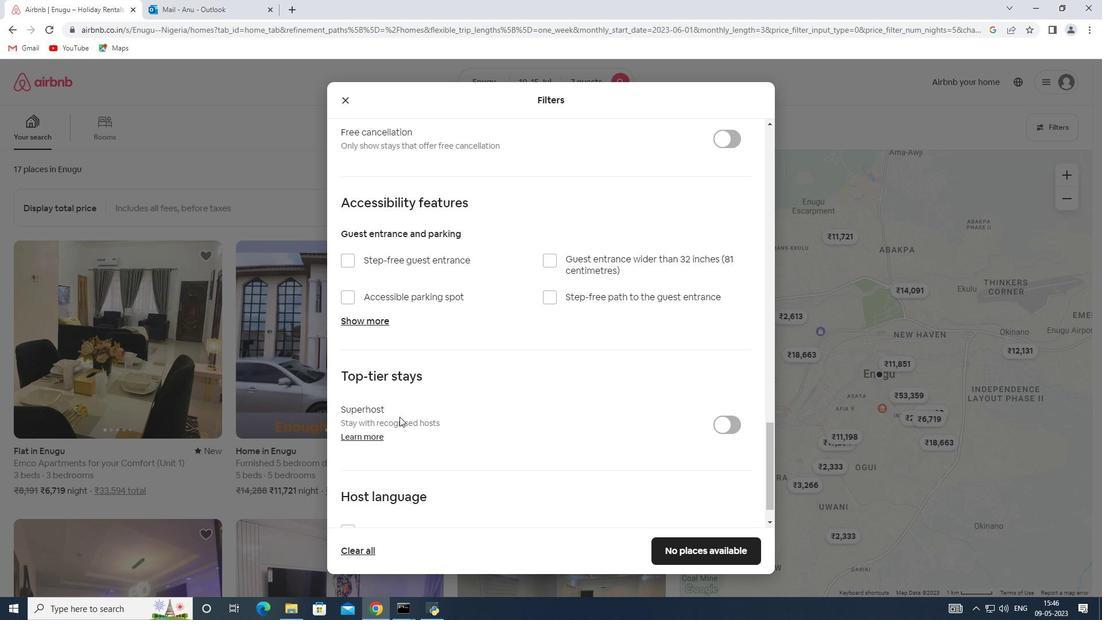 
Action: Mouse moved to (346, 492)
Screenshot: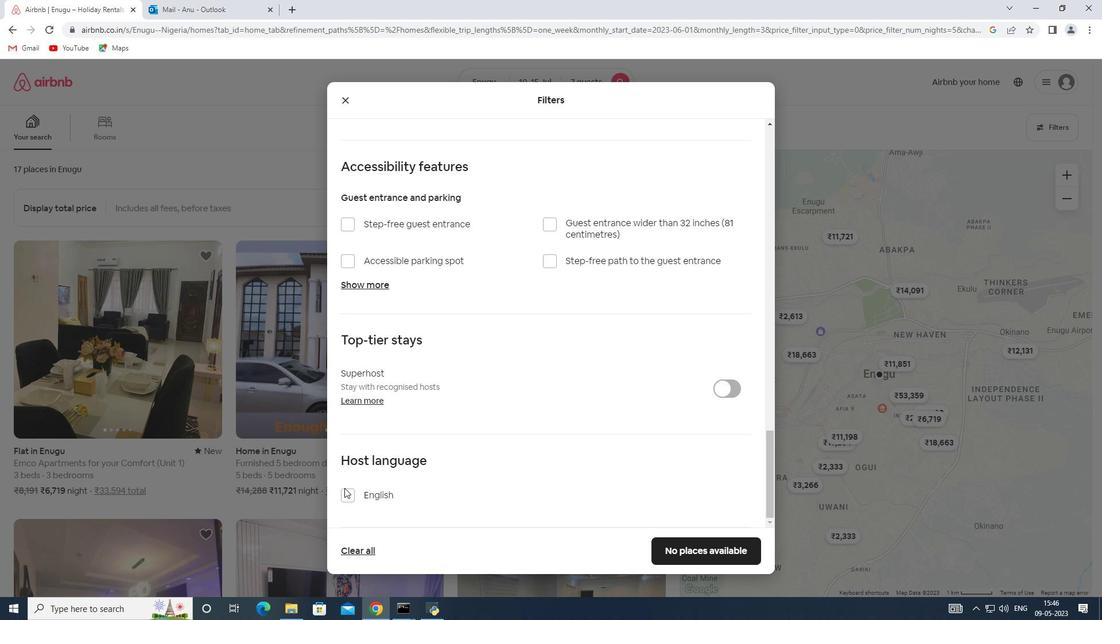 
Action: Mouse pressed left at (346, 492)
Screenshot: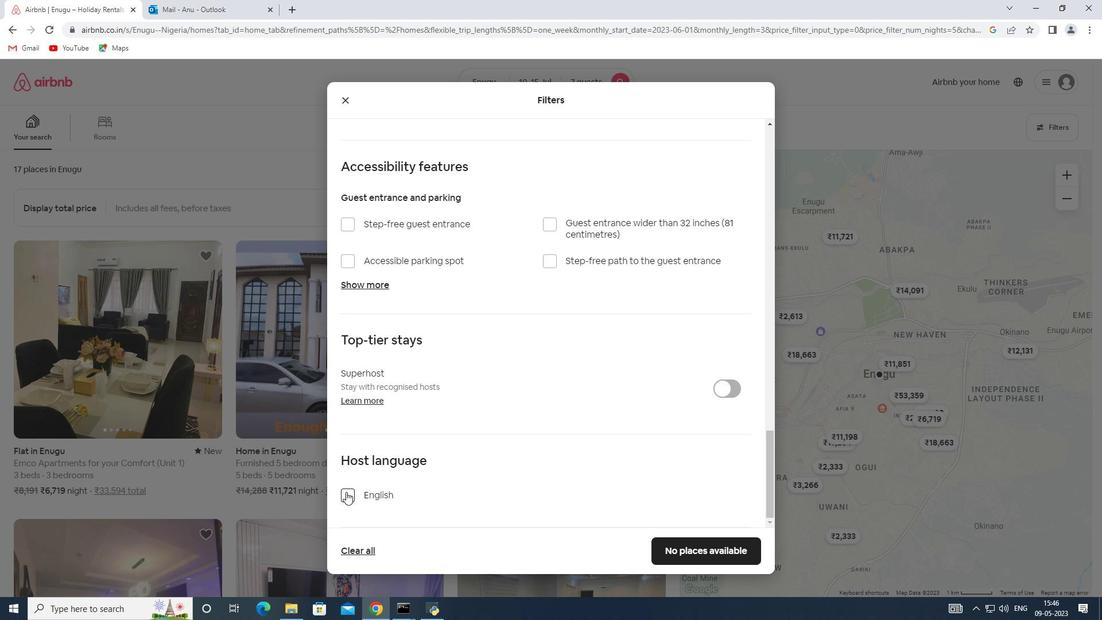 
Action: Mouse moved to (689, 548)
Screenshot: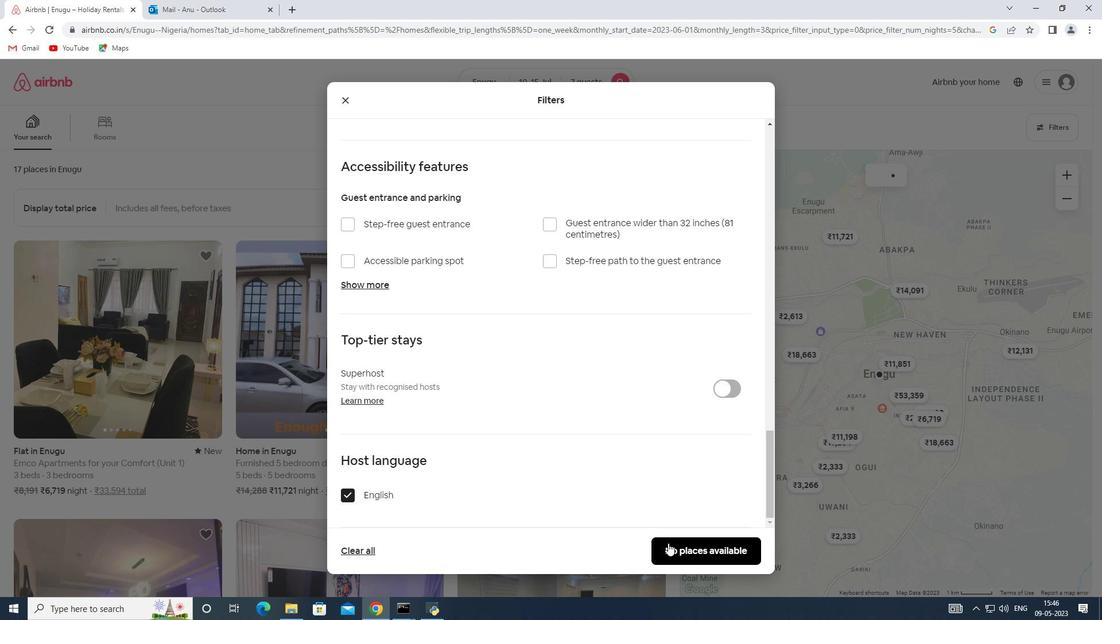 
Action: Mouse pressed left at (689, 548)
Screenshot: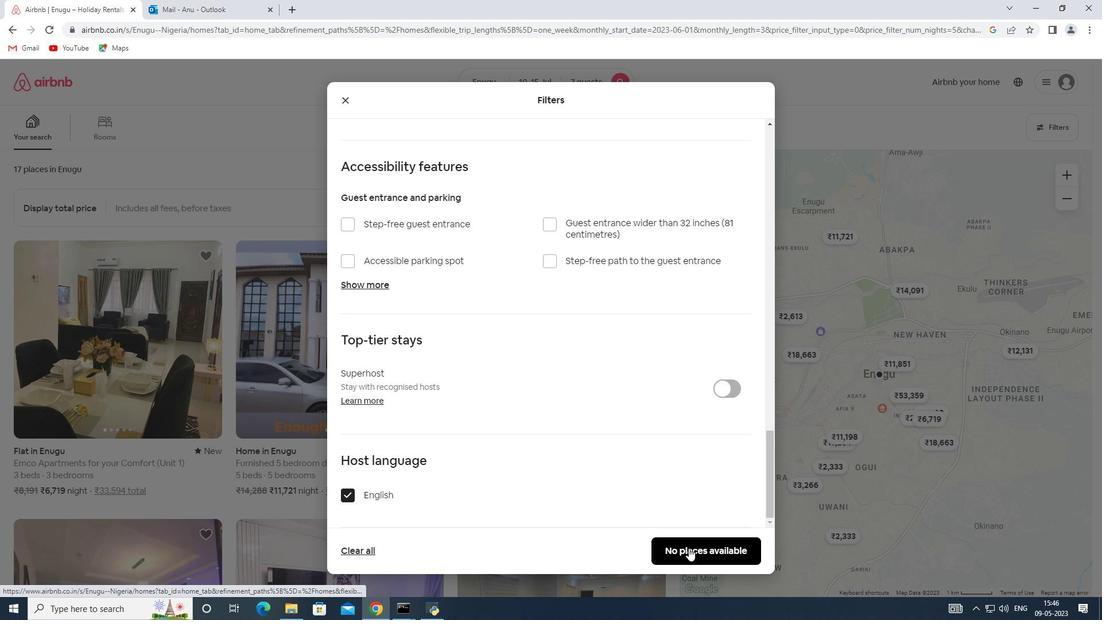 
